Task: Find connections with filter location Sete Lagoas with filter topic #Investingwith filter profile language French with filter current company Digit Insurance with filter school K J Somaiya Institute of Management with filter industry Semiconductor Manufacturing with filter service category Commercial Real Estate with filter keywords title Proprietor
Action: Mouse moved to (646, 111)
Screenshot: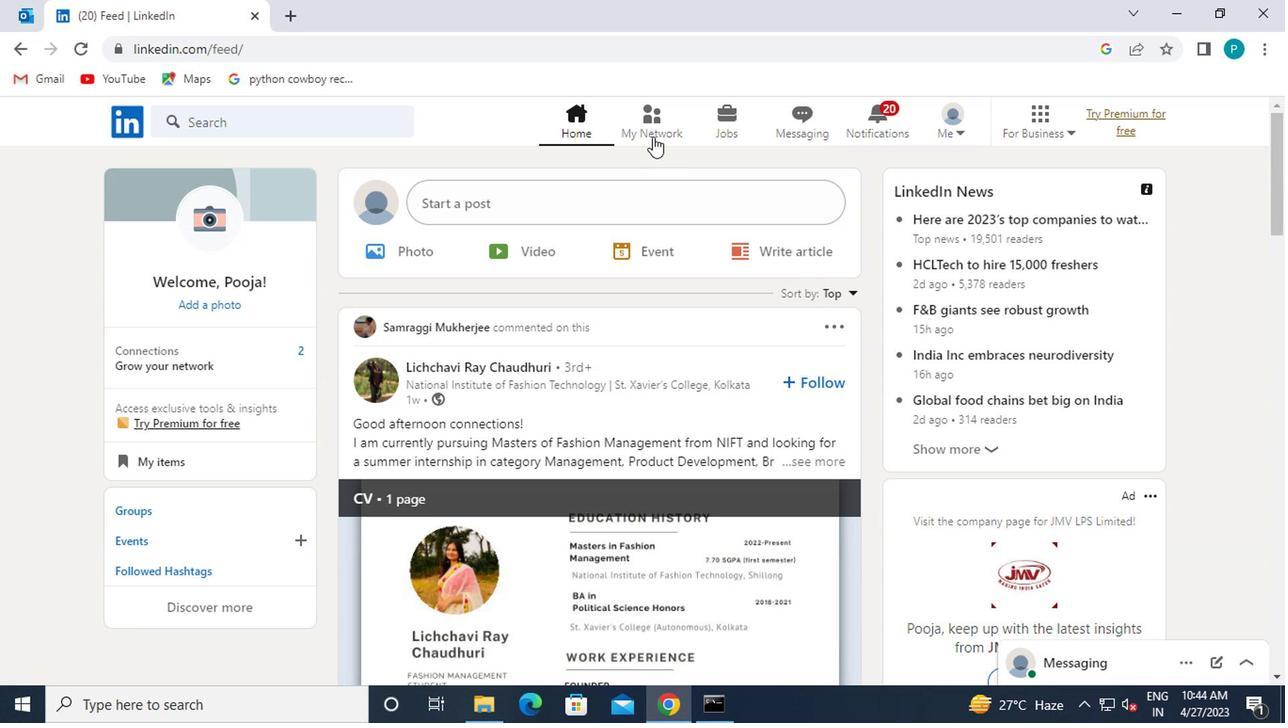 
Action: Mouse pressed left at (646, 111)
Screenshot: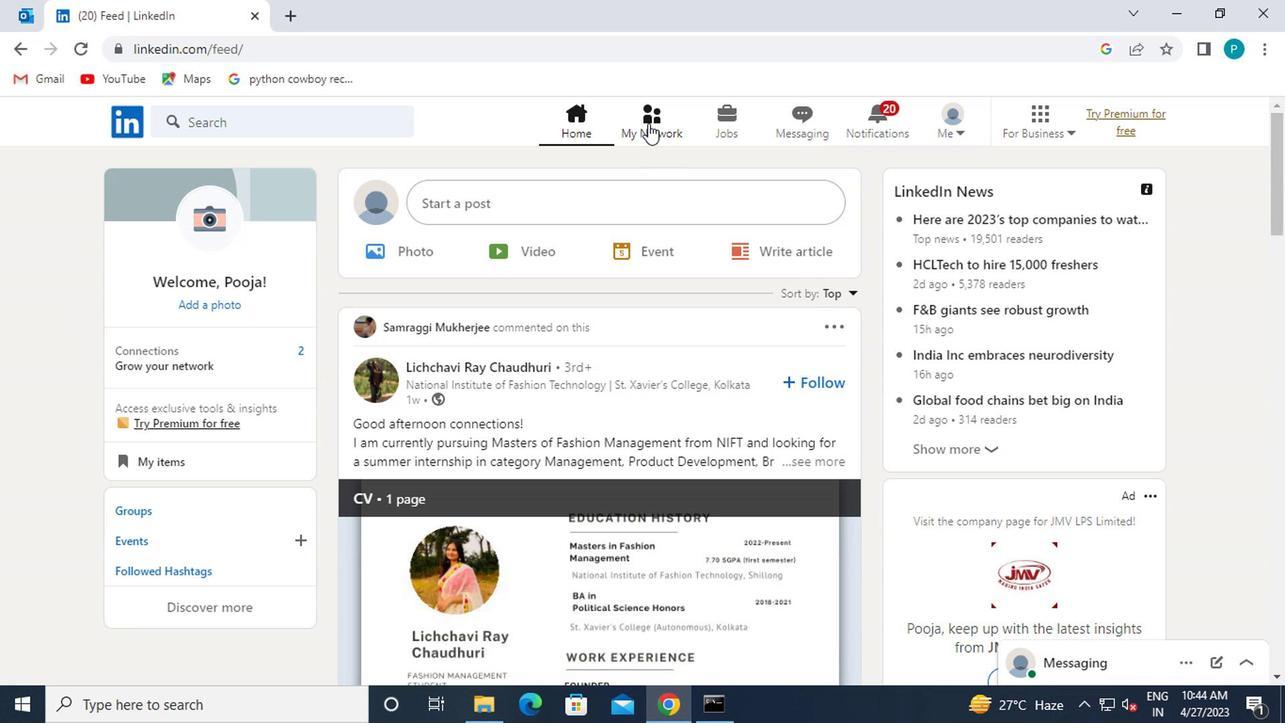 
Action: Mouse moved to (299, 213)
Screenshot: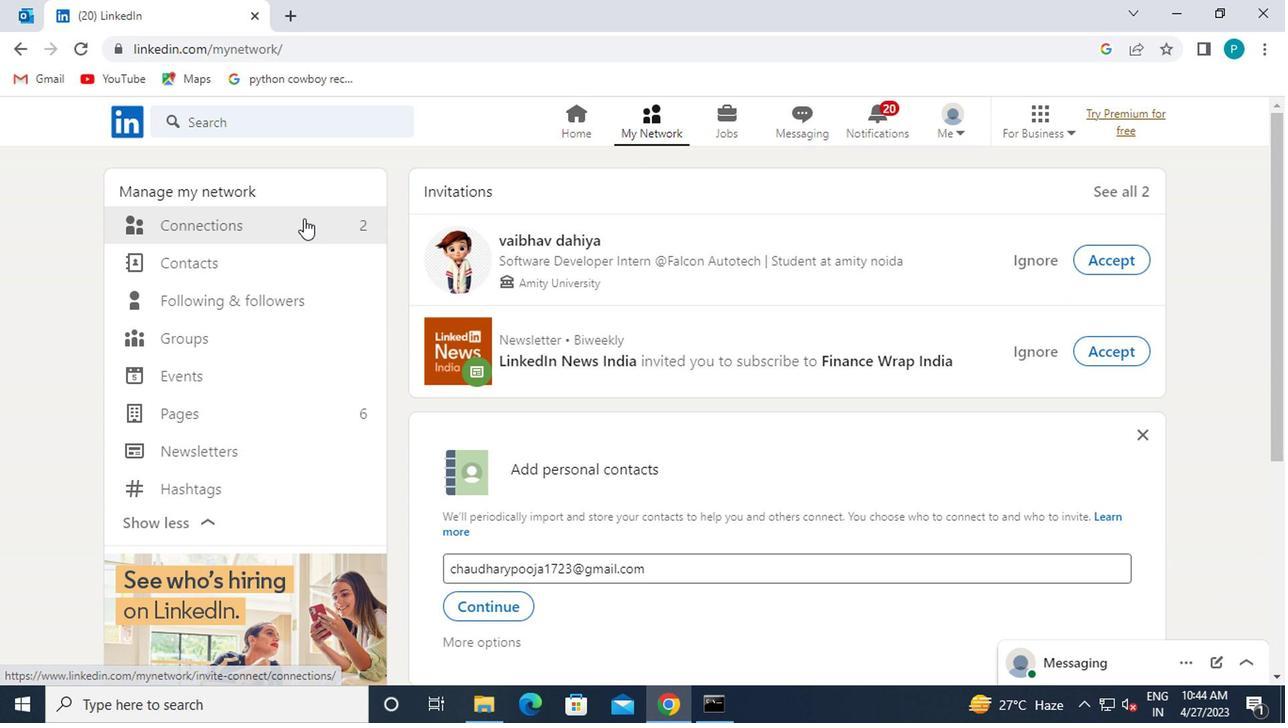 
Action: Mouse pressed left at (299, 213)
Screenshot: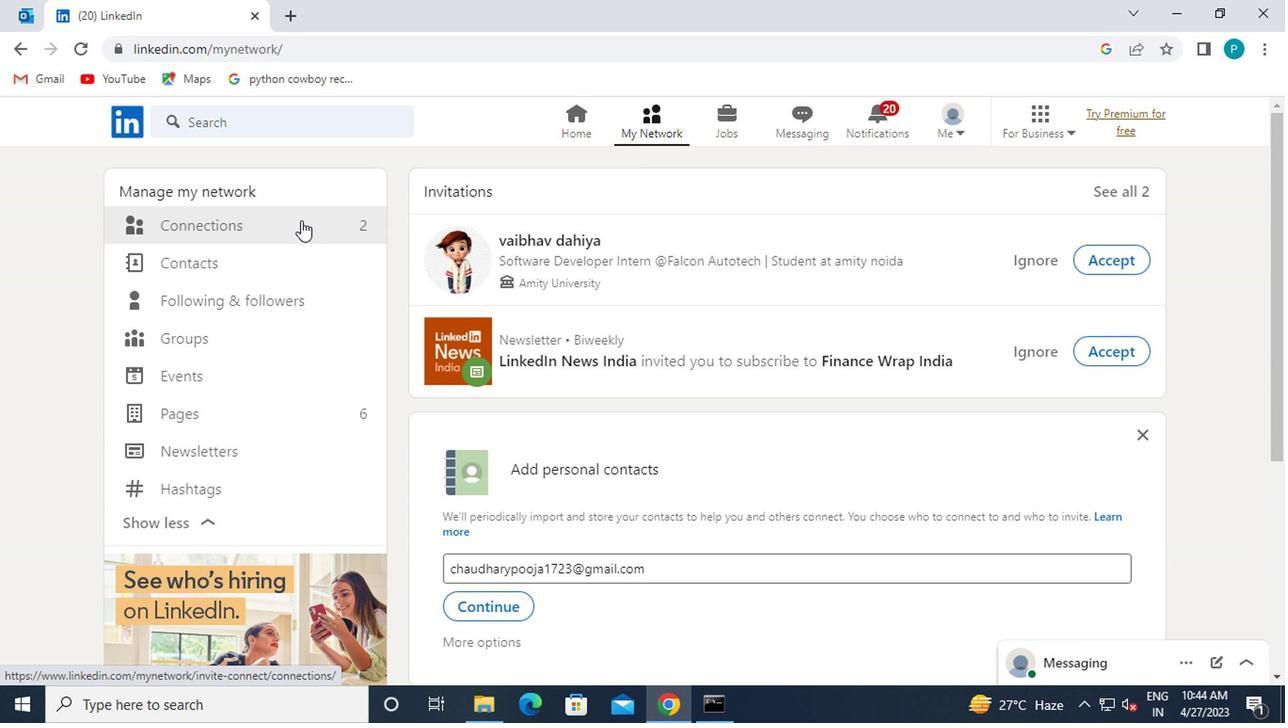 
Action: Mouse moved to (826, 220)
Screenshot: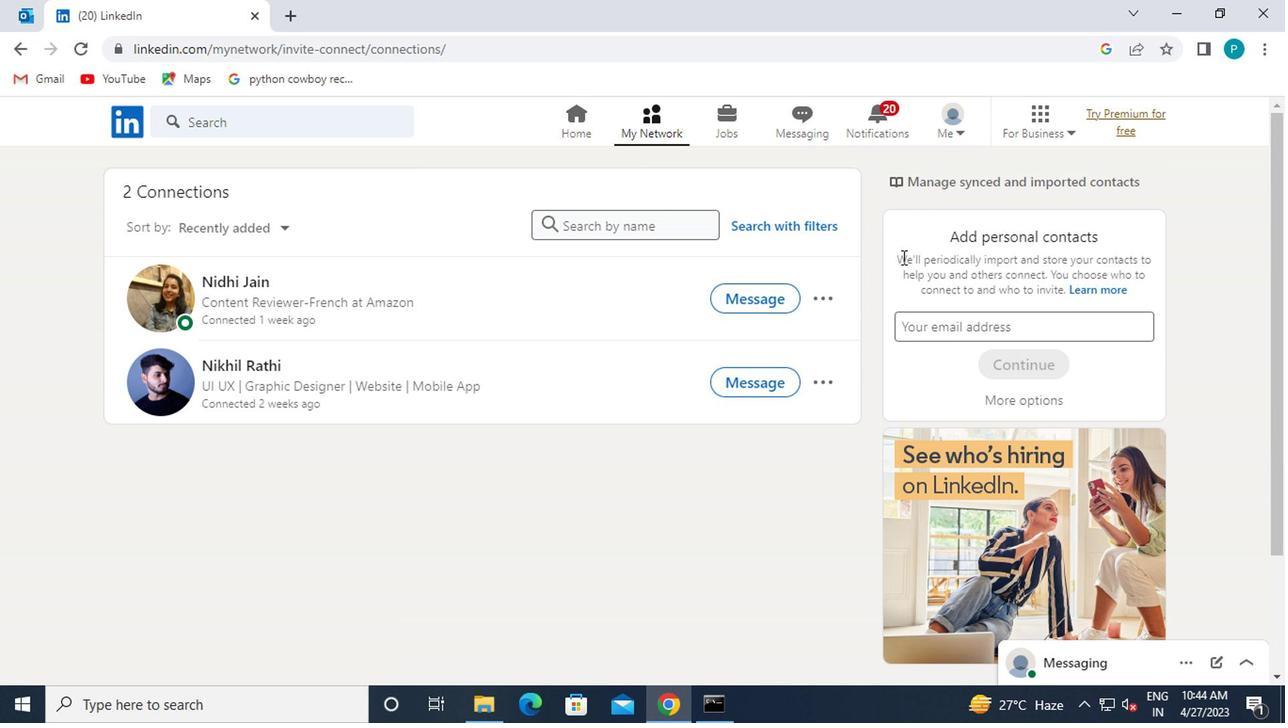 
Action: Mouse pressed left at (826, 220)
Screenshot: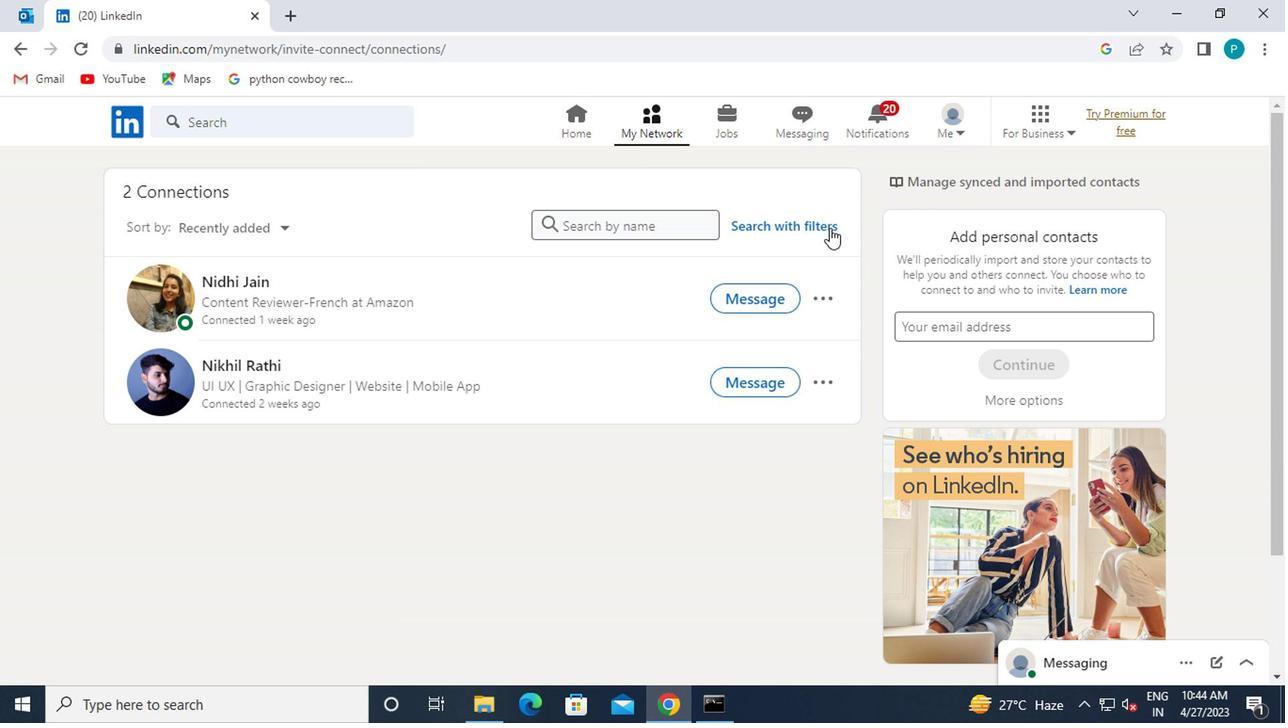 
Action: Mouse moved to (652, 169)
Screenshot: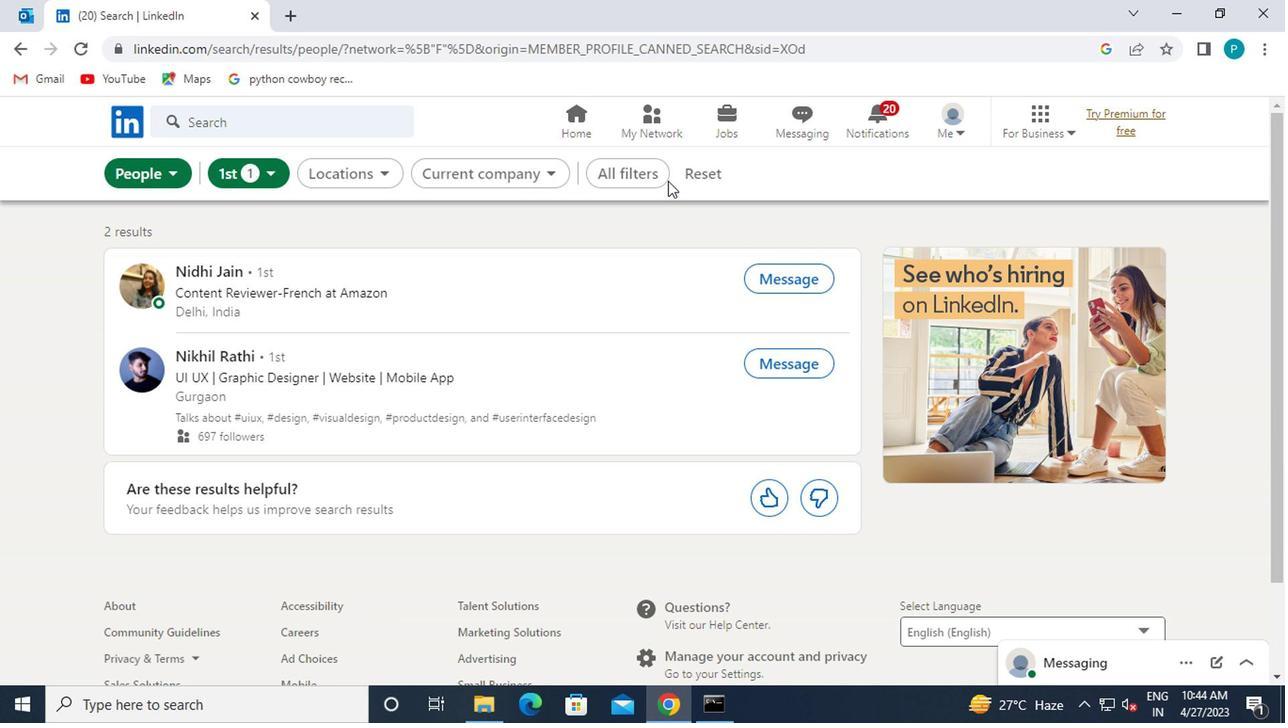 
Action: Mouse pressed left at (652, 169)
Screenshot: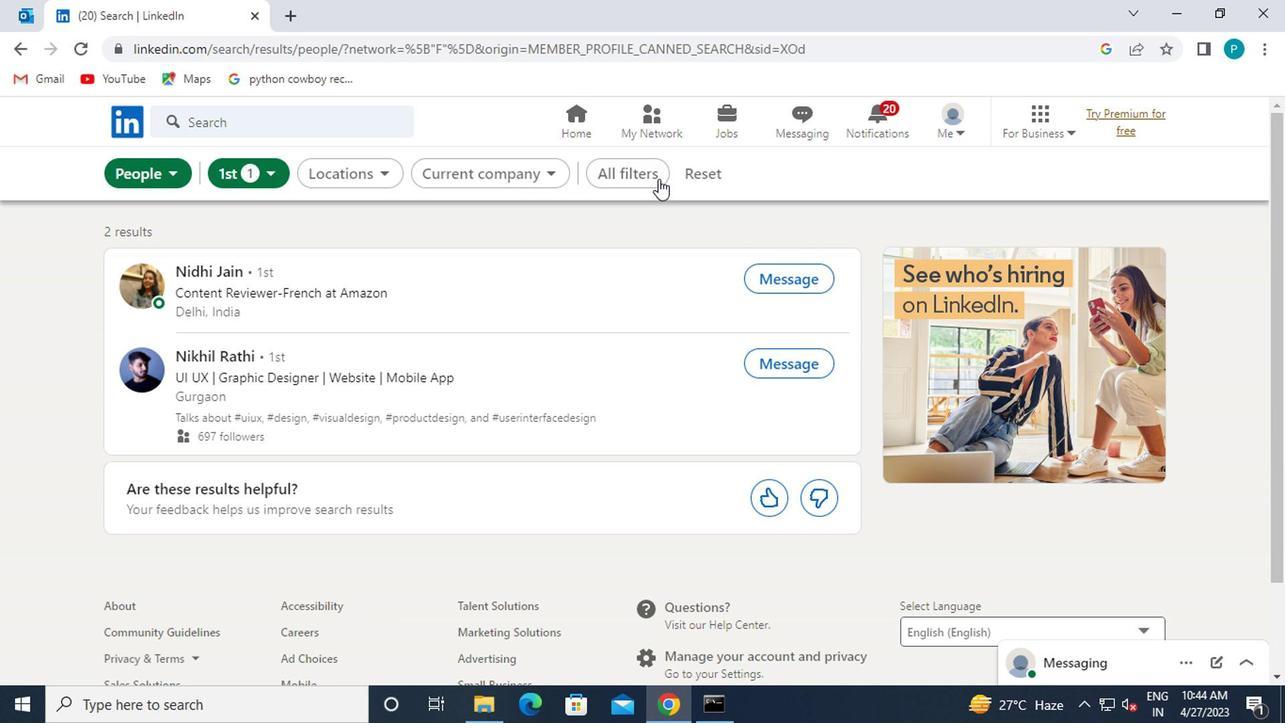 
Action: Mouse moved to (1001, 488)
Screenshot: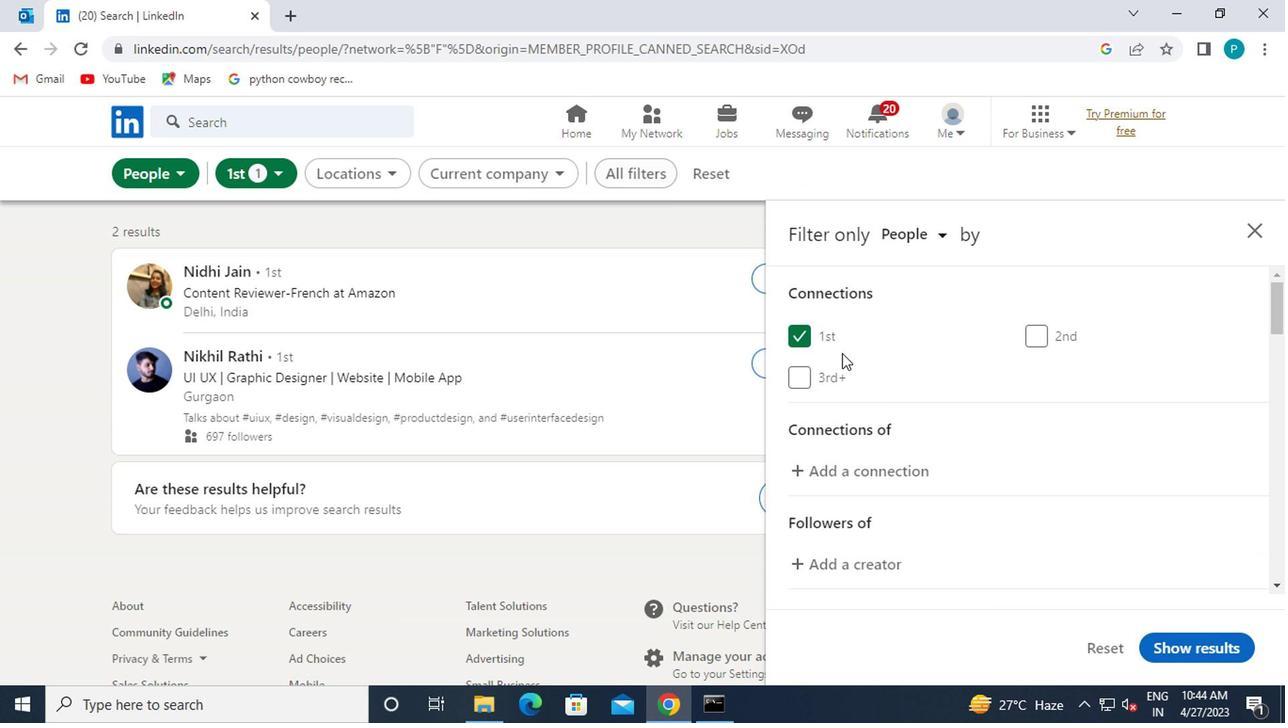 
Action: Mouse scrolled (1001, 487) with delta (0, -1)
Screenshot: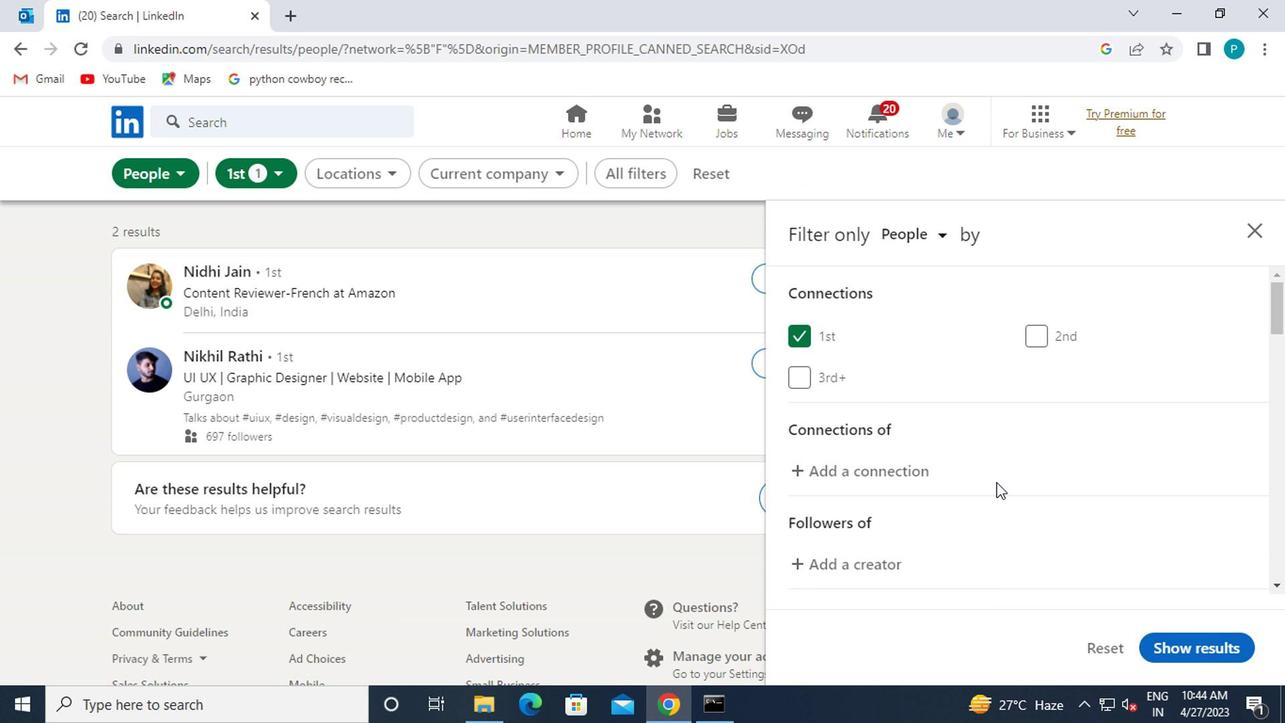 
Action: Mouse scrolled (1001, 487) with delta (0, -1)
Screenshot: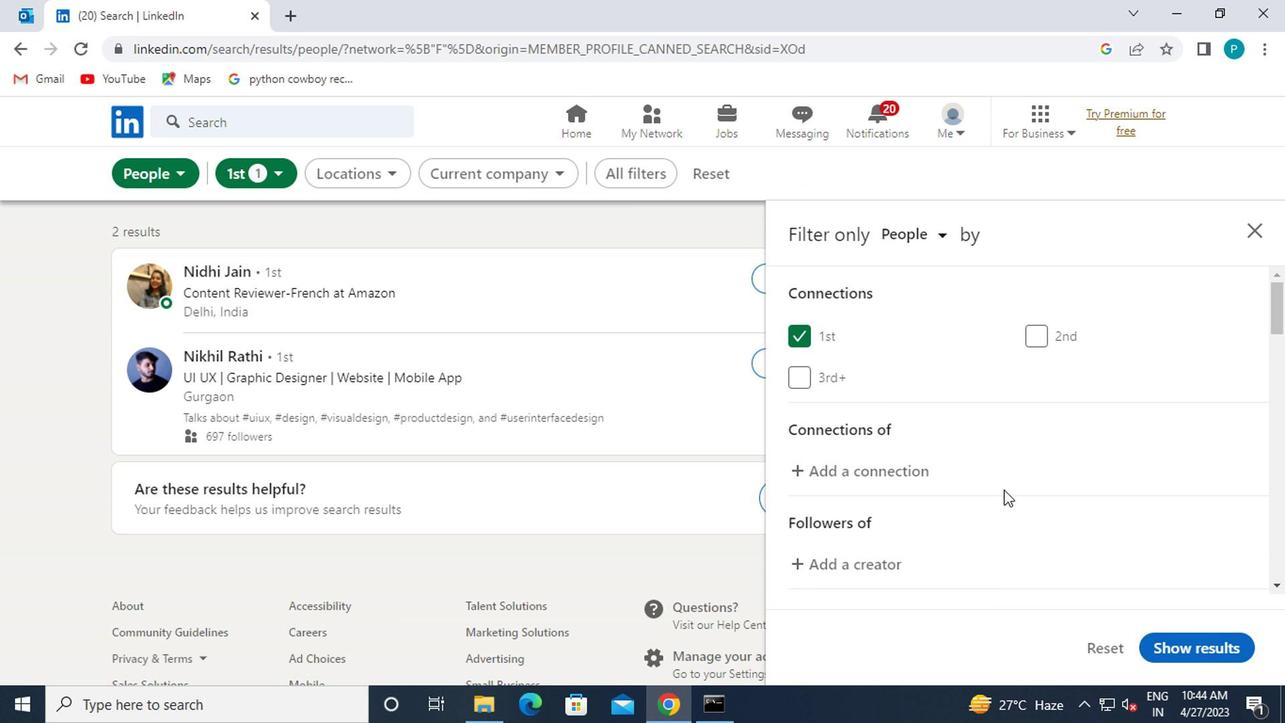 
Action: Mouse moved to (1001, 489)
Screenshot: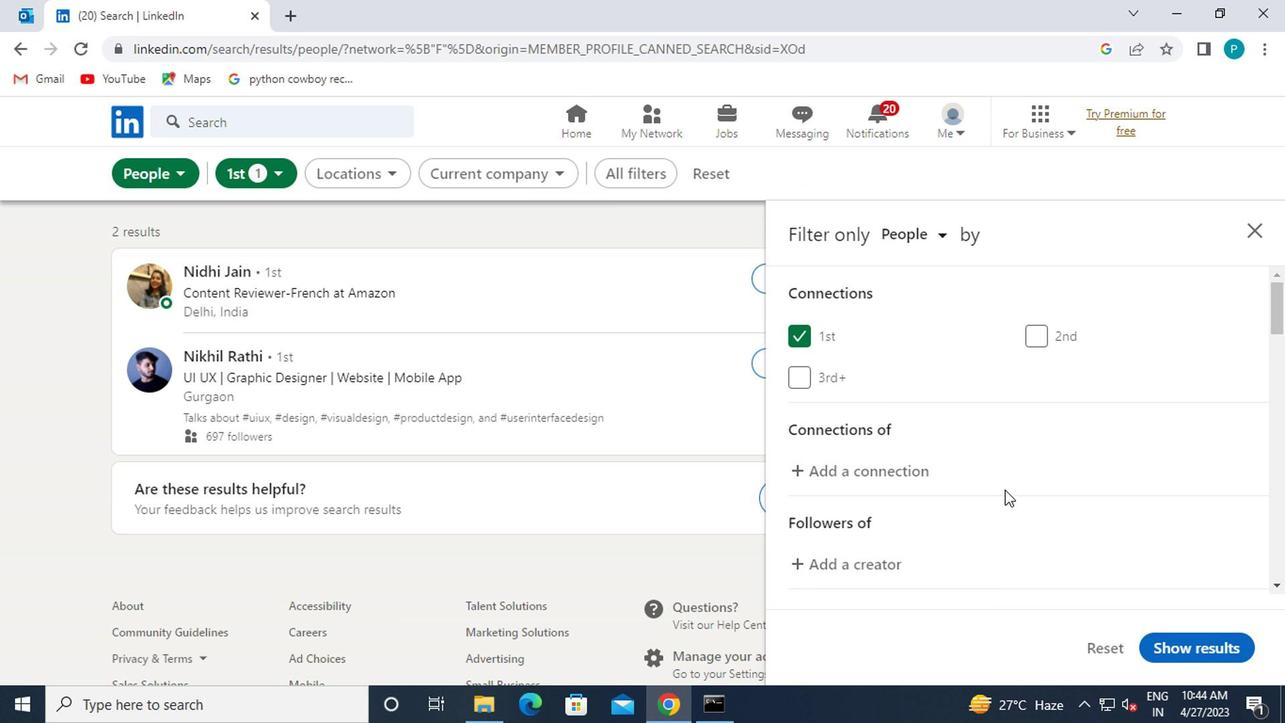 
Action: Mouse scrolled (1001, 488) with delta (0, 0)
Screenshot: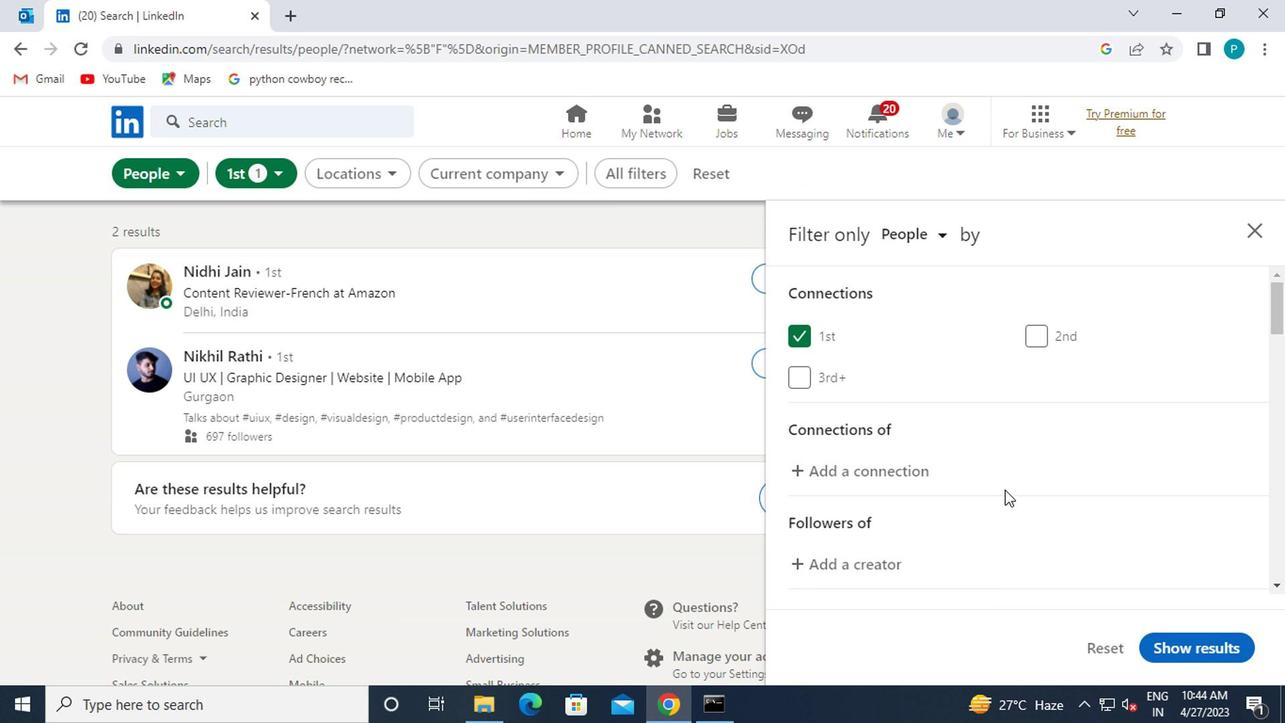 
Action: Mouse moved to (1060, 447)
Screenshot: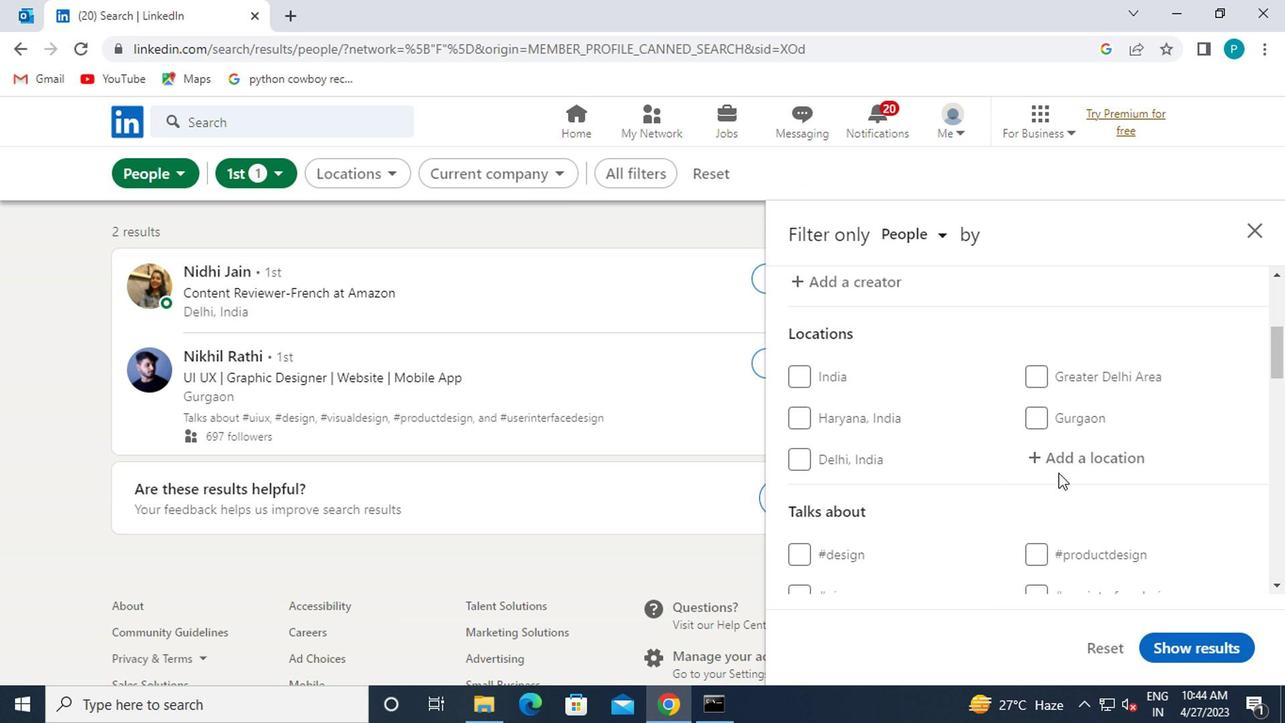 
Action: Mouse pressed left at (1060, 447)
Screenshot: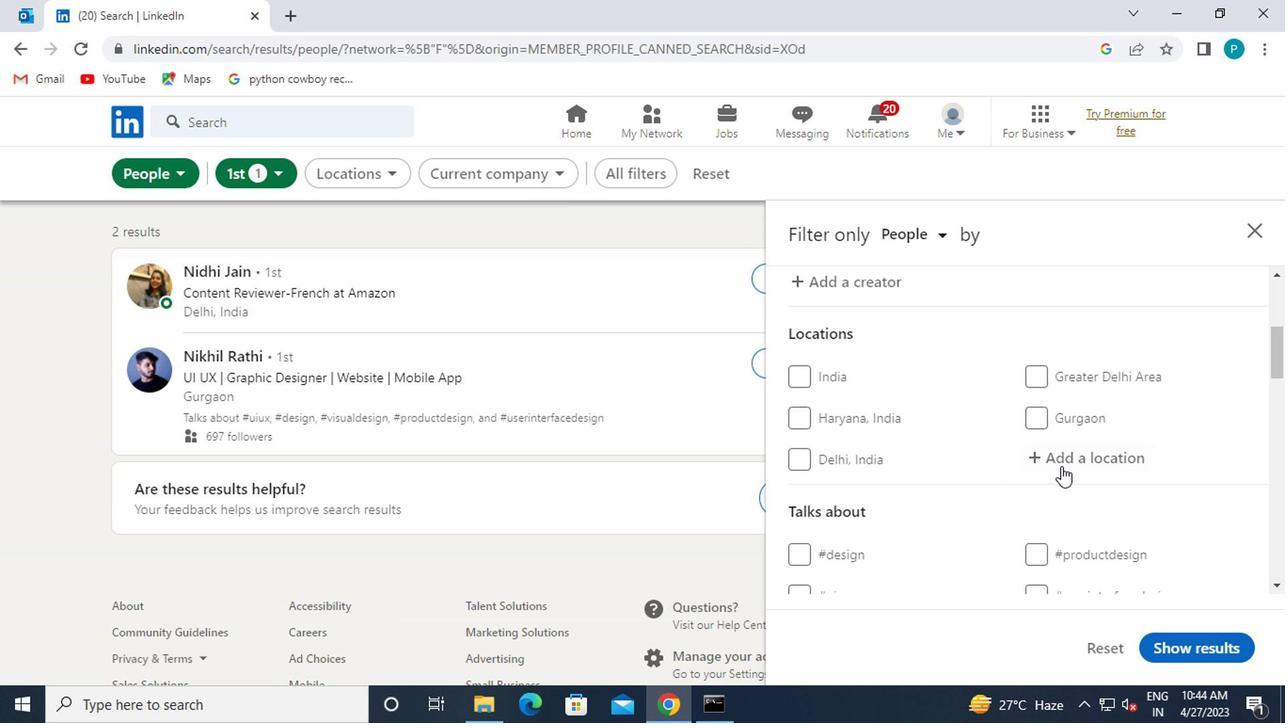 
Action: Mouse moved to (1061, 447)
Screenshot: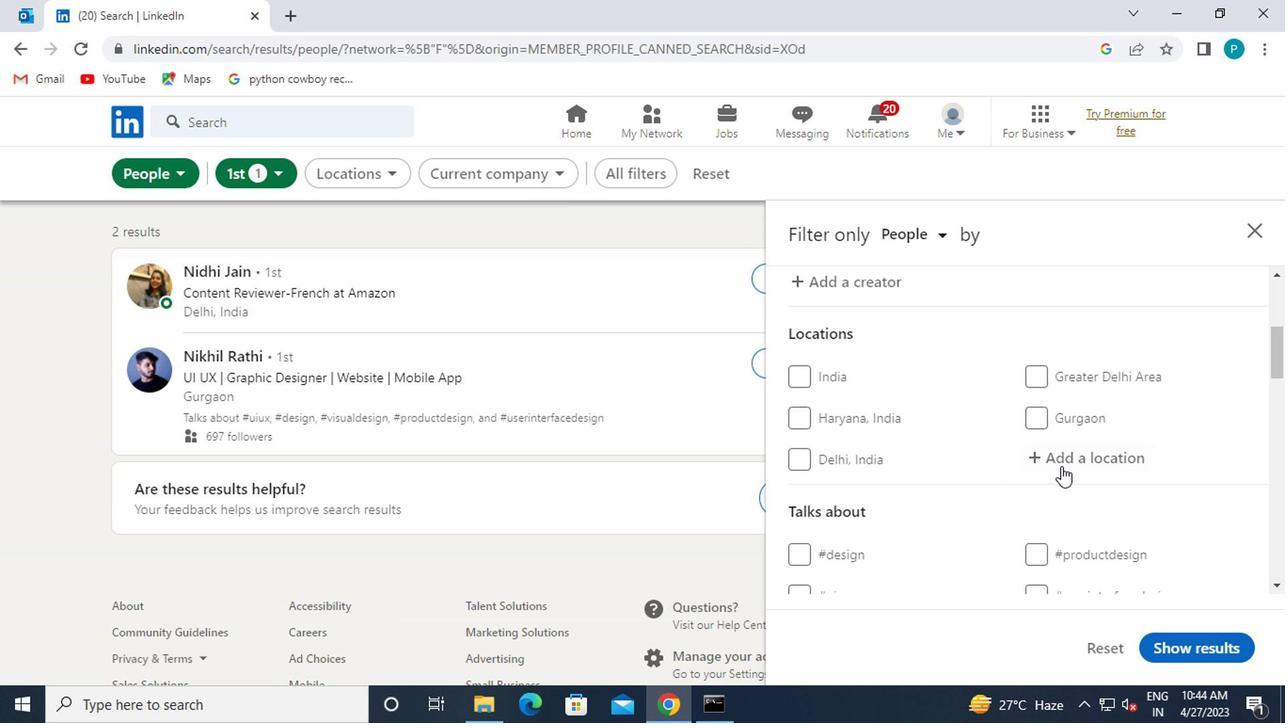 
Action: Key pressed <Key.caps_lock>s<Key.caps_lock>ete<Key.space><Key.caps_lock>l<Key.caps_lock>agoas
Screenshot: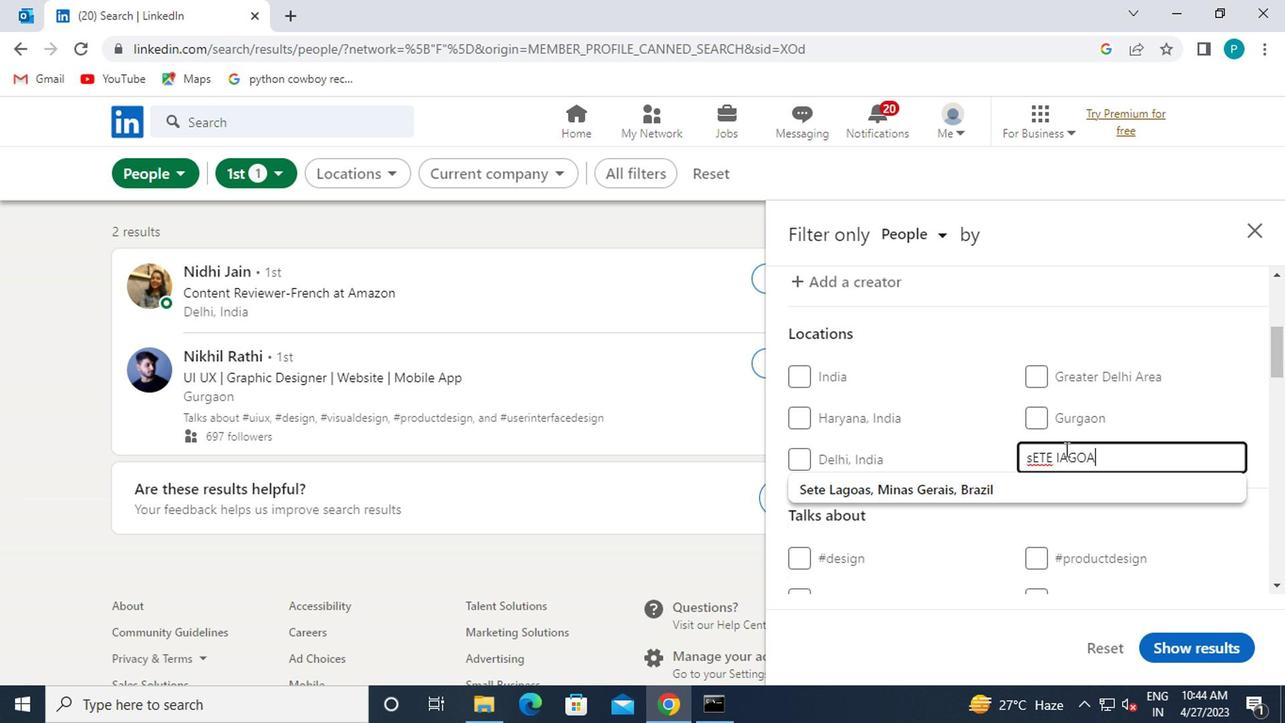 
Action: Mouse moved to (1045, 484)
Screenshot: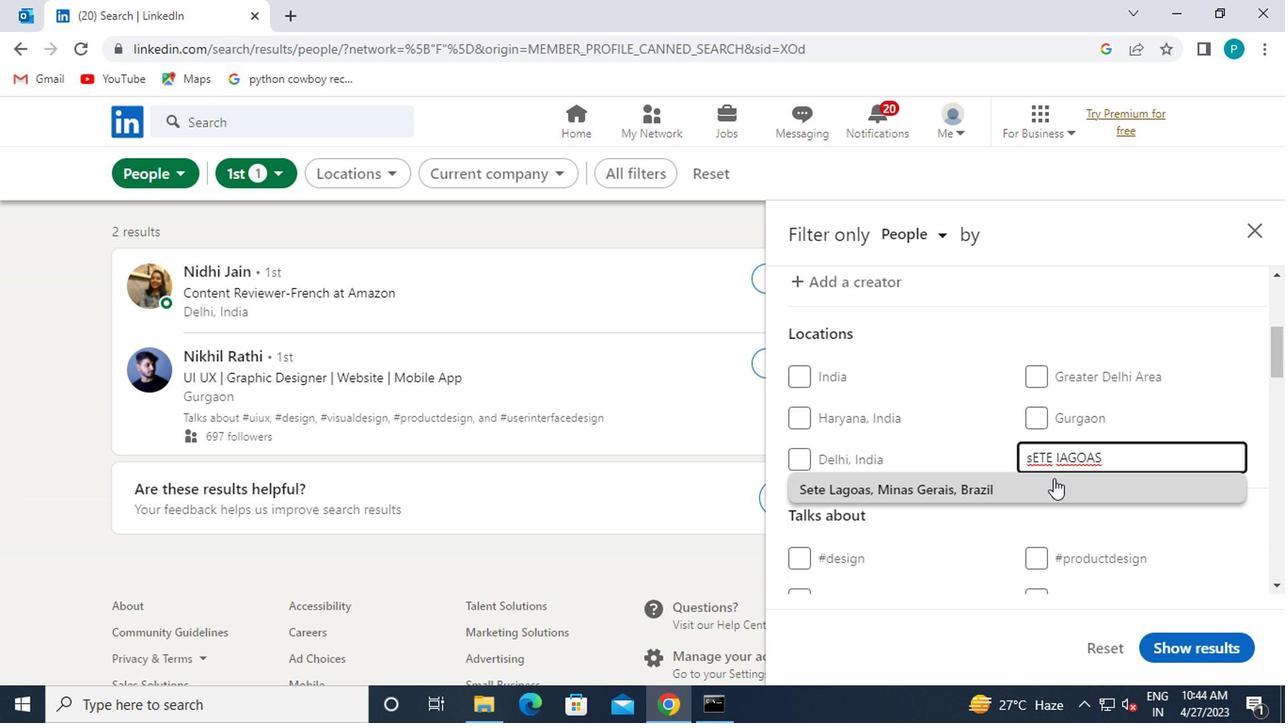 
Action: Mouse pressed left at (1045, 484)
Screenshot: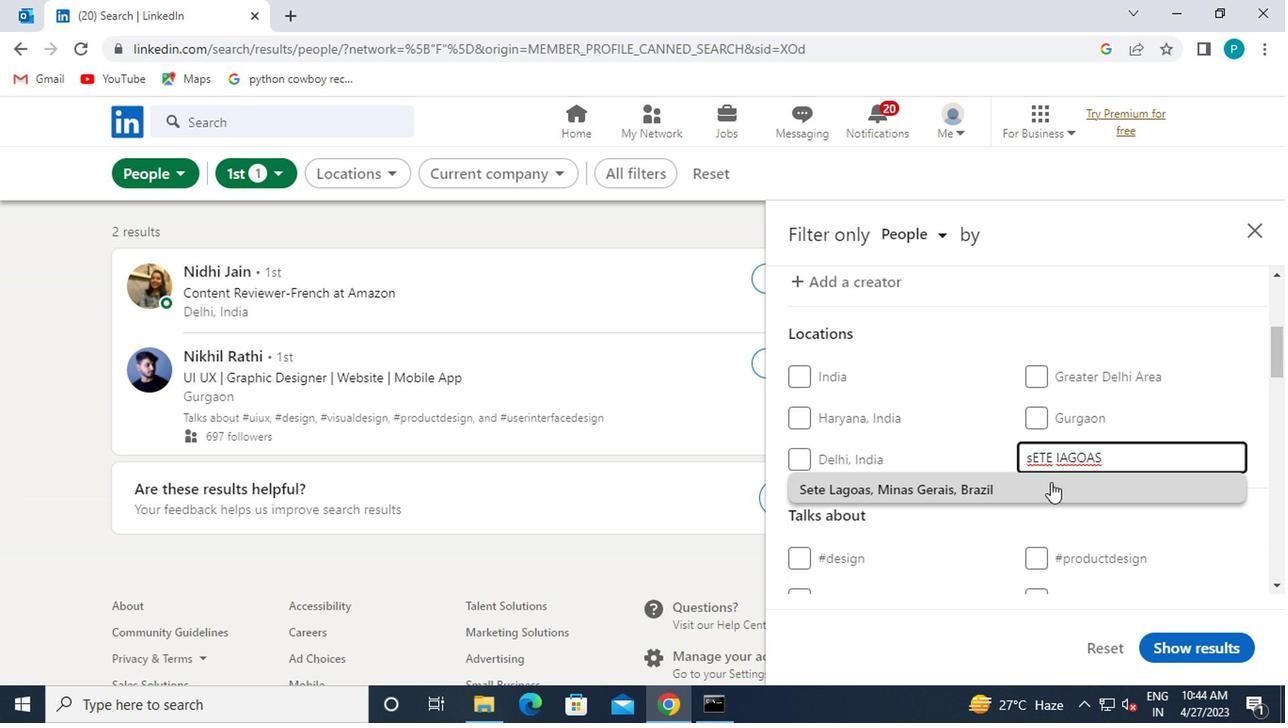 
Action: Mouse scrolled (1045, 482) with delta (0, -1)
Screenshot: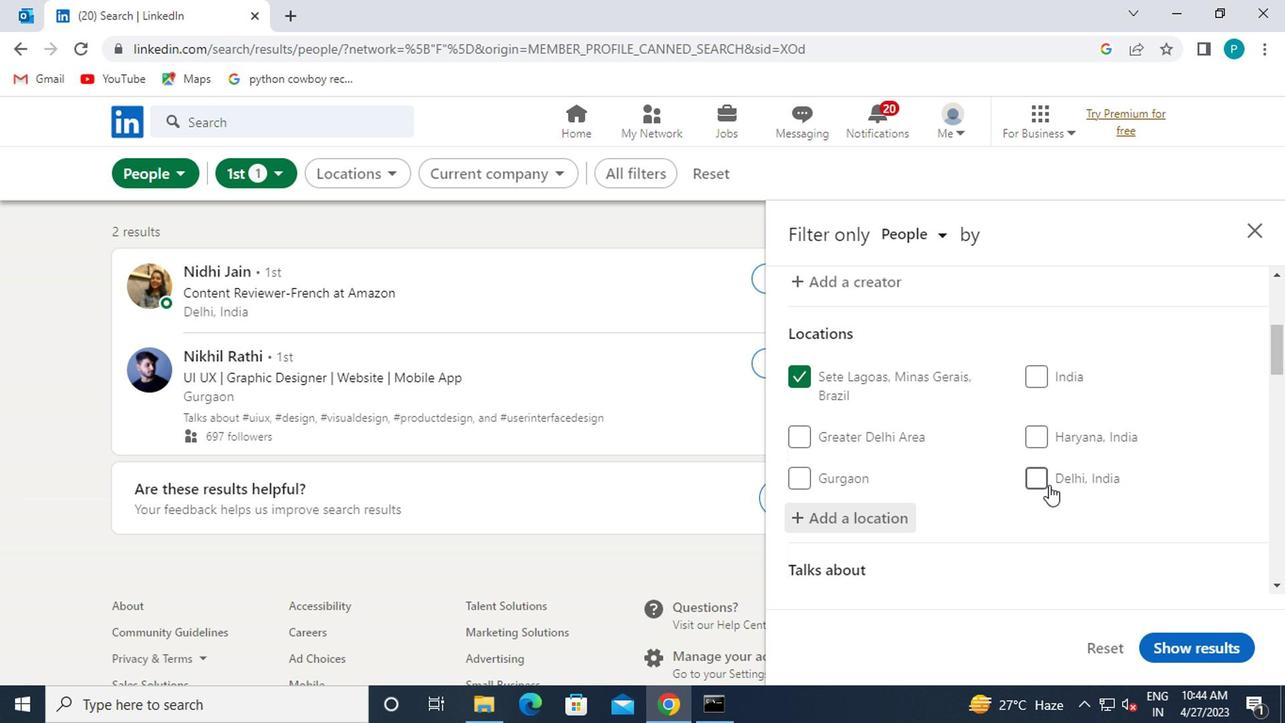 
Action: Mouse scrolled (1045, 482) with delta (0, -1)
Screenshot: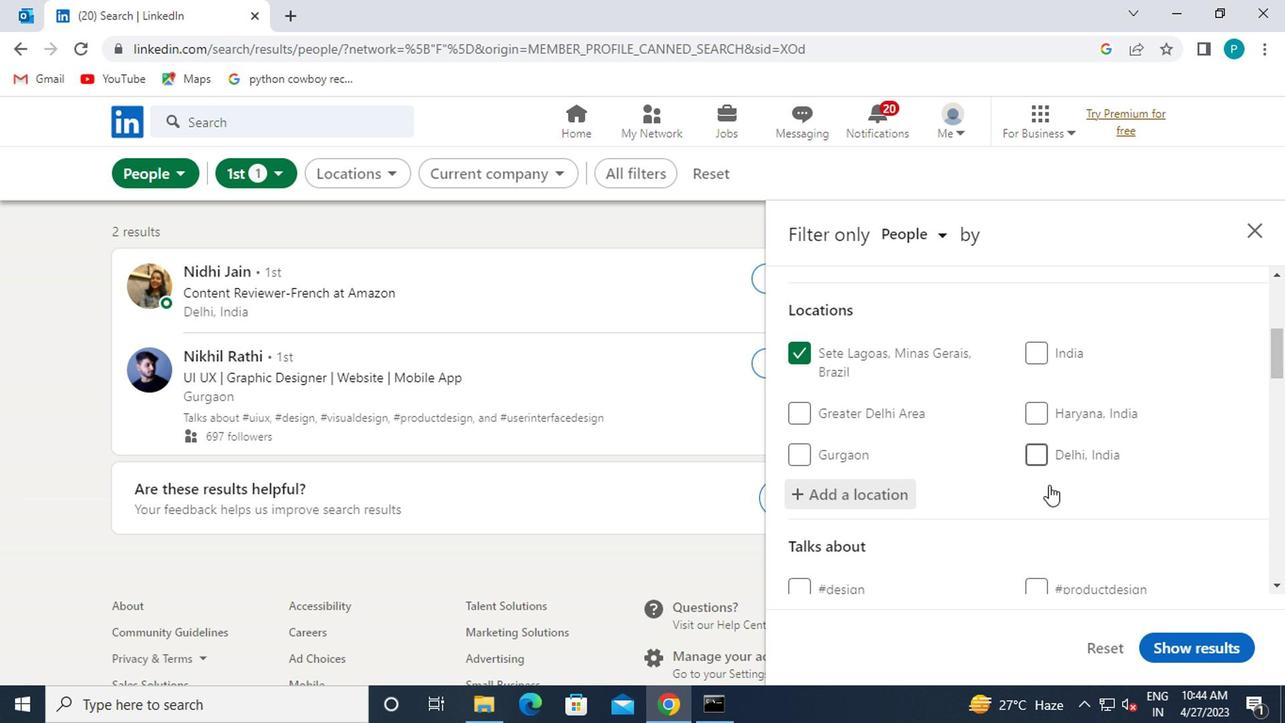 
Action: Mouse moved to (1043, 504)
Screenshot: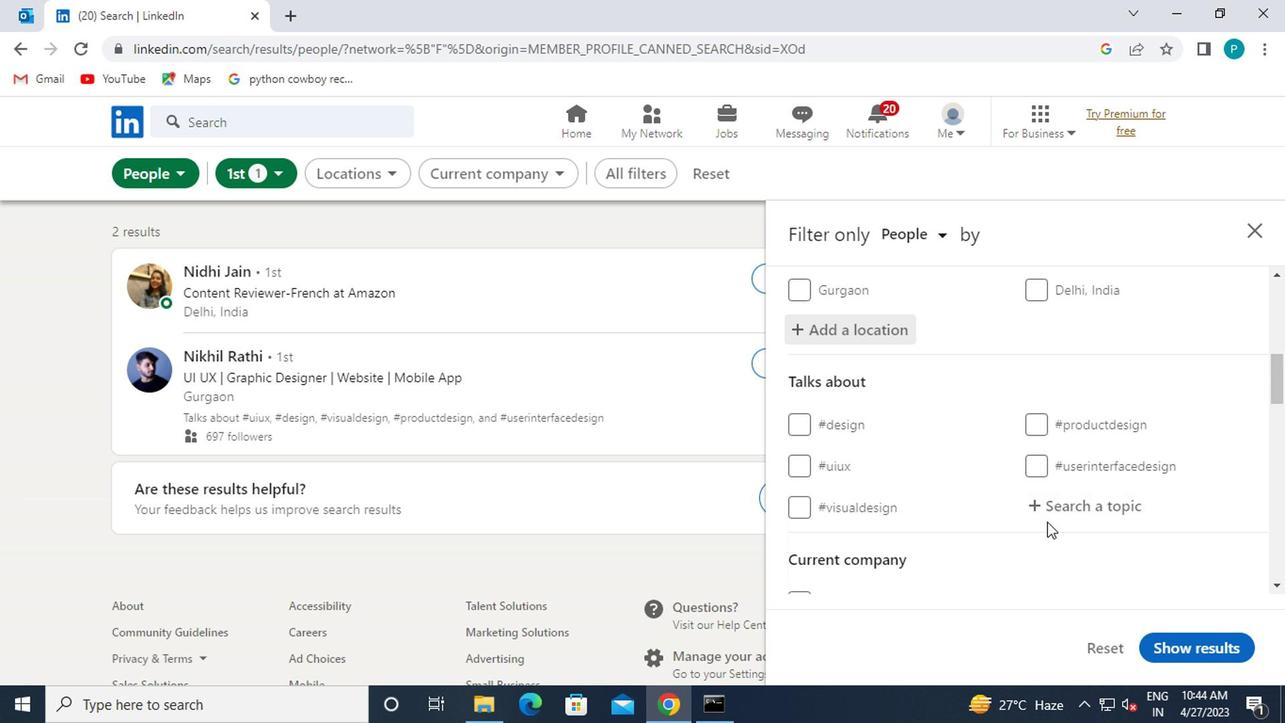 
Action: Mouse pressed left at (1043, 504)
Screenshot: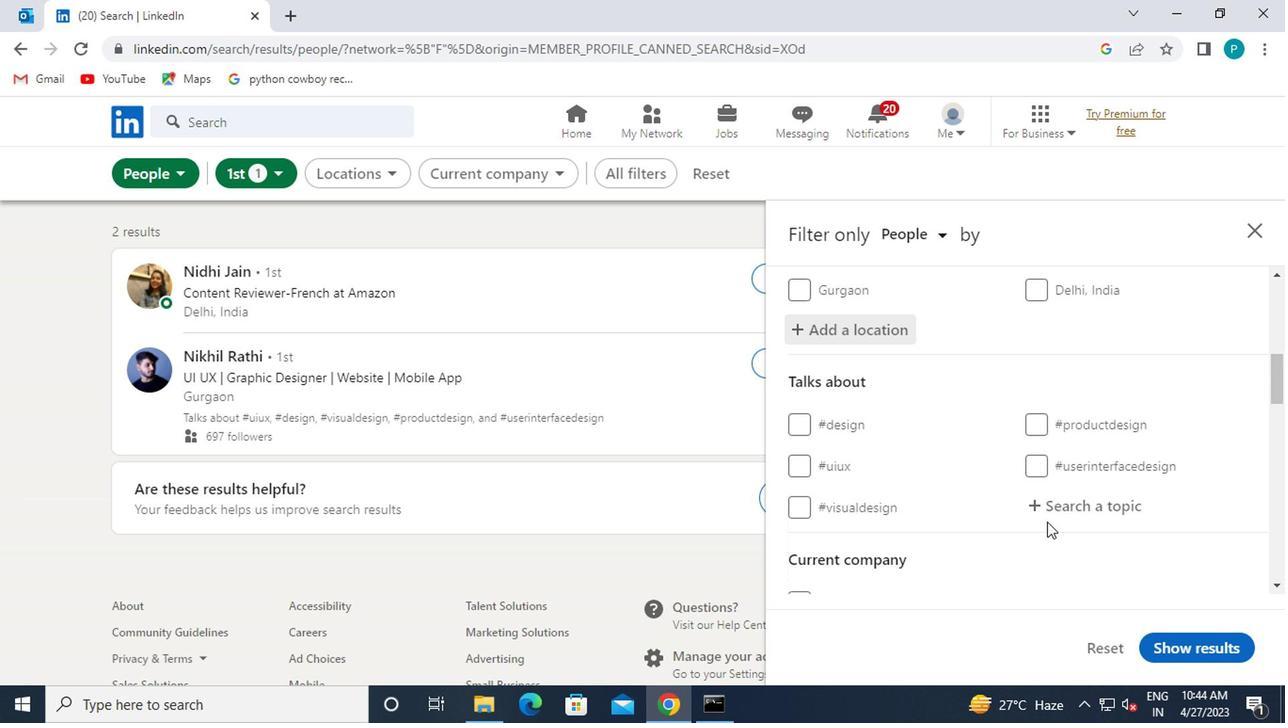 
Action: Mouse moved to (1049, 498)
Screenshot: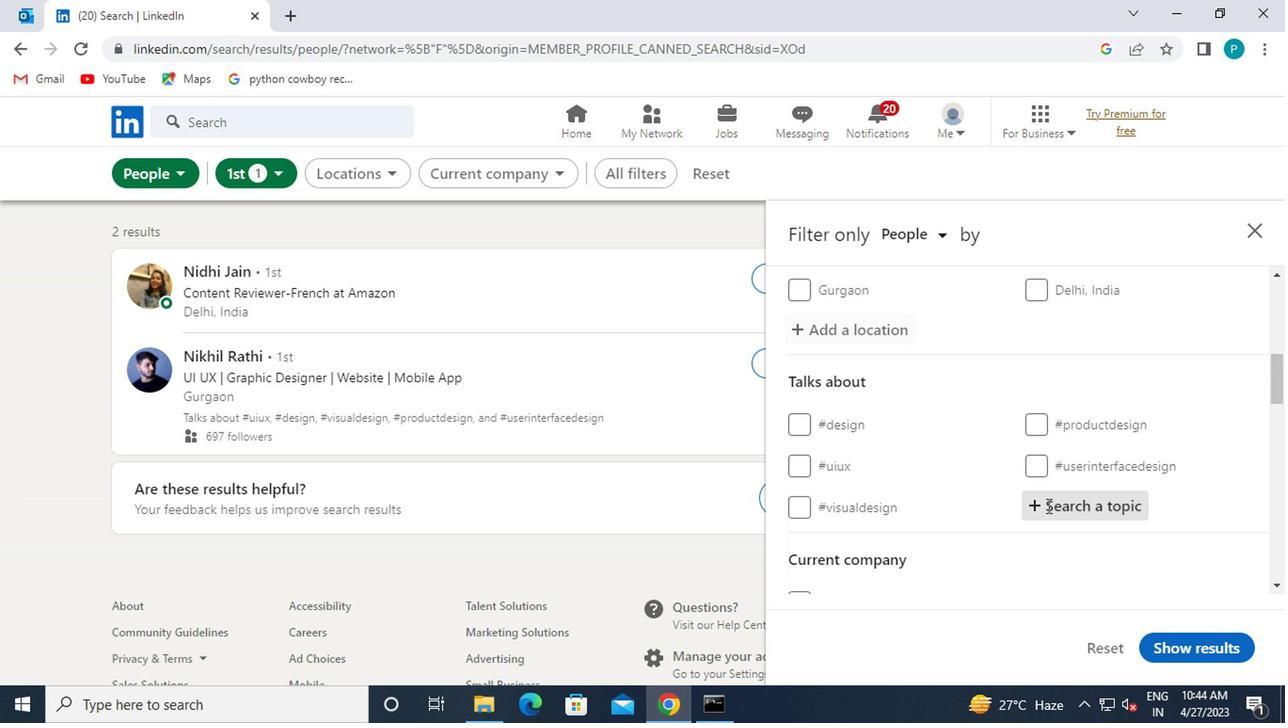 
Action: Key pressed <Key.caps_lock><Key.caps_lock><Key.caps_lock><Key.shift>#I<Key.caps_lock>NVESTI<Key.backspace><Key.backspace><Key.backspace><Key.backspace><Key.backspace><Key.backspace><Key.backspace>I<Key.caps_lock>NVESTING
Screenshot: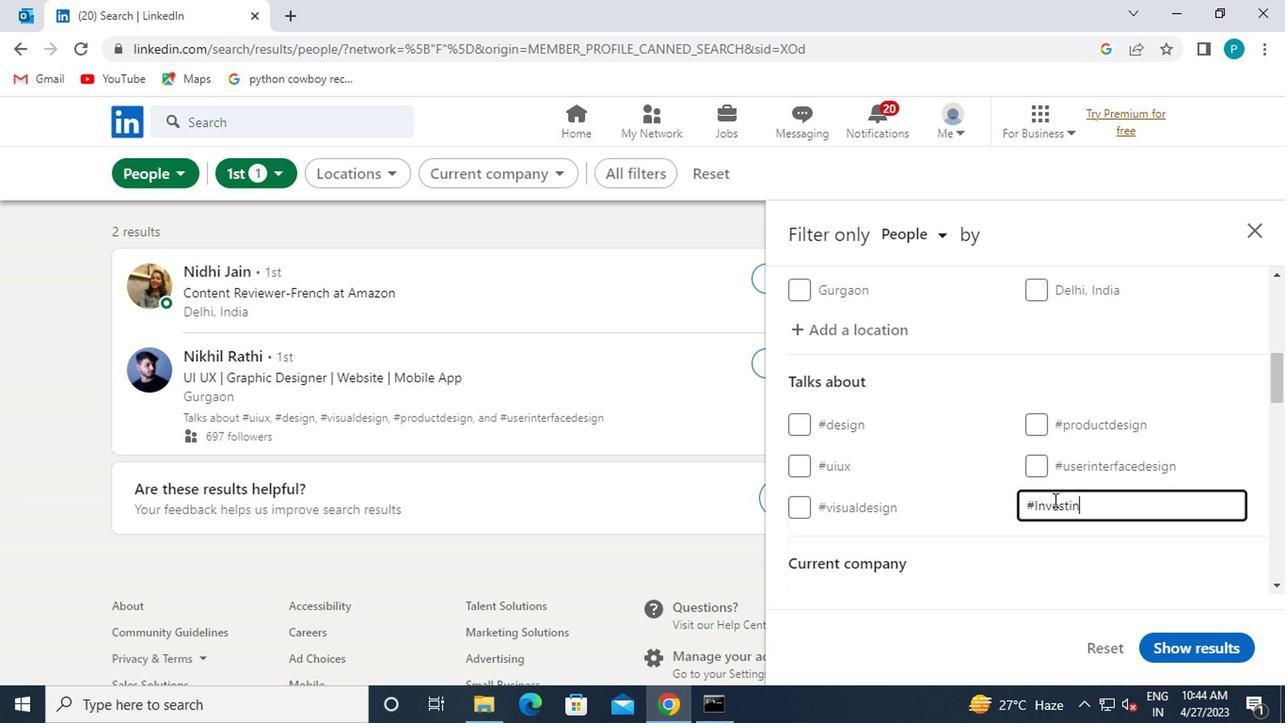 
Action: Mouse moved to (1030, 507)
Screenshot: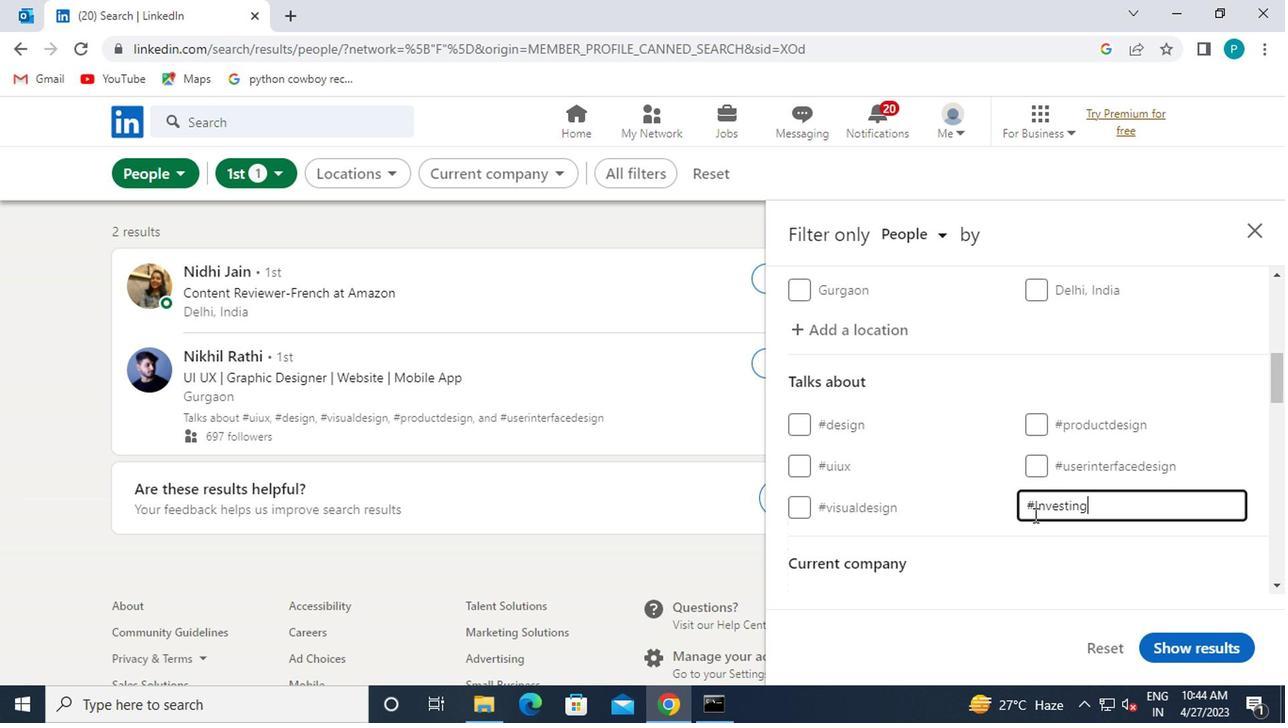 
Action: Mouse scrolled (1030, 506) with delta (0, 0)
Screenshot: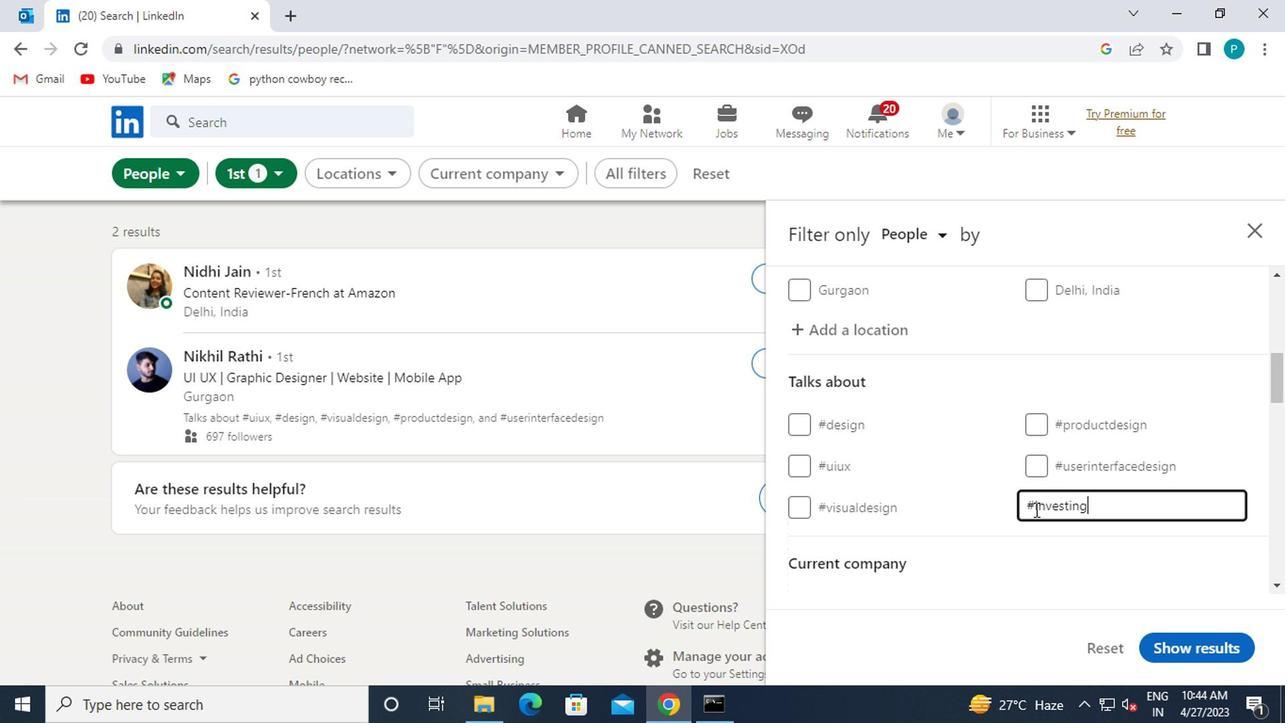 
Action: Mouse scrolled (1030, 506) with delta (0, 0)
Screenshot: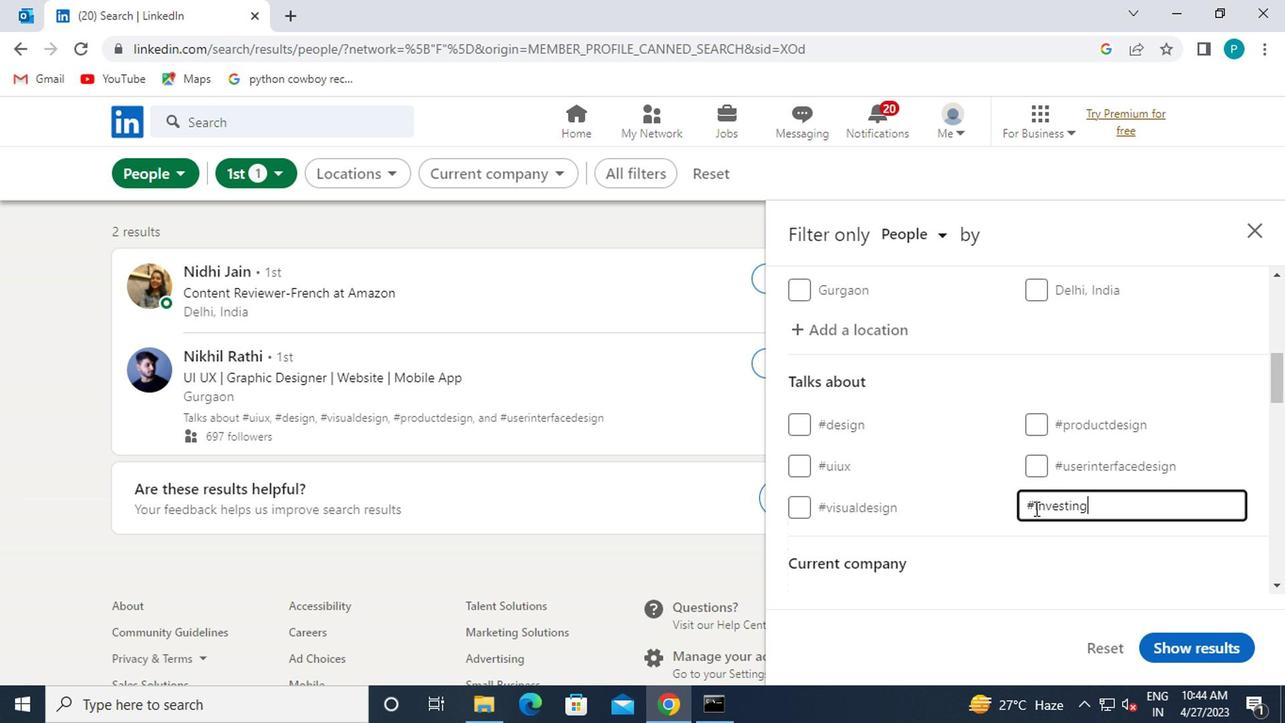 
Action: Mouse moved to (1039, 423)
Screenshot: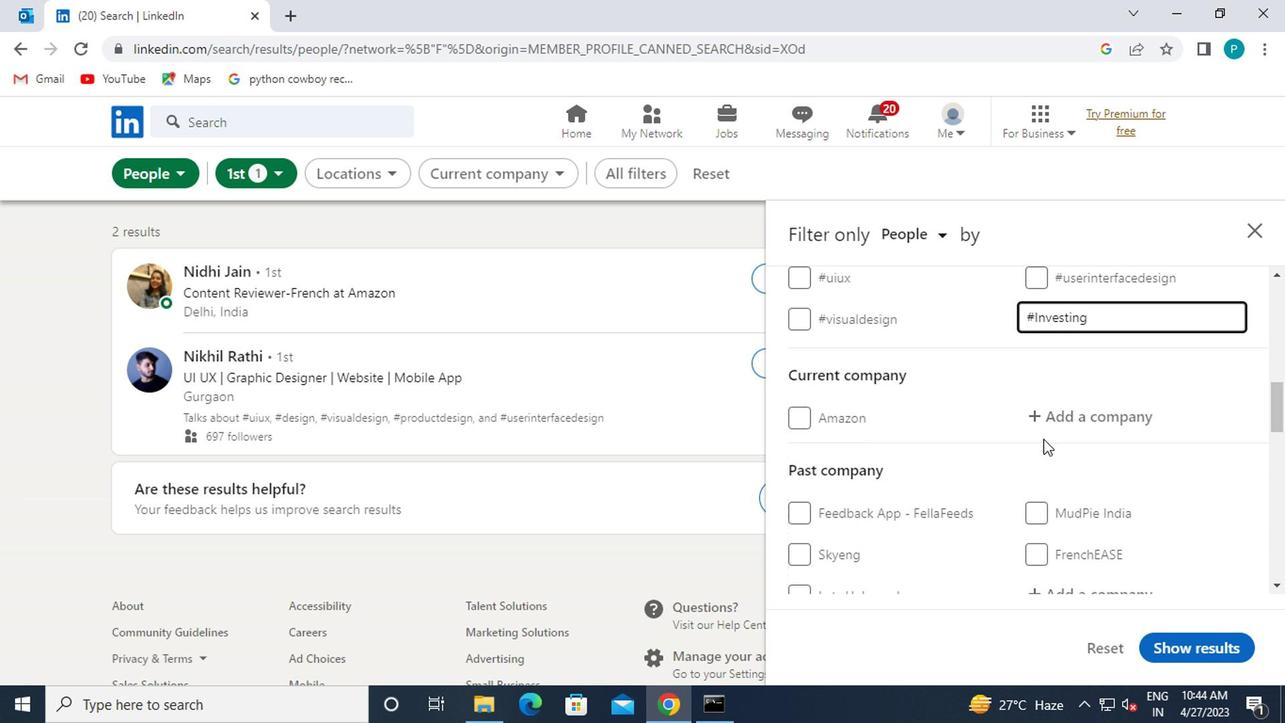 
Action: Mouse pressed left at (1039, 423)
Screenshot: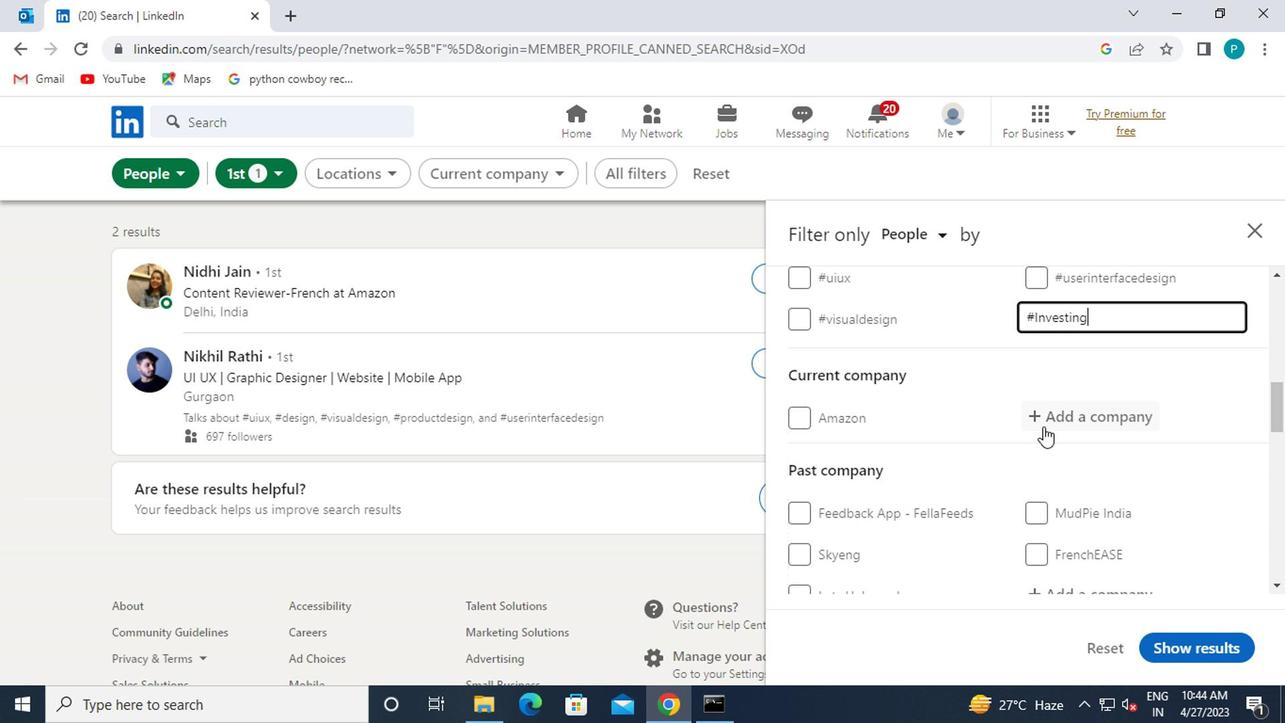 
Action: Key pressed DIGIT
Screenshot: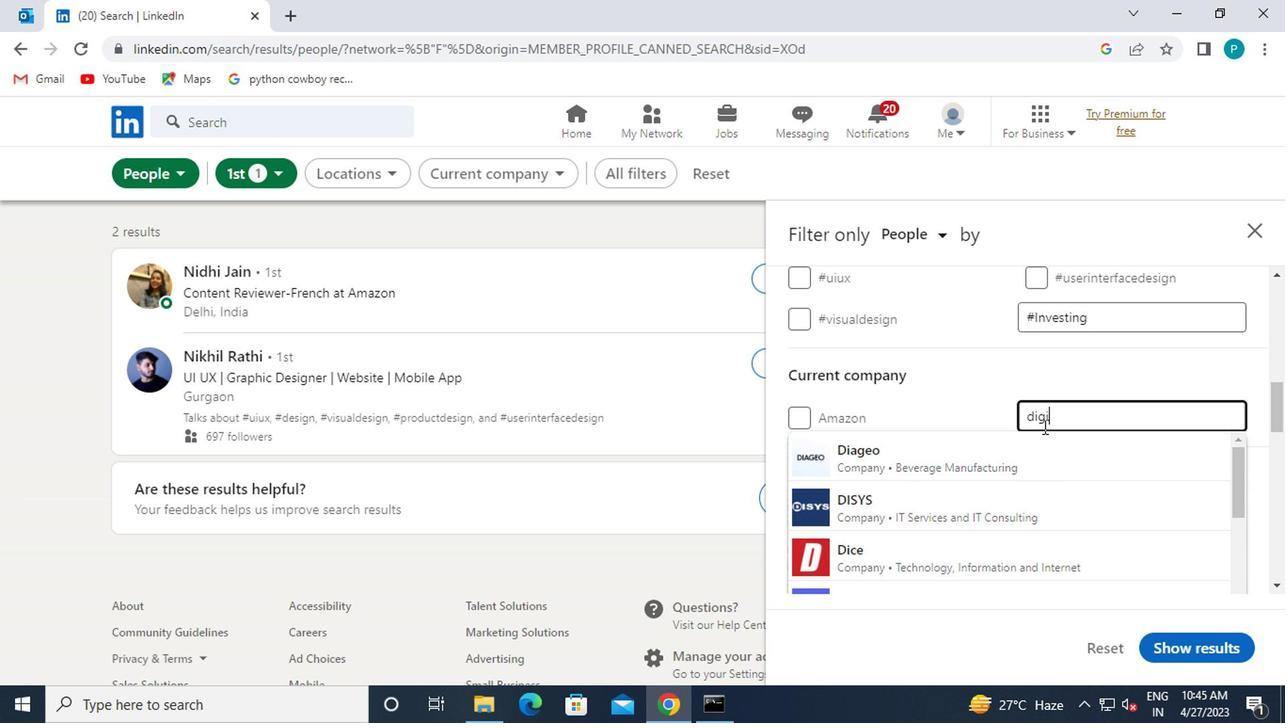 
Action: Mouse moved to (1035, 451)
Screenshot: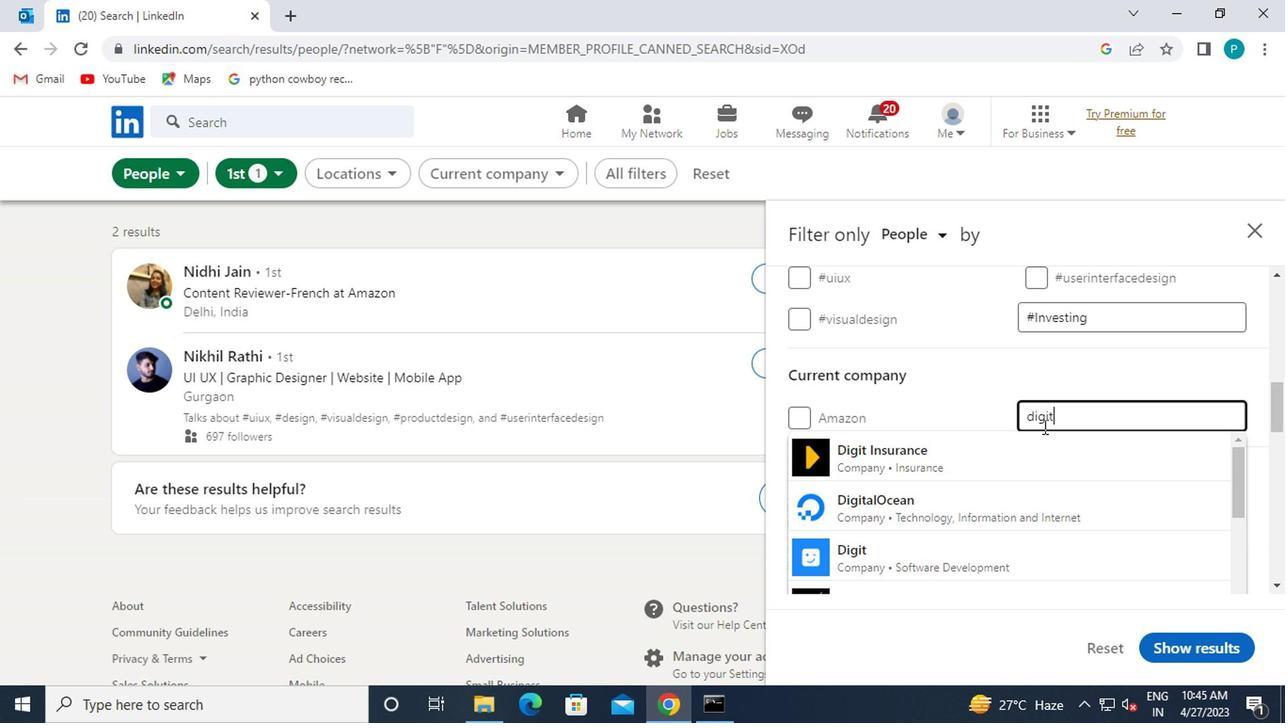 
Action: Mouse pressed left at (1035, 451)
Screenshot: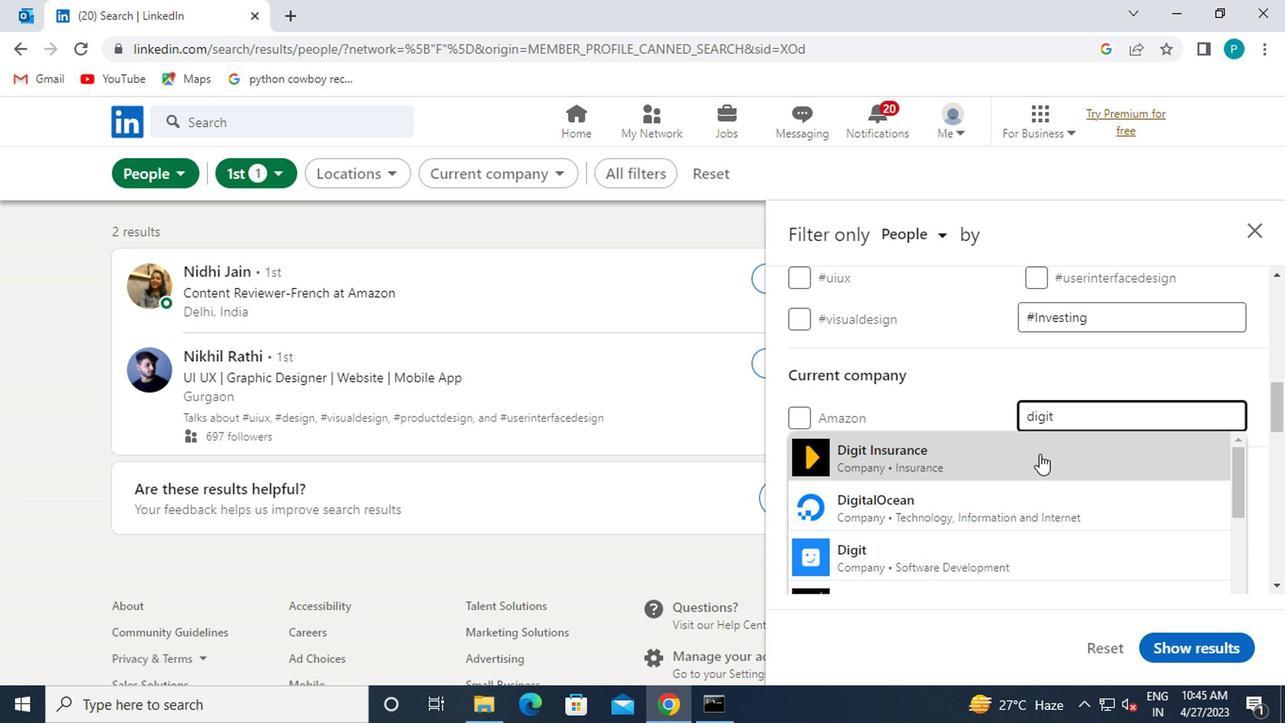 
Action: Mouse moved to (1006, 473)
Screenshot: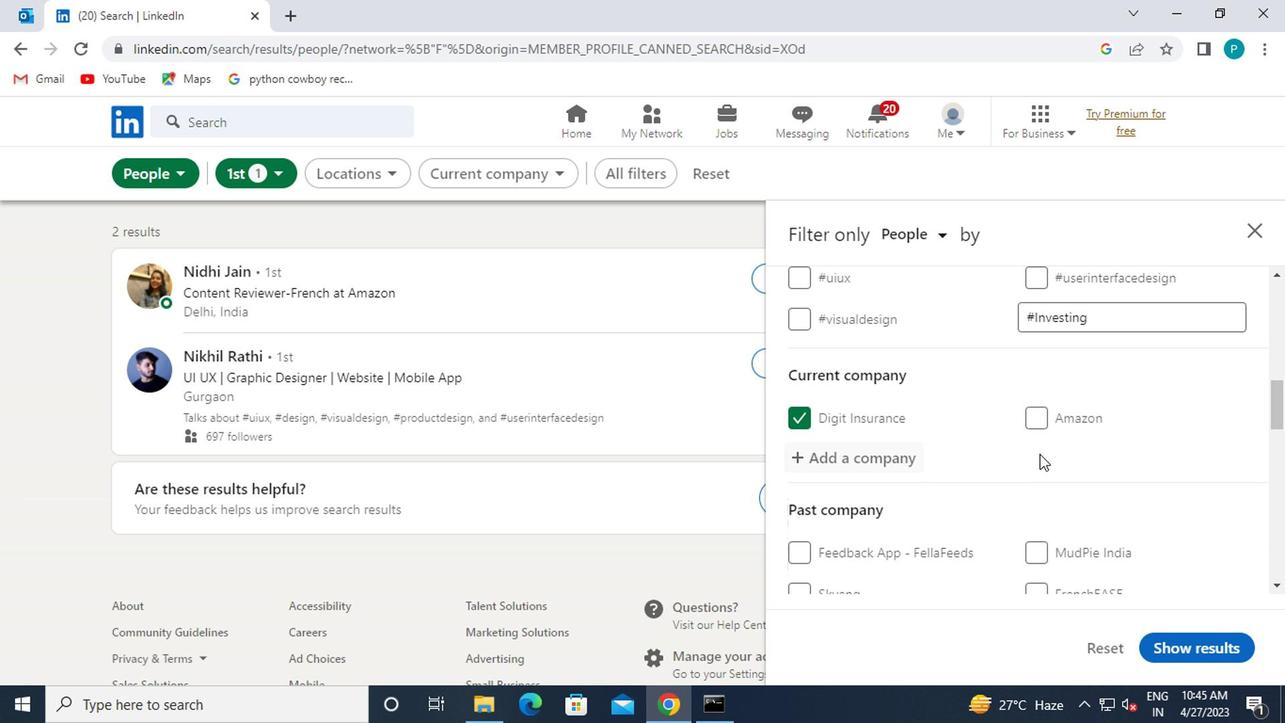 
Action: Mouse scrolled (1006, 471) with delta (0, -1)
Screenshot: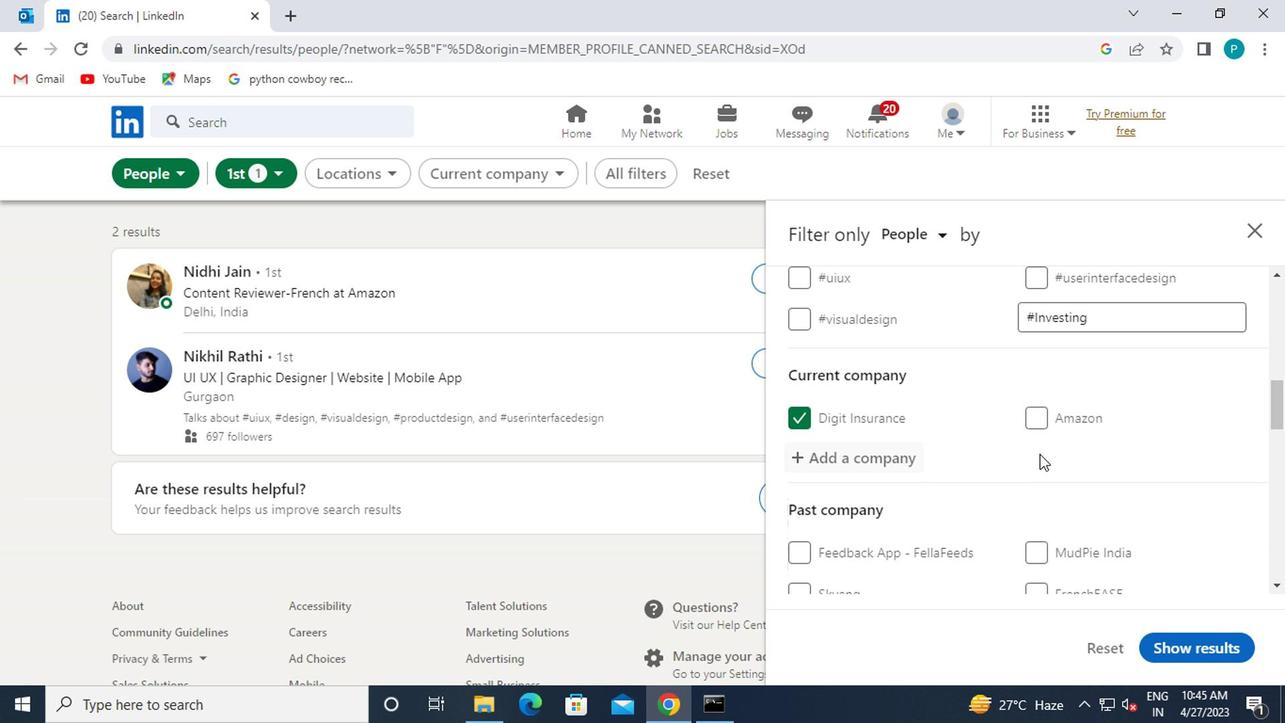 
Action: Mouse scrolled (1006, 471) with delta (0, -1)
Screenshot: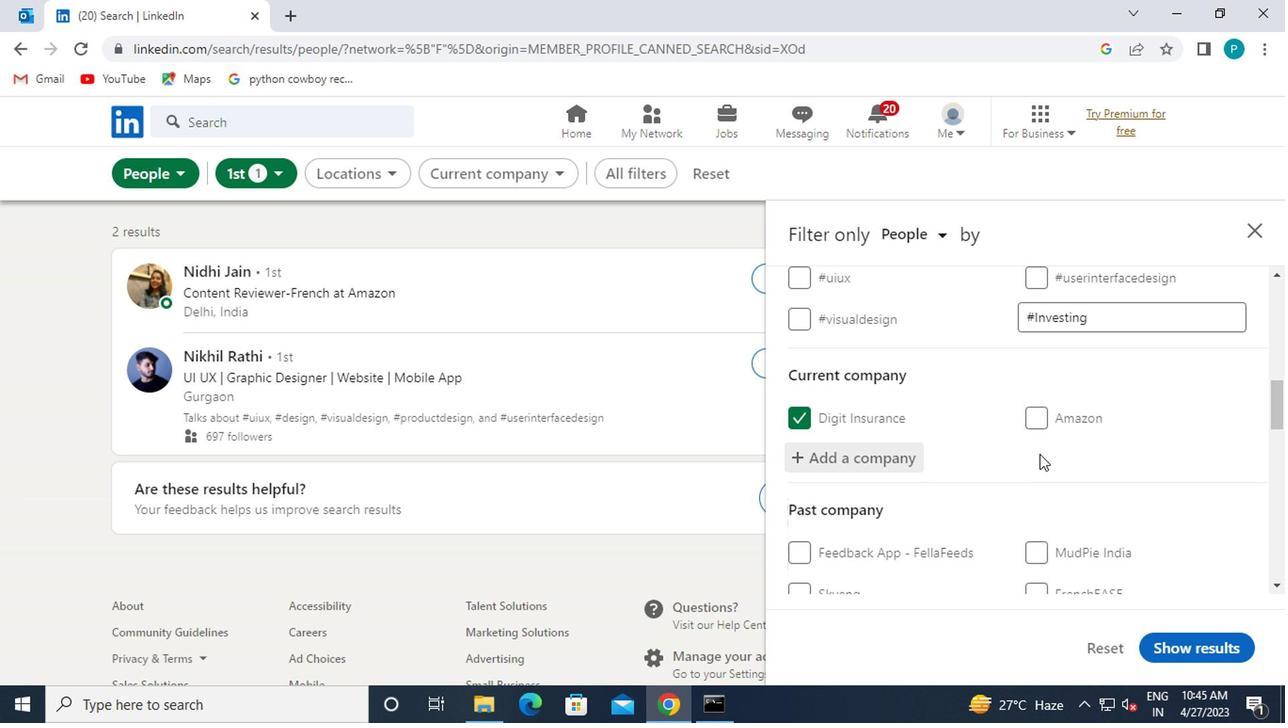 
Action: Mouse moved to (920, 466)
Screenshot: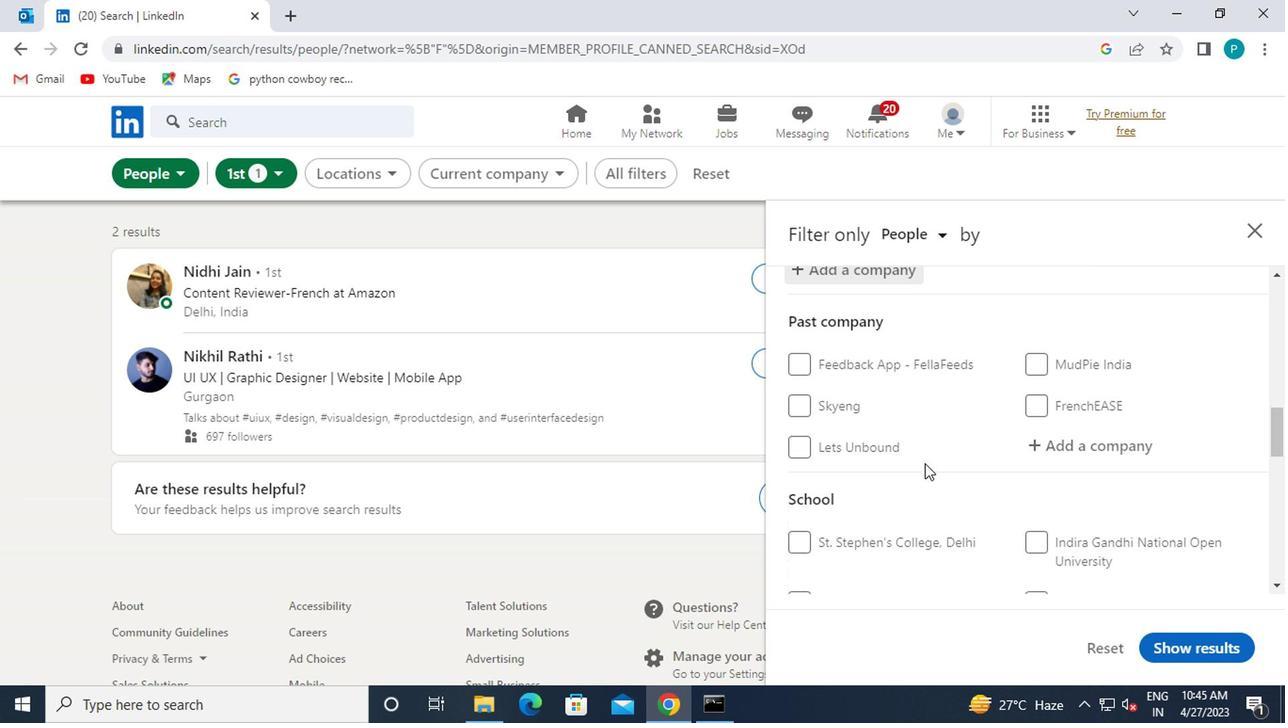 
Action: Mouse scrolled (920, 465) with delta (0, -1)
Screenshot: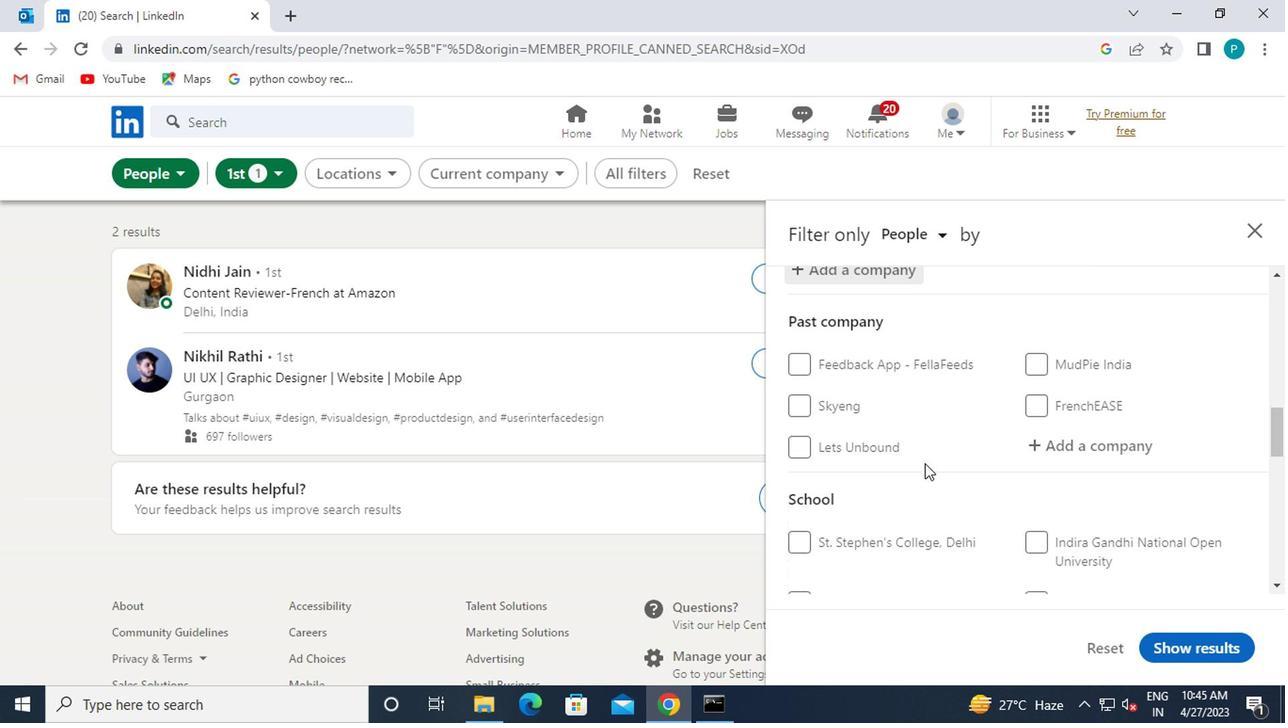
Action: Mouse moved to (929, 471)
Screenshot: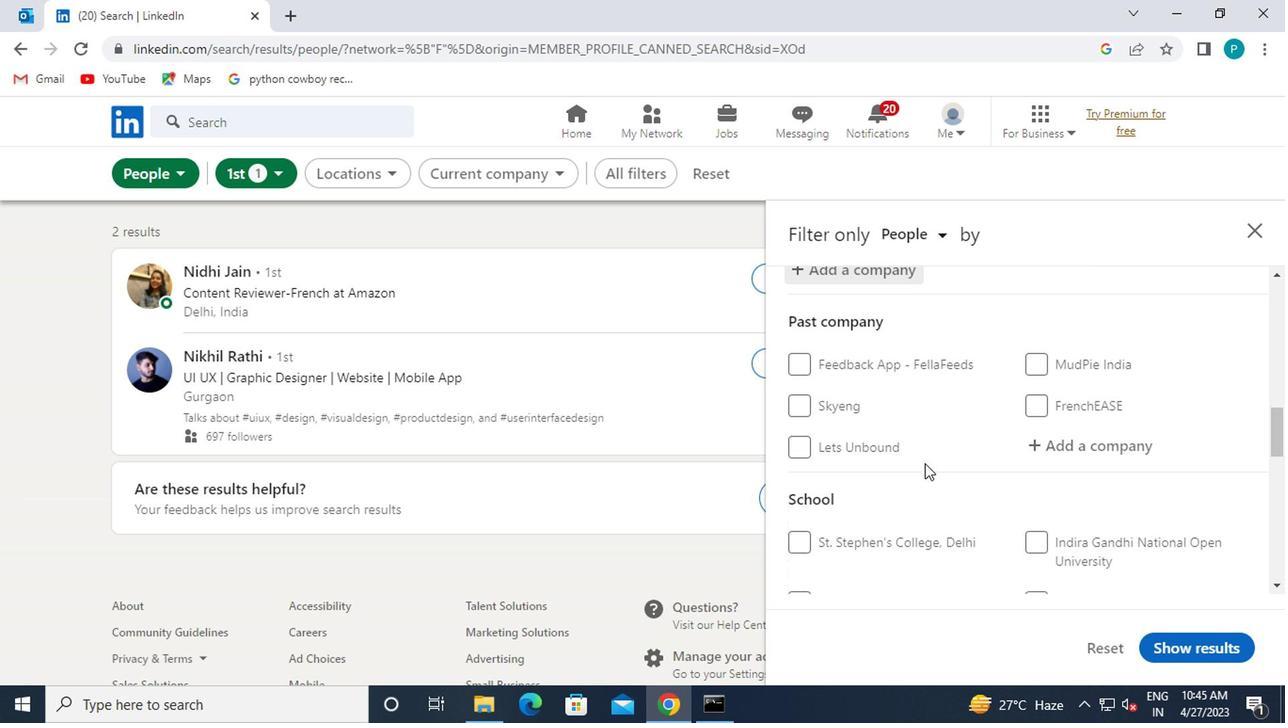 
Action: Mouse scrolled (929, 469) with delta (0, -1)
Screenshot: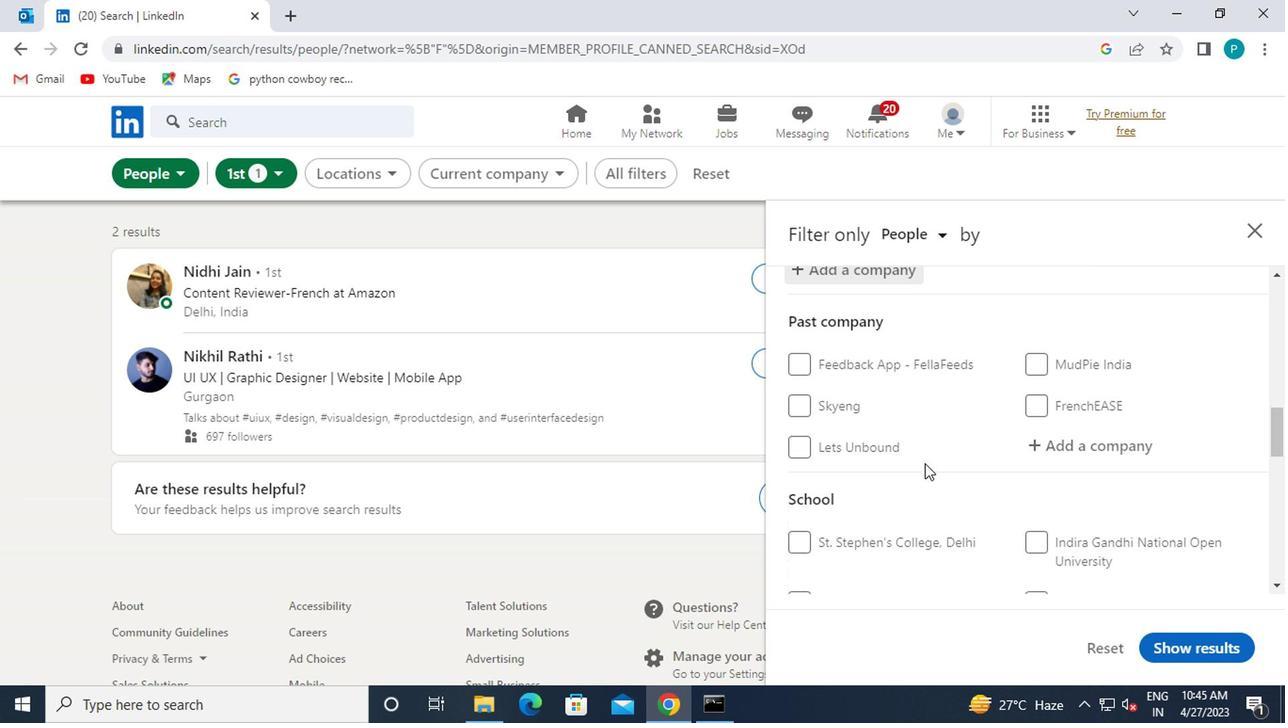 
Action: Mouse moved to (1099, 471)
Screenshot: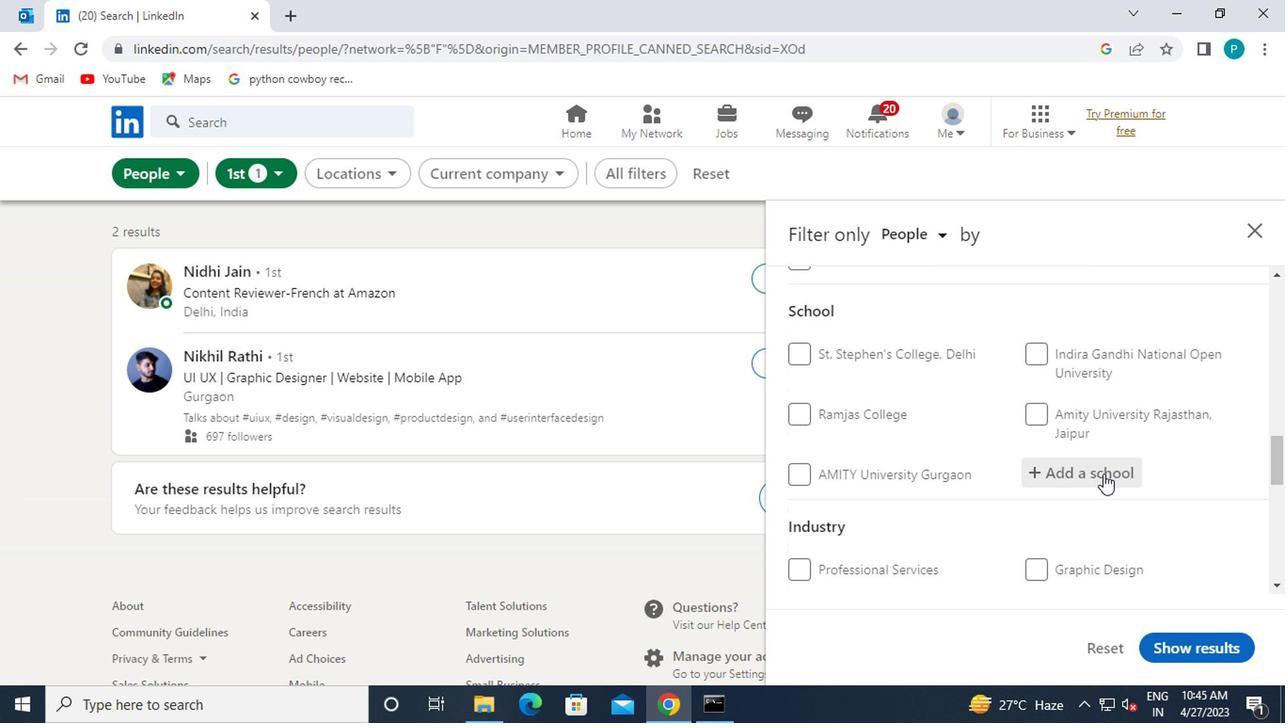 
Action: Mouse pressed left at (1099, 471)
Screenshot: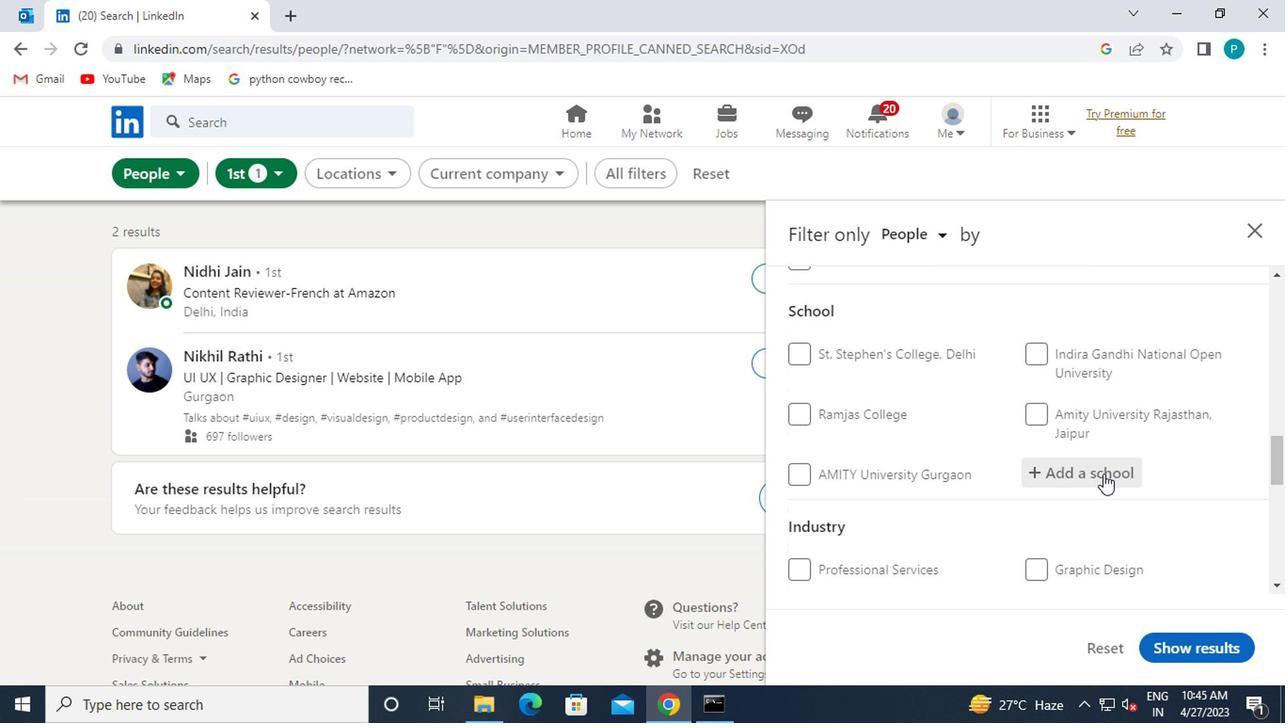 
Action: Mouse moved to (1135, 461)
Screenshot: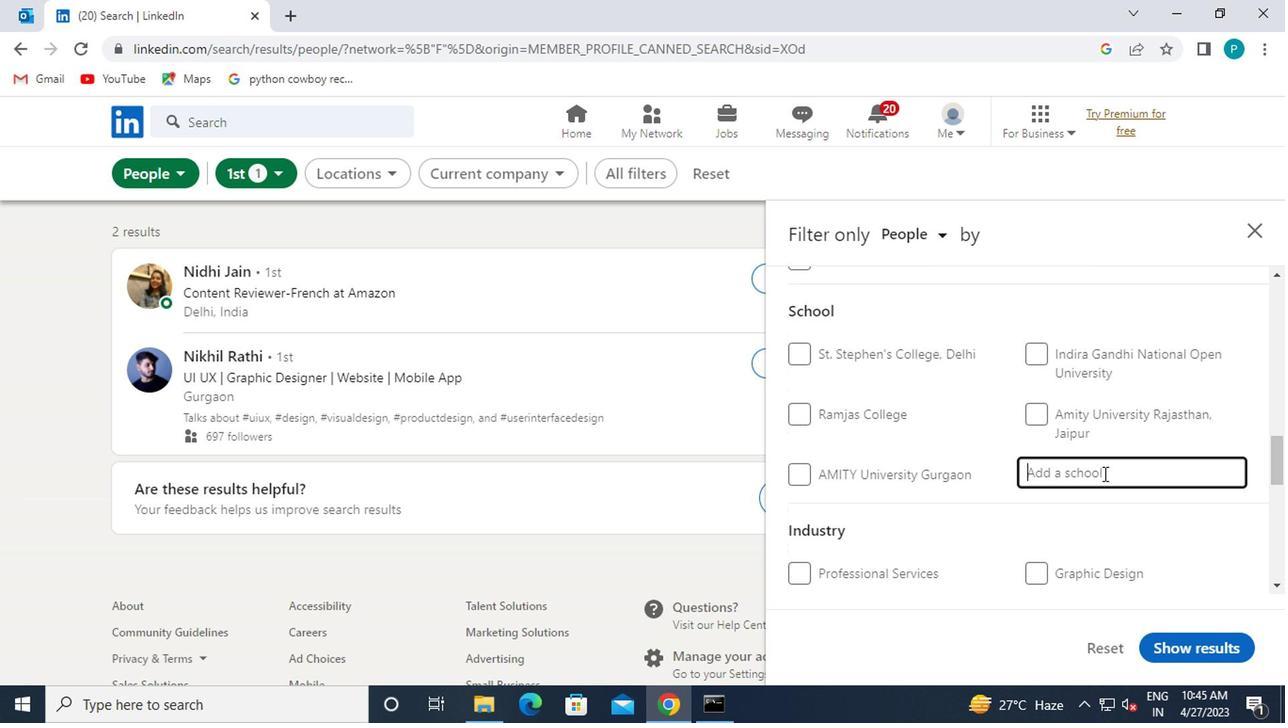 
Action: Key pressed <Key.caps_lock>KJ
Screenshot: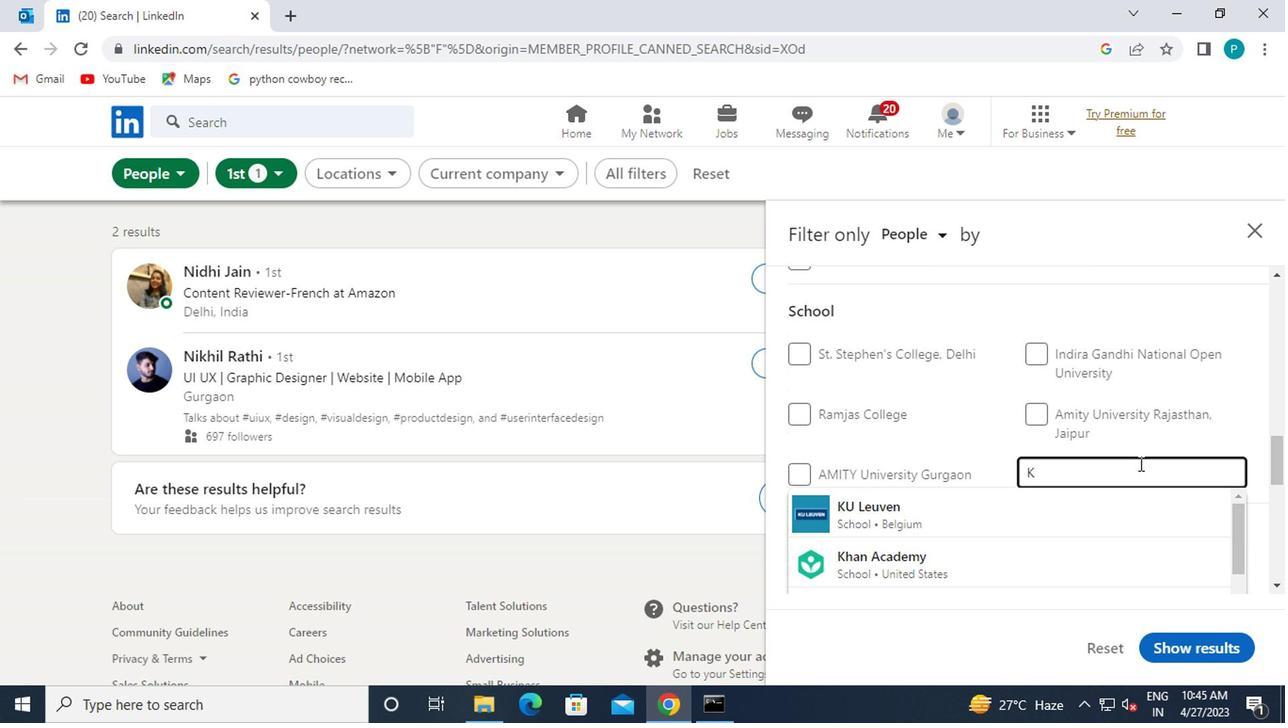 
Action: Mouse moved to (1135, 461)
Screenshot: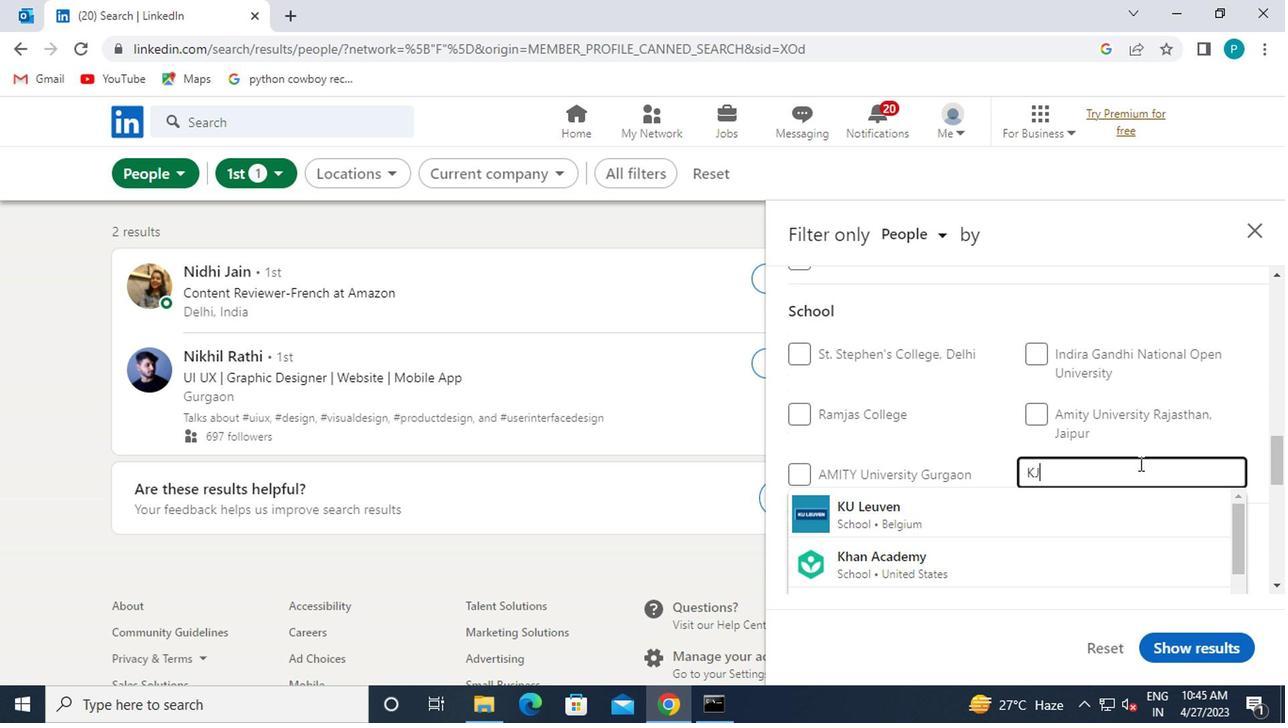 
Action: Key pressed <Key.space>
Screenshot: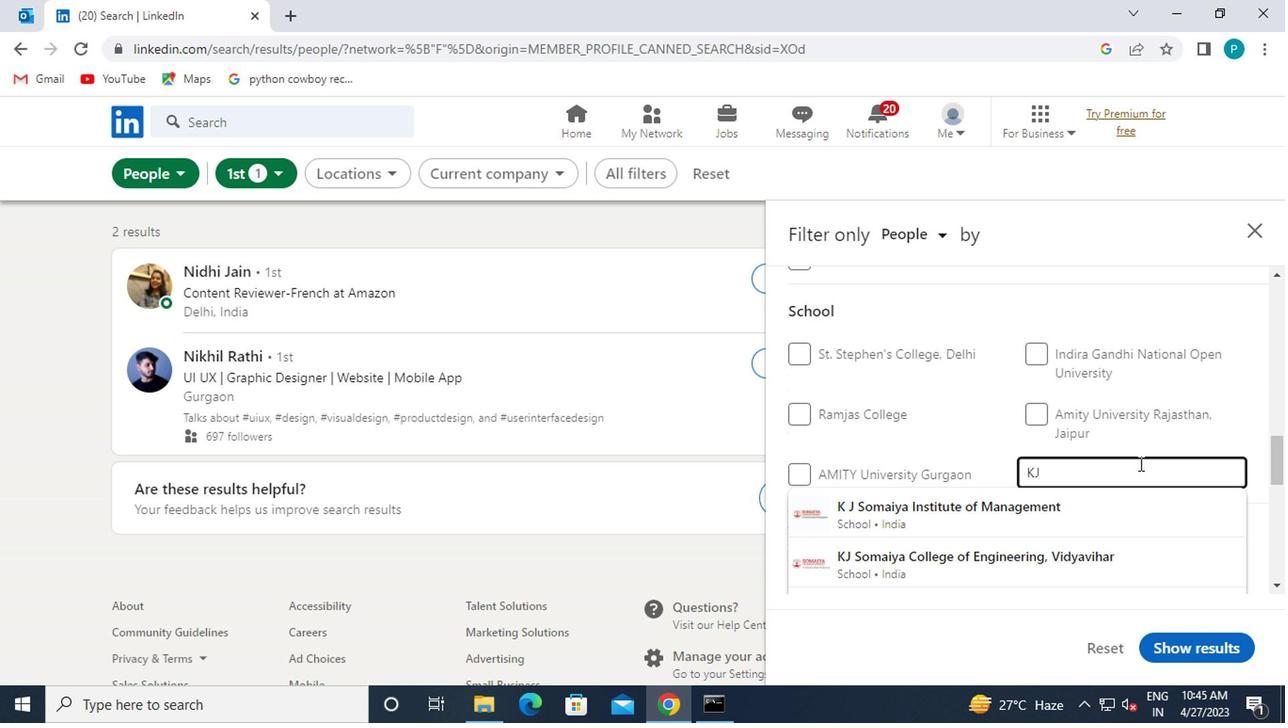 
Action: Mouse moved to (1159, 504)
Screenshot: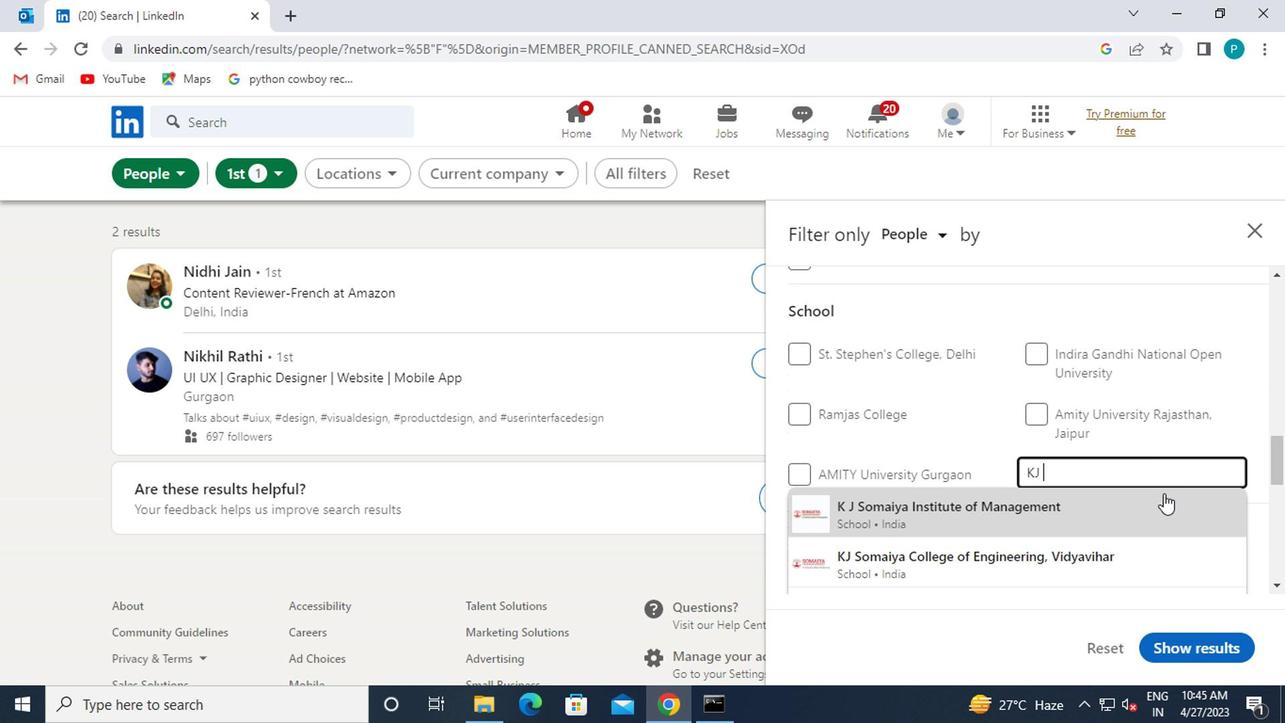 
Action: Mouse pressed left at (1159, 504)
Screenshot: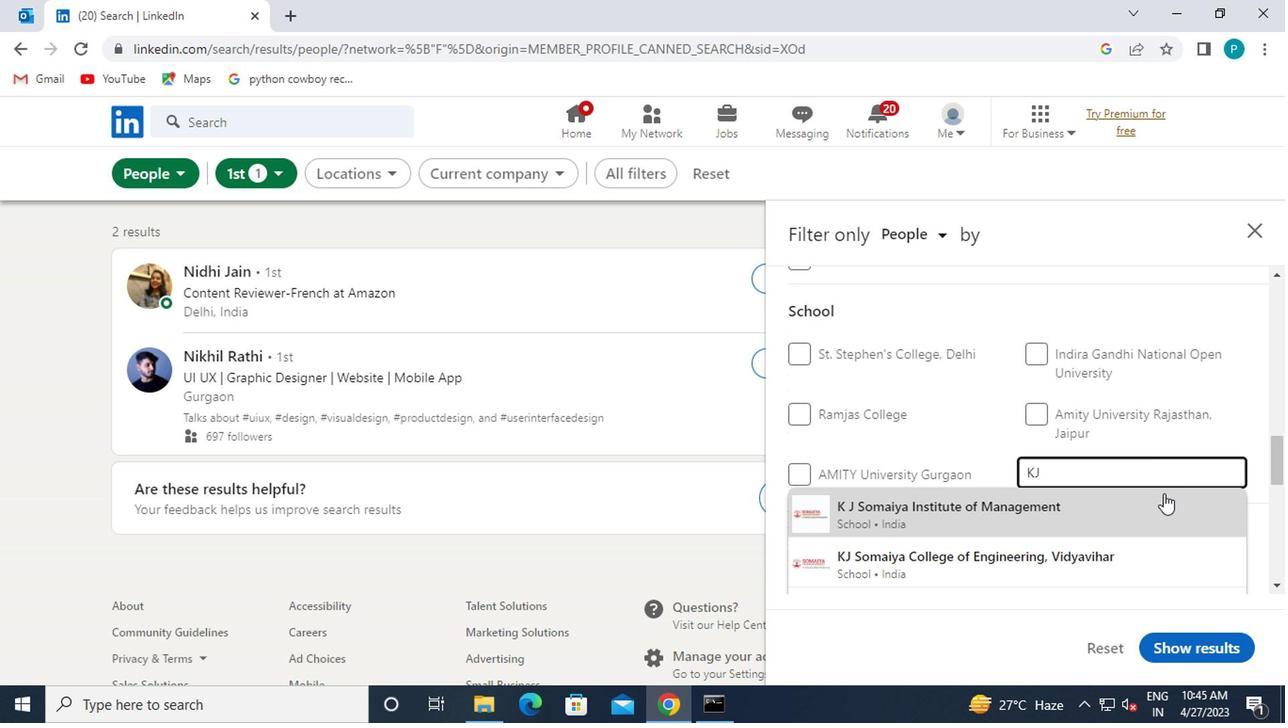 
Action: Mouse moved to (1074, 478)
Screenshot: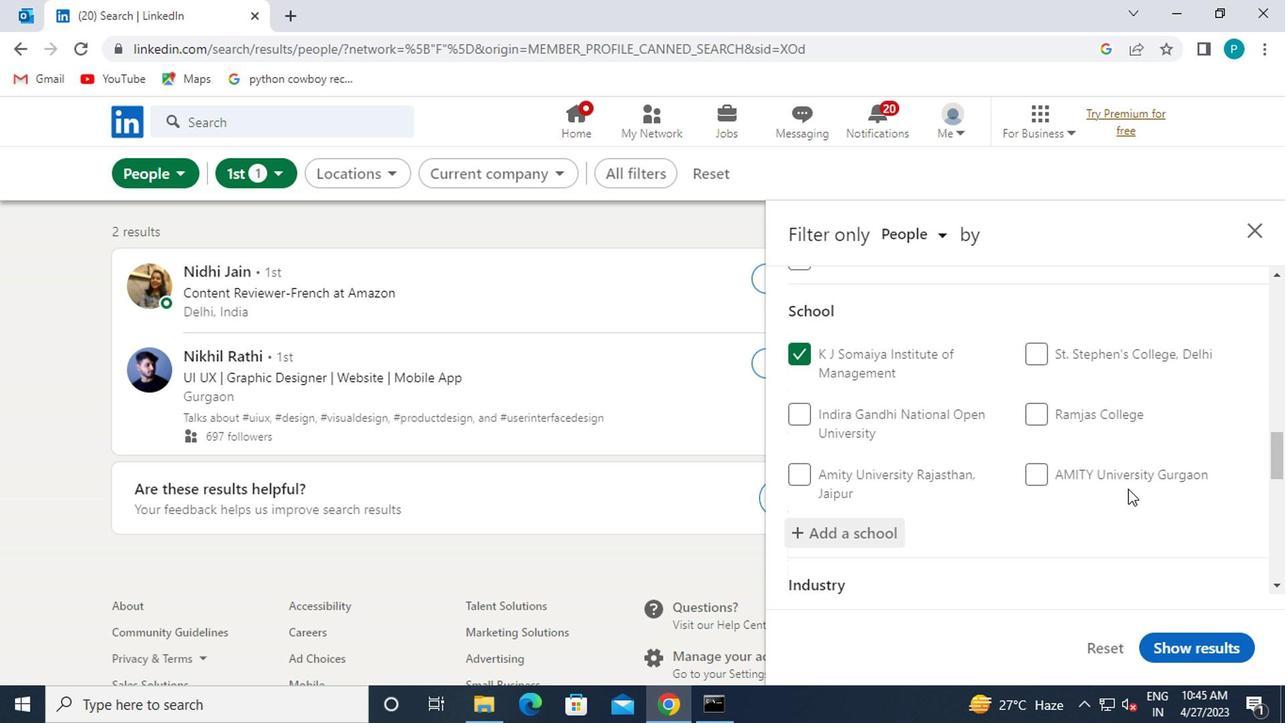 
Action: Mouse scrolled (1074, 478) with delta (0, 0)
Screenshot: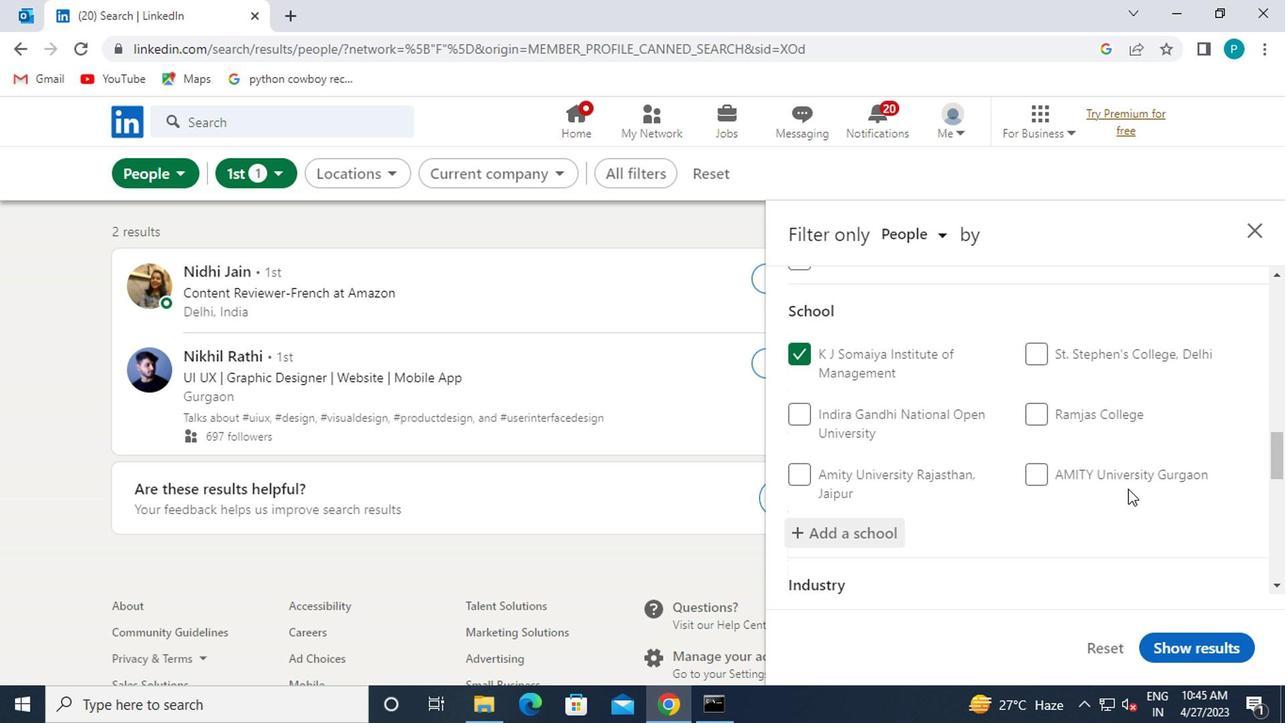 
Action: Mouse moved to (1055, 476)
Screenshot: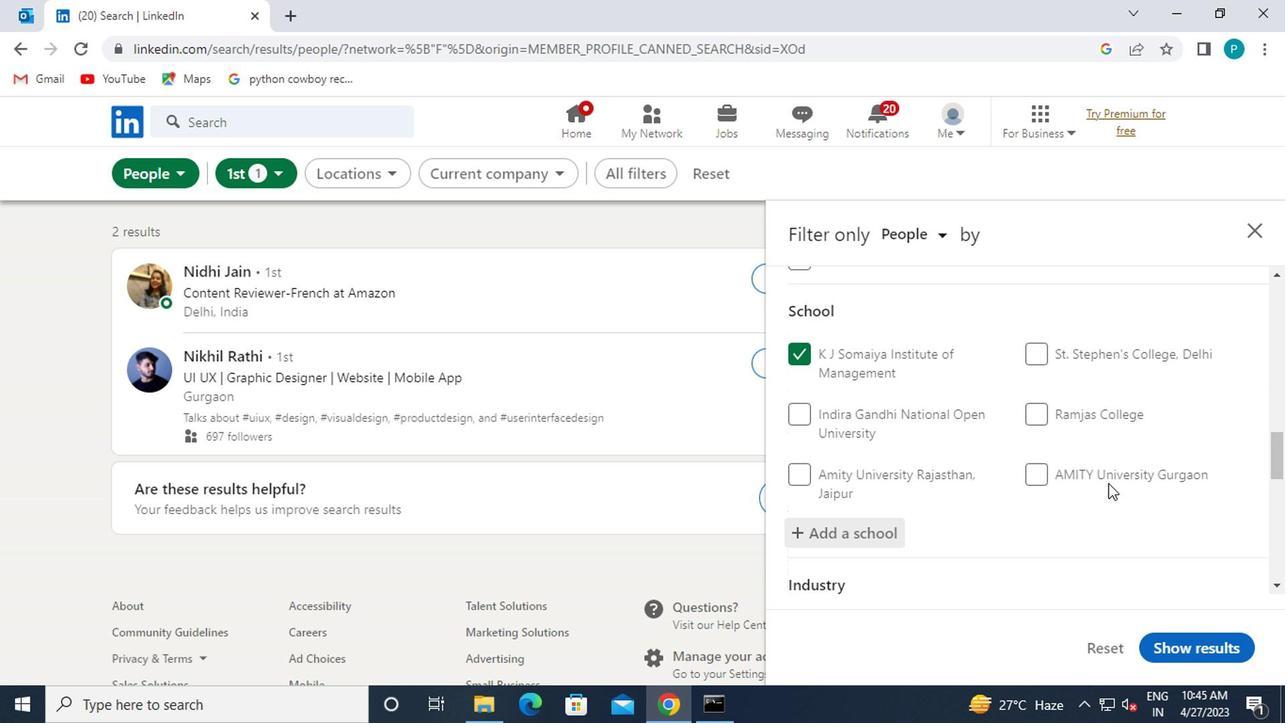 
Action: Mouse scrolled (1055, 475) with delta (0, 0)
Screenshot: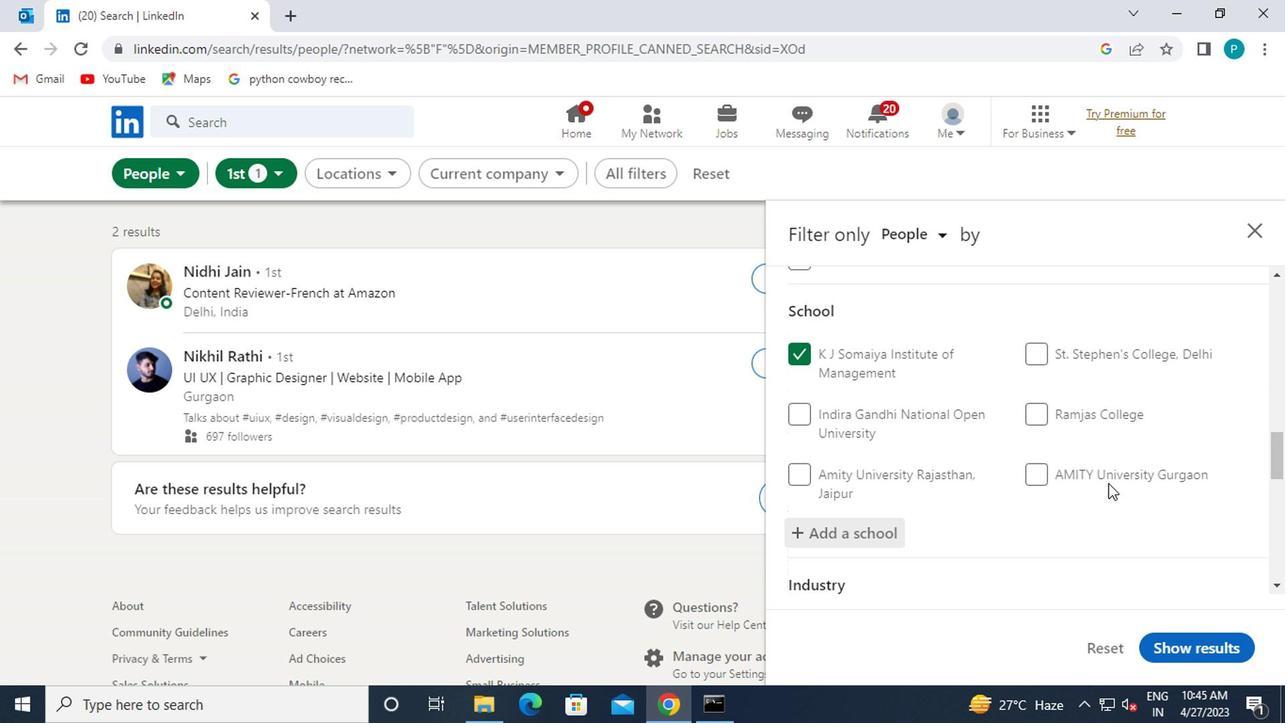 
Action: Mouse moved to (949, 486)
Screenshot: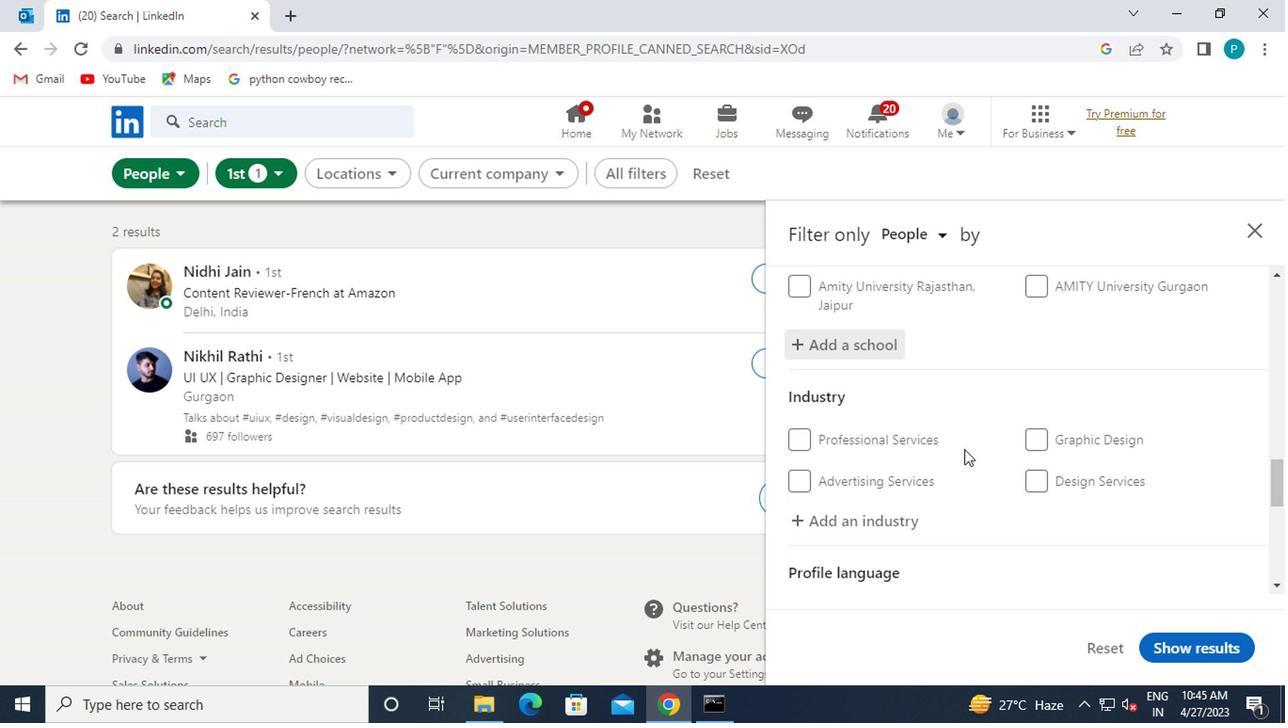 
Action: Mouse scrolled (949, 485) with delta (0, -1)
Screenshot: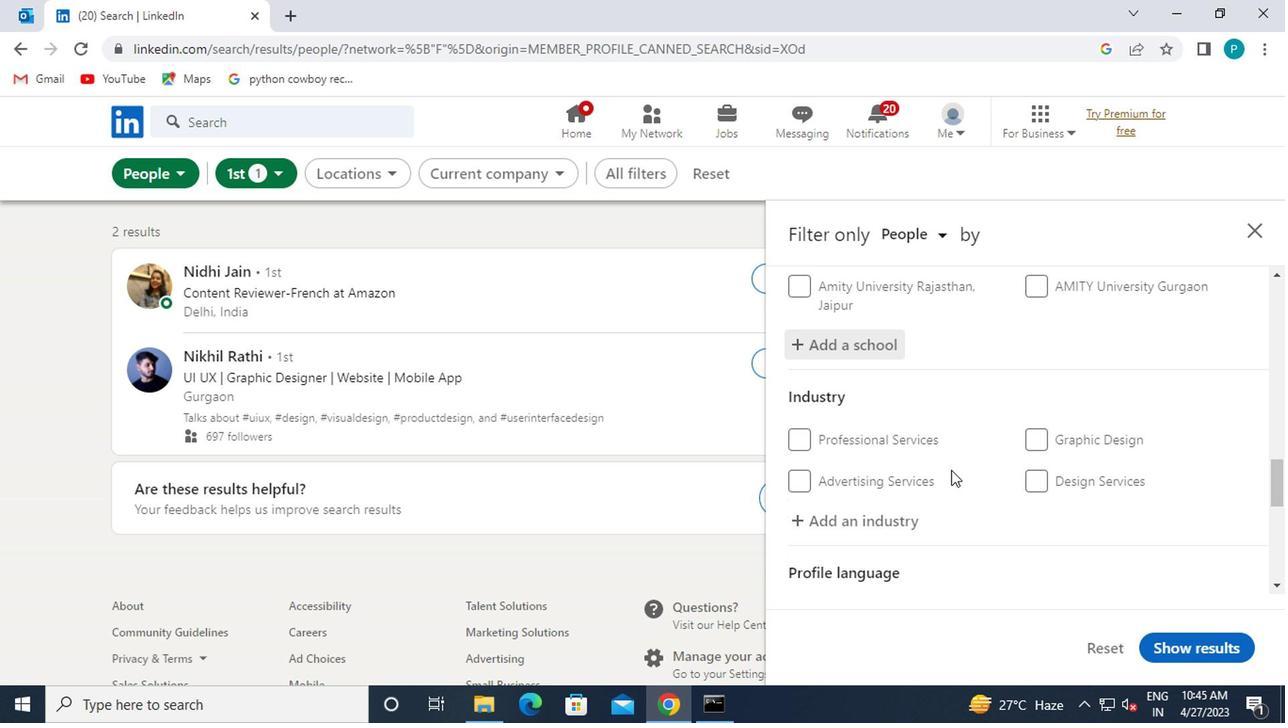 
Action: Mouse moved to (861, 436)
Screenshot: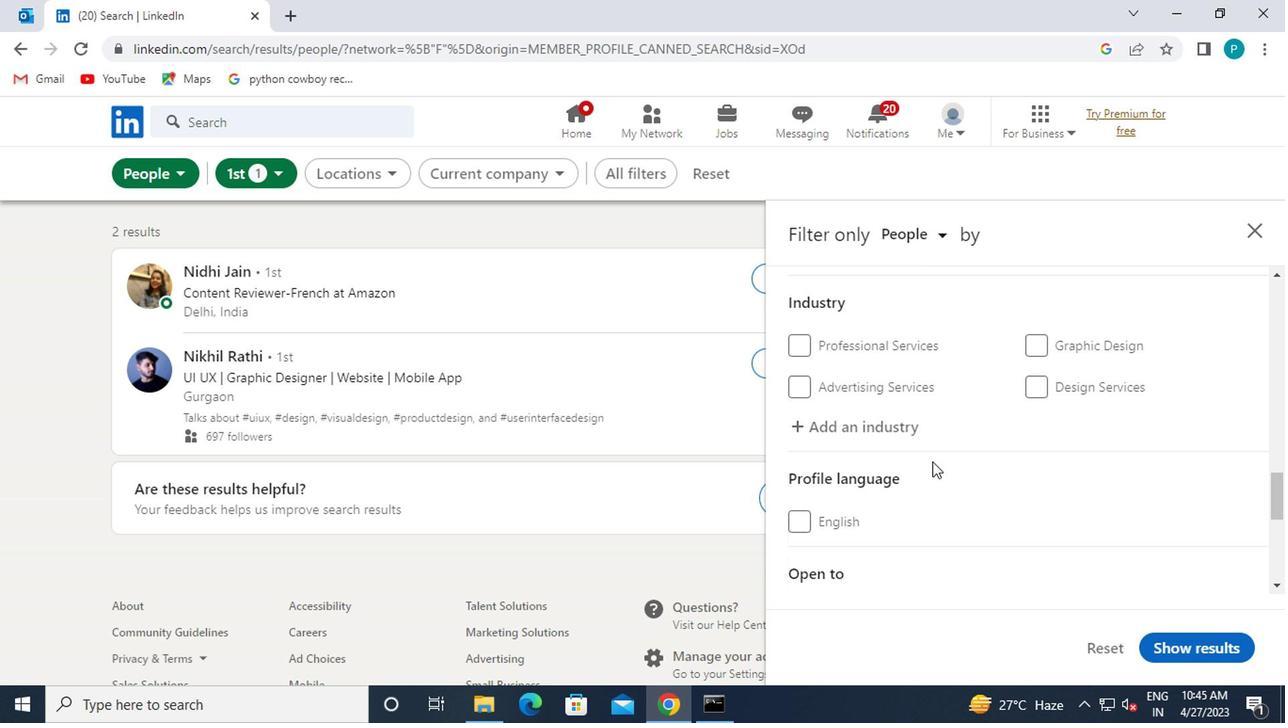 
Action: Mouse pressed left at (861, 436)
Screenshot: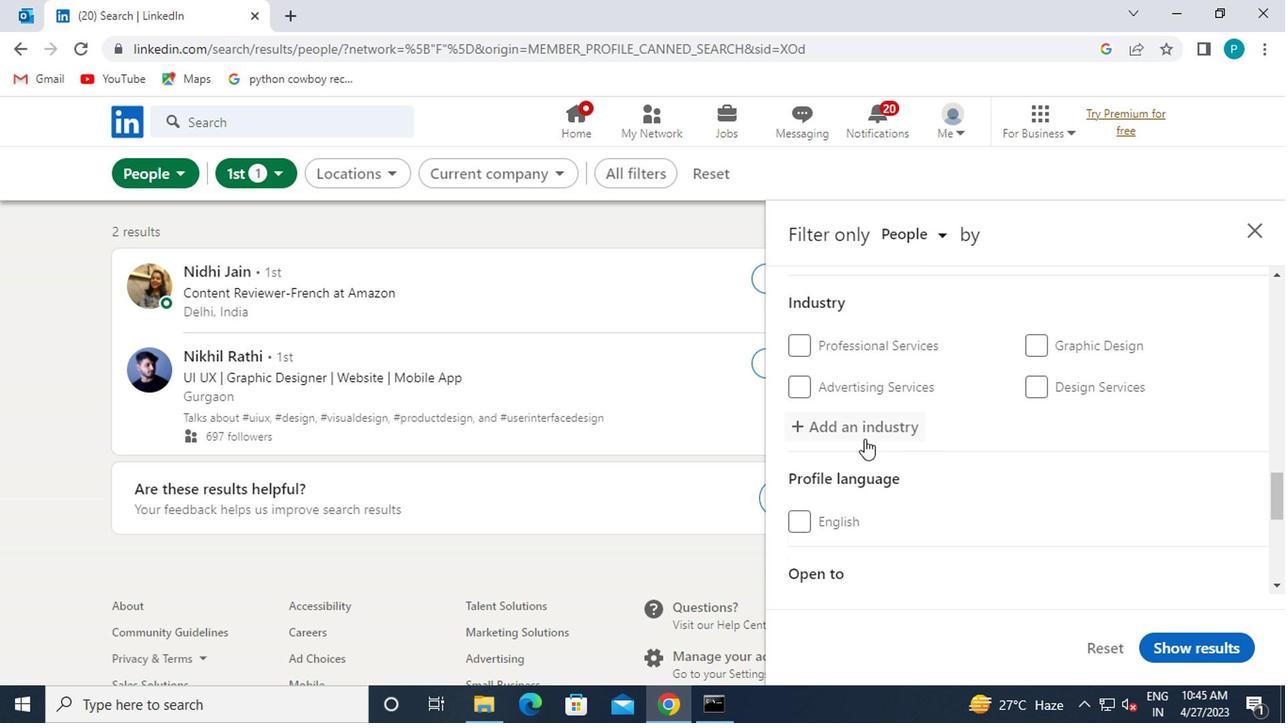 
Action: Mouse moved to (851, 444)
Screenshot: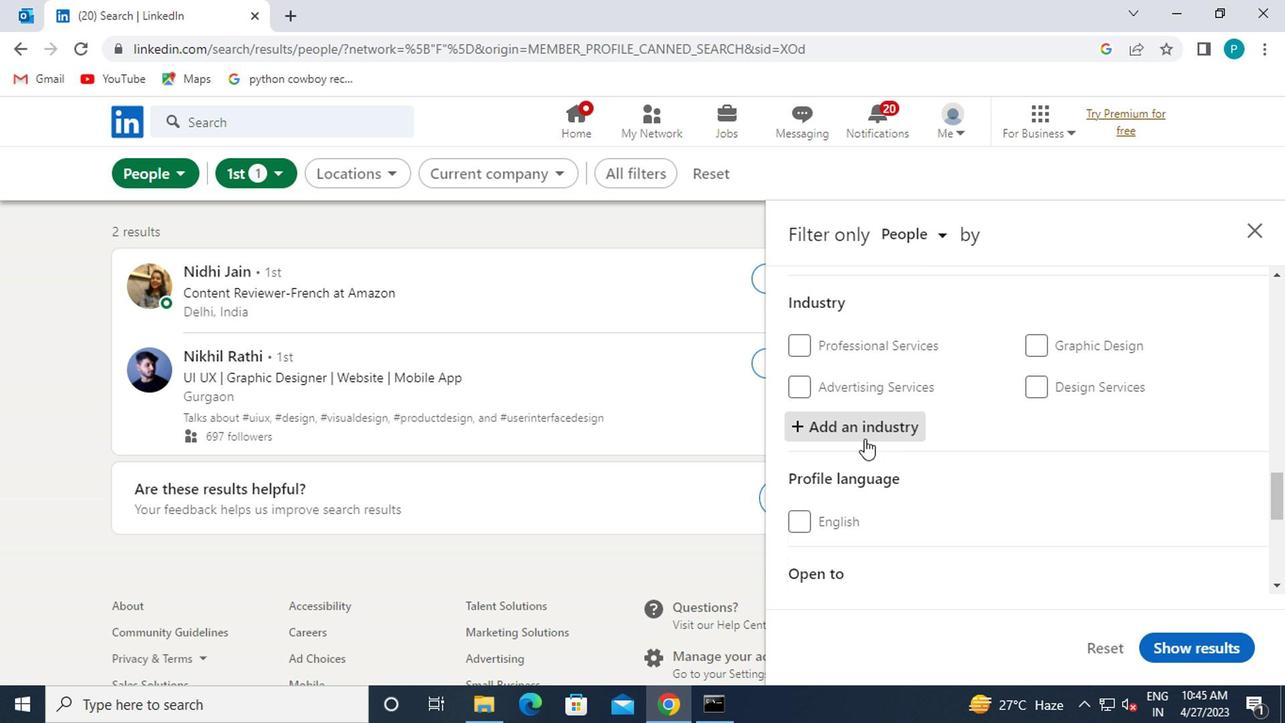 
Action: Key pressed <Key.caps_lock>S<Key.caps_lock>E<Key.backspace><Key.backspace>S<Key.caps_lock>EMICI<Key.backspace>O
Screenshot: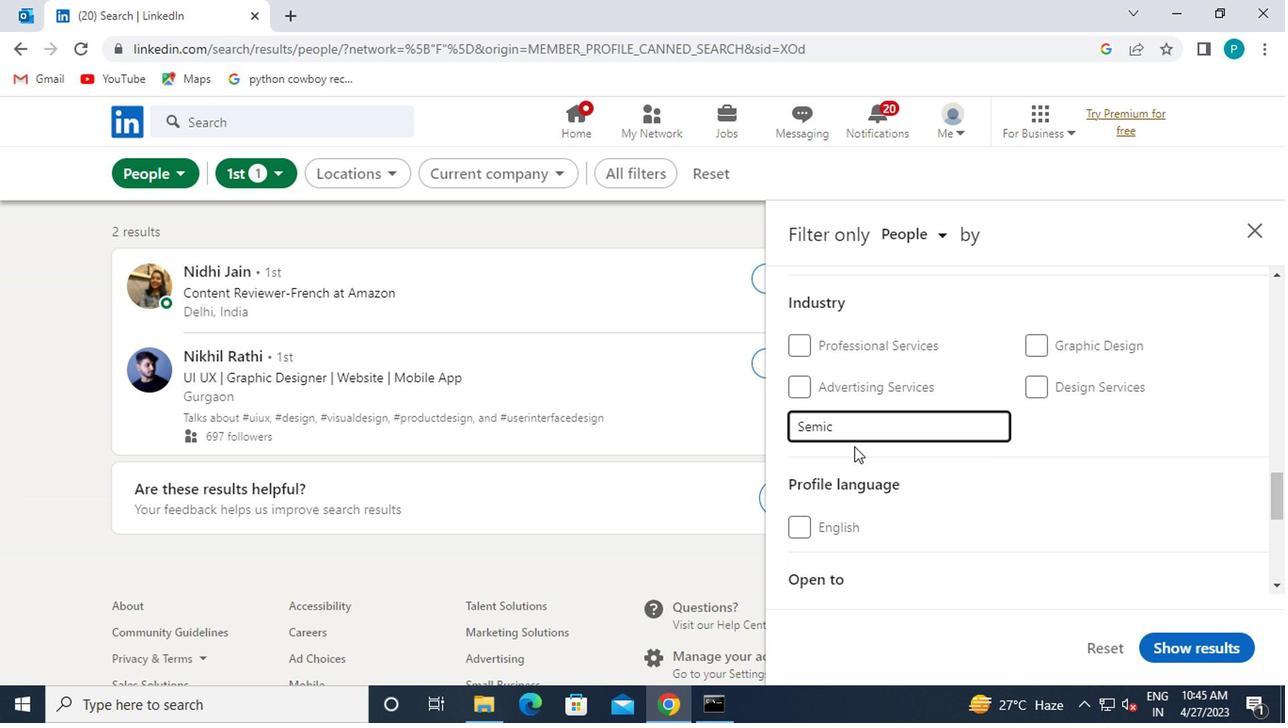 
Action: Mouse moved to (881, 495)
Screenshot: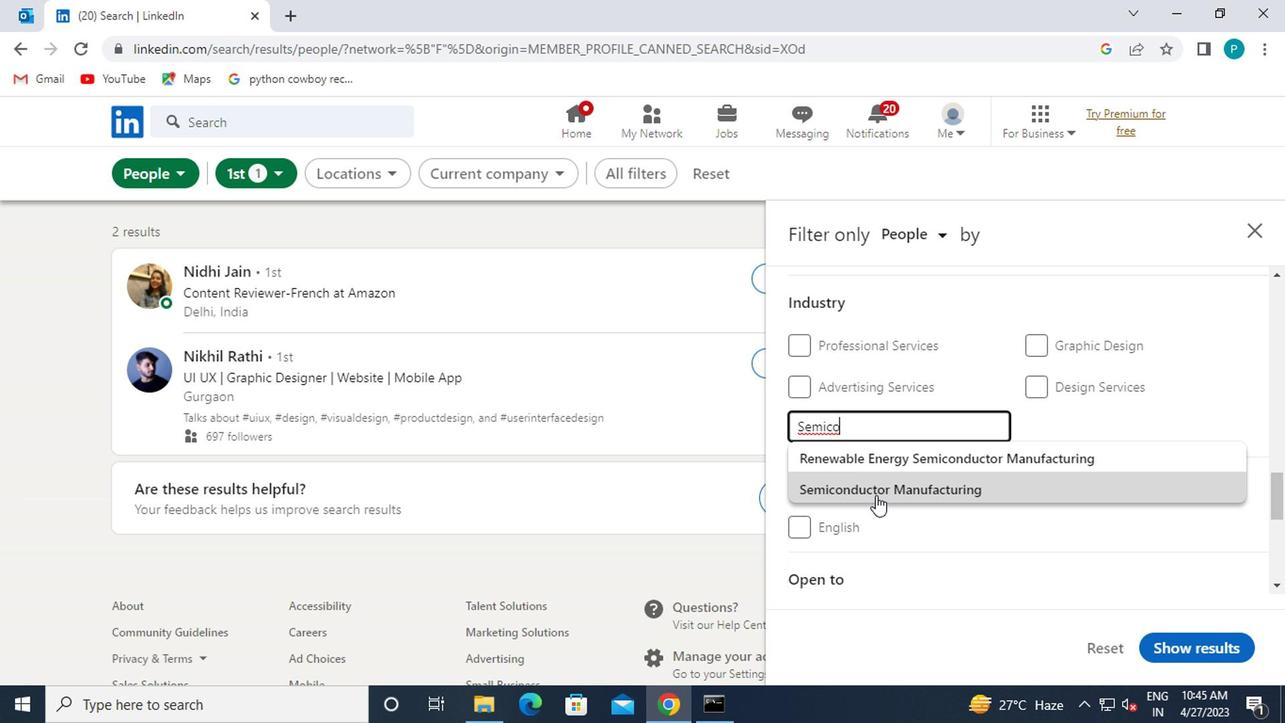
Action: Mouse pressed left at (881, 495)
Screenshot: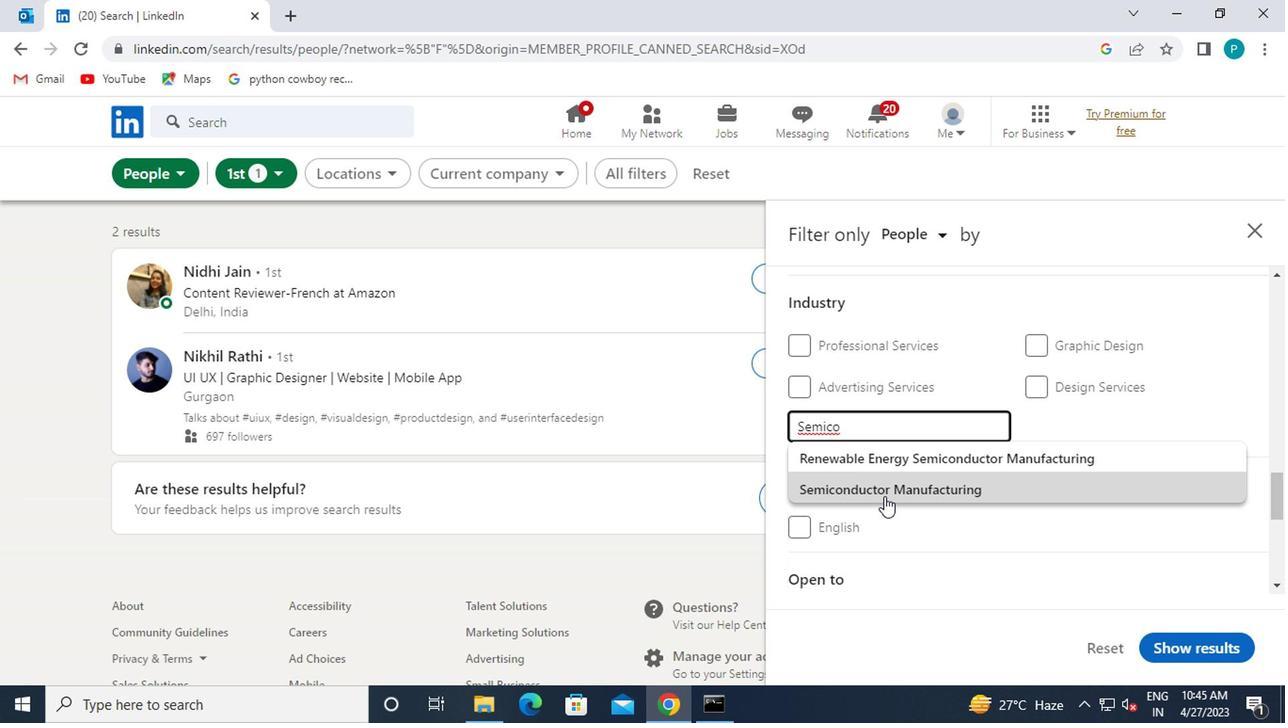 
Action: Mouse scrolled (881, 494) with delta (0, -1)
Screenshot: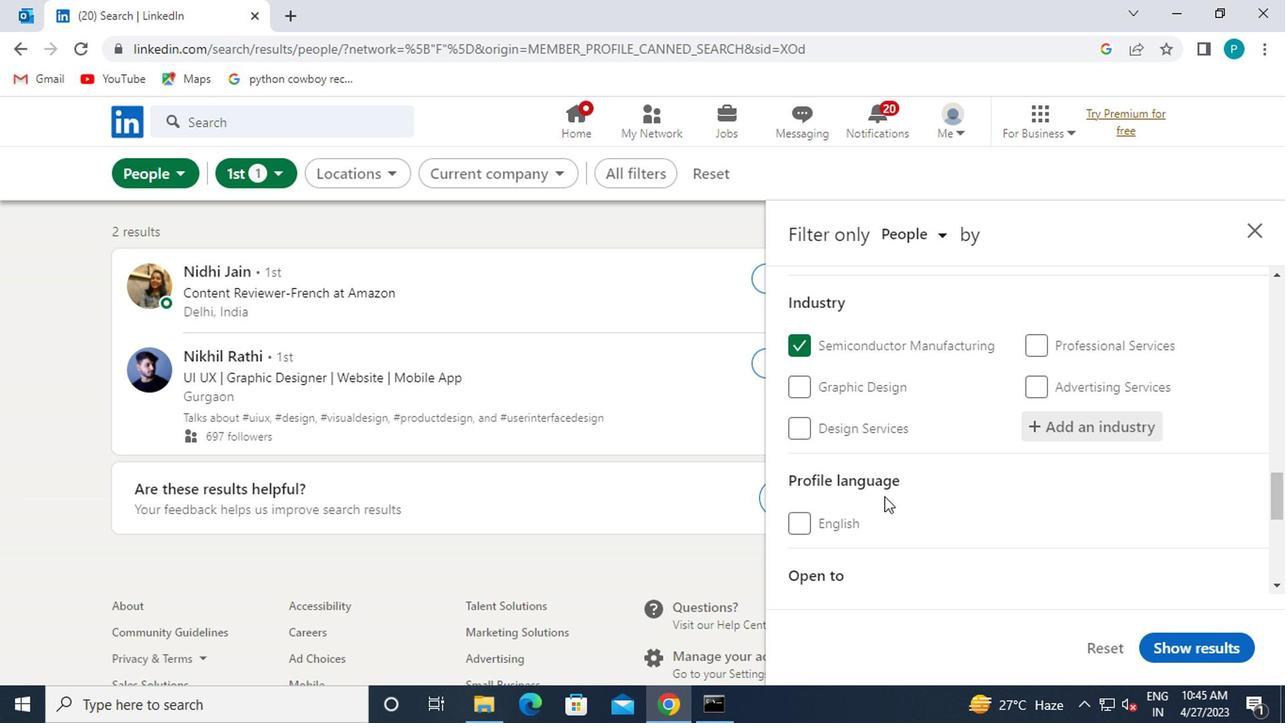 
Action: Mouse scrolled (881, 494) with delta (0, -1)
Screenshot: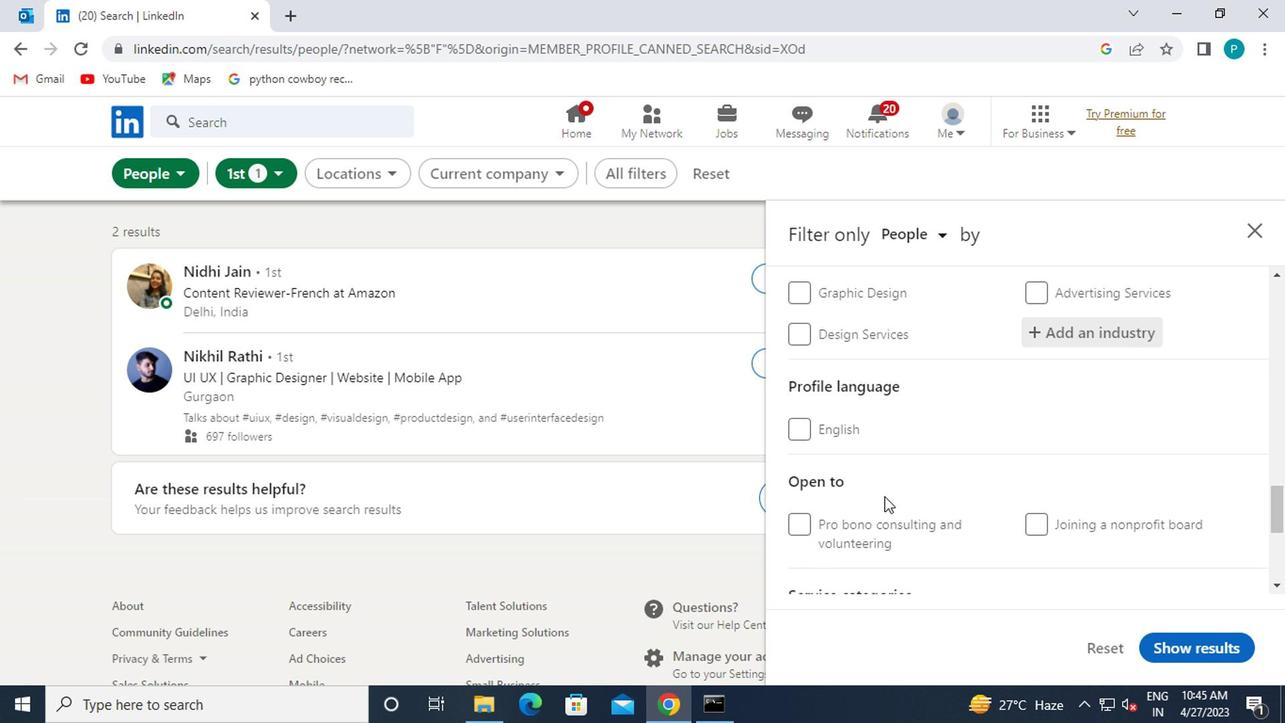 
Action: Mouse moved to (860, 543)
Screenshot: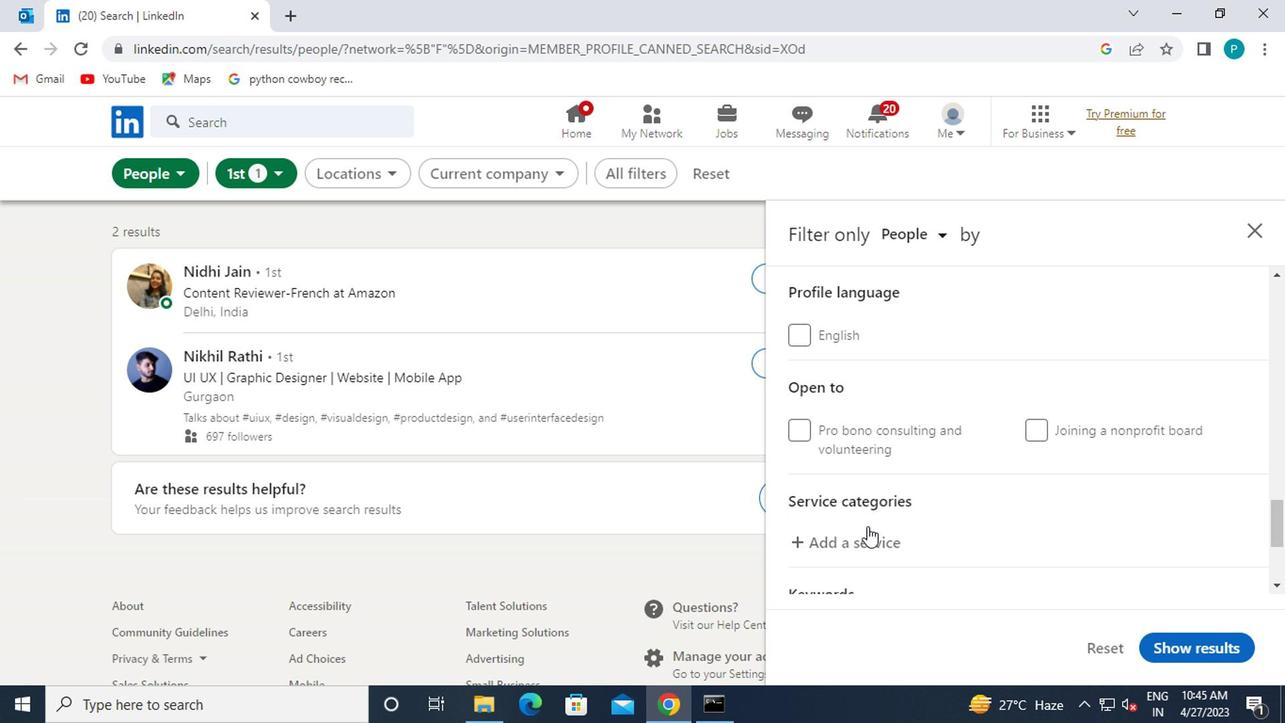 
Action: Mouse pressed left at (860, 543)
Screenshot: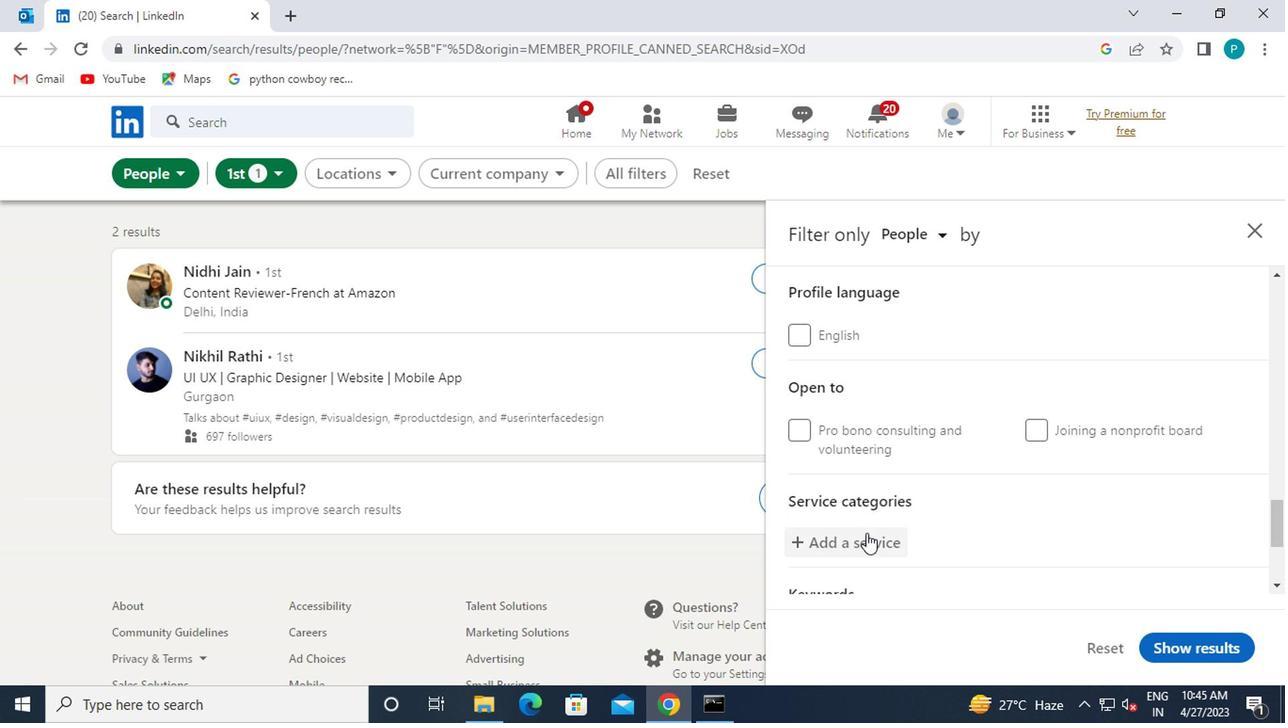 
Action: Mouse moved to (872, 539)
Screenshot: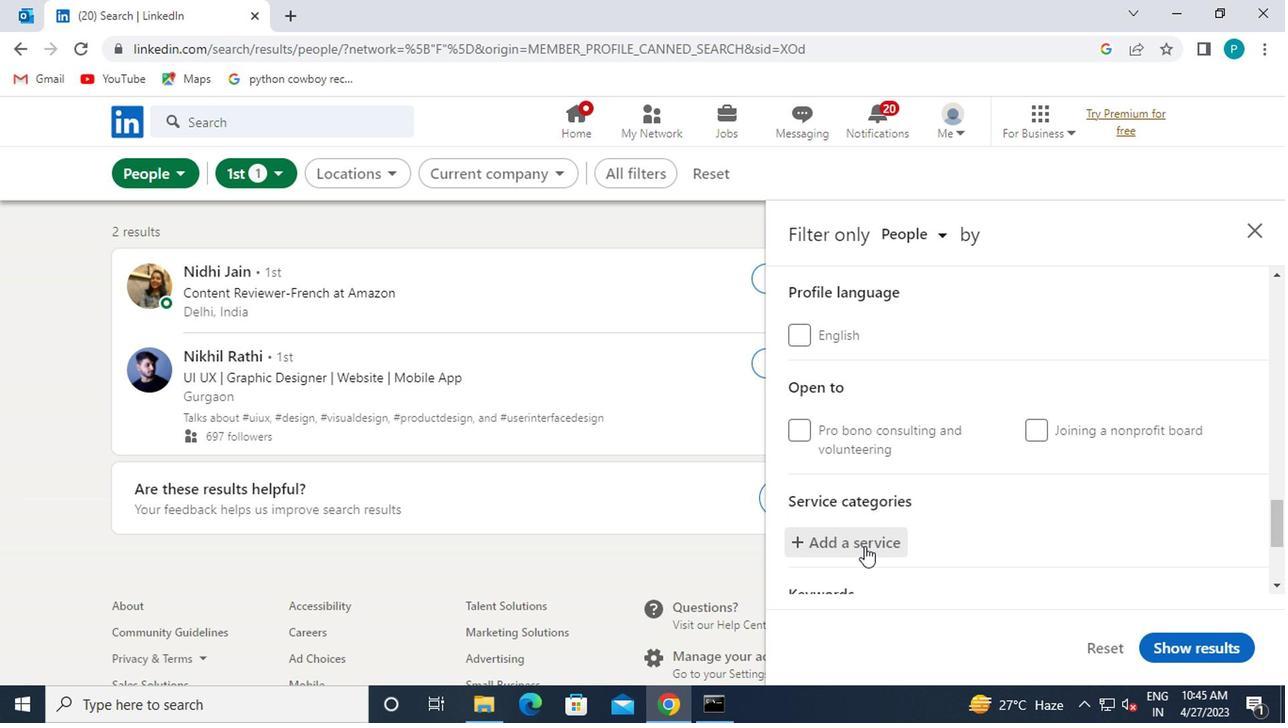 
Action: Key pressed <Key.caps_lock>C<Key.caps_lock>OMMERCIAL
Screenshot: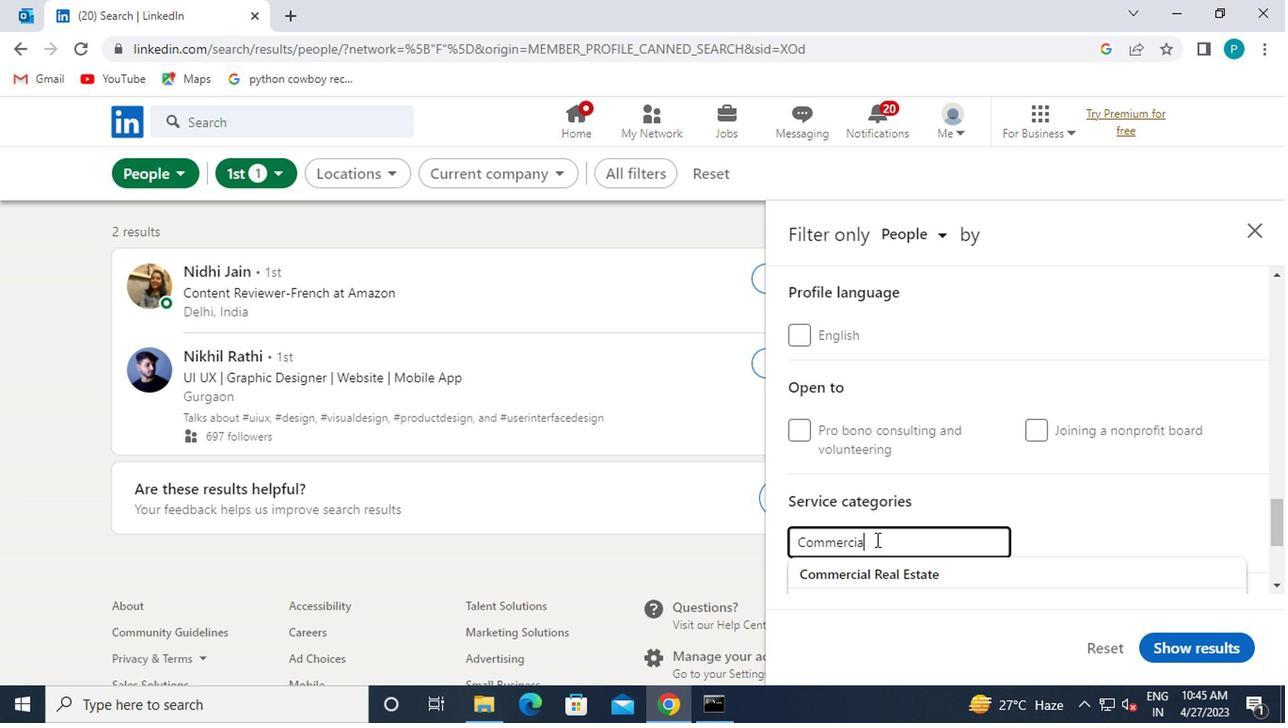 
Action: Mouse moved to (872, 568)
Screenshot: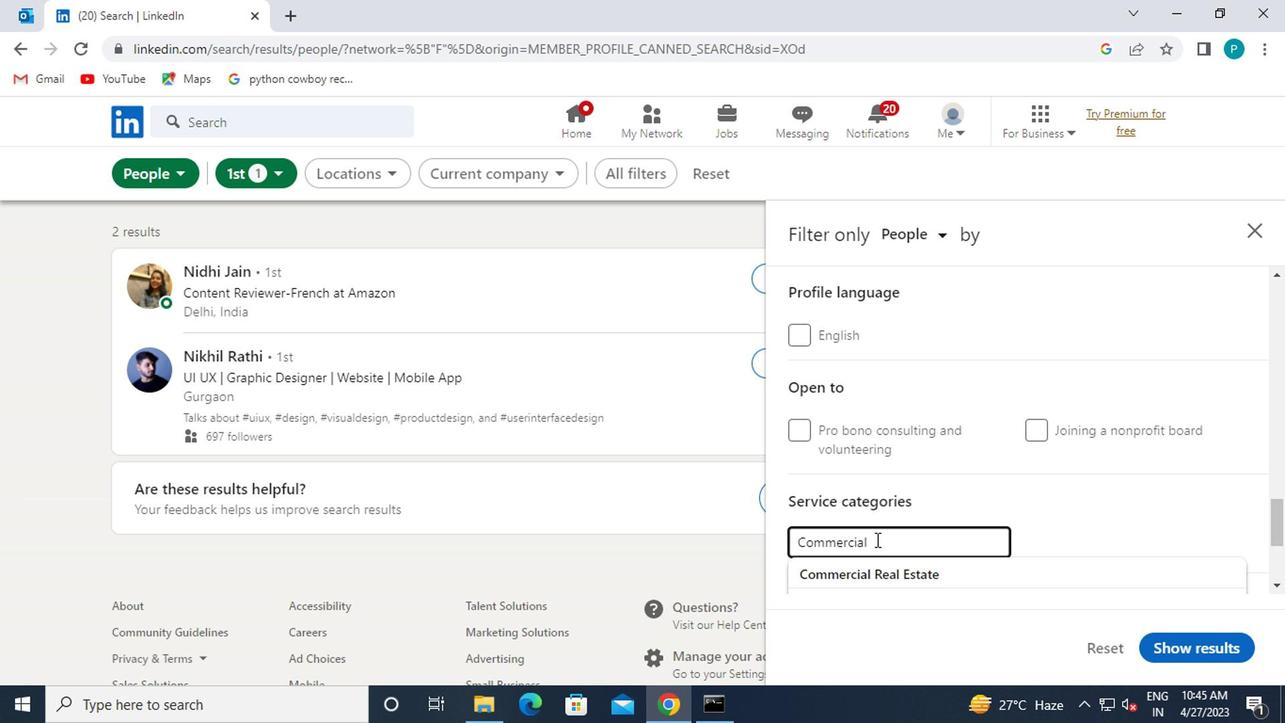 
Action: Mouse pressed left at (872, 568)
Screenshot: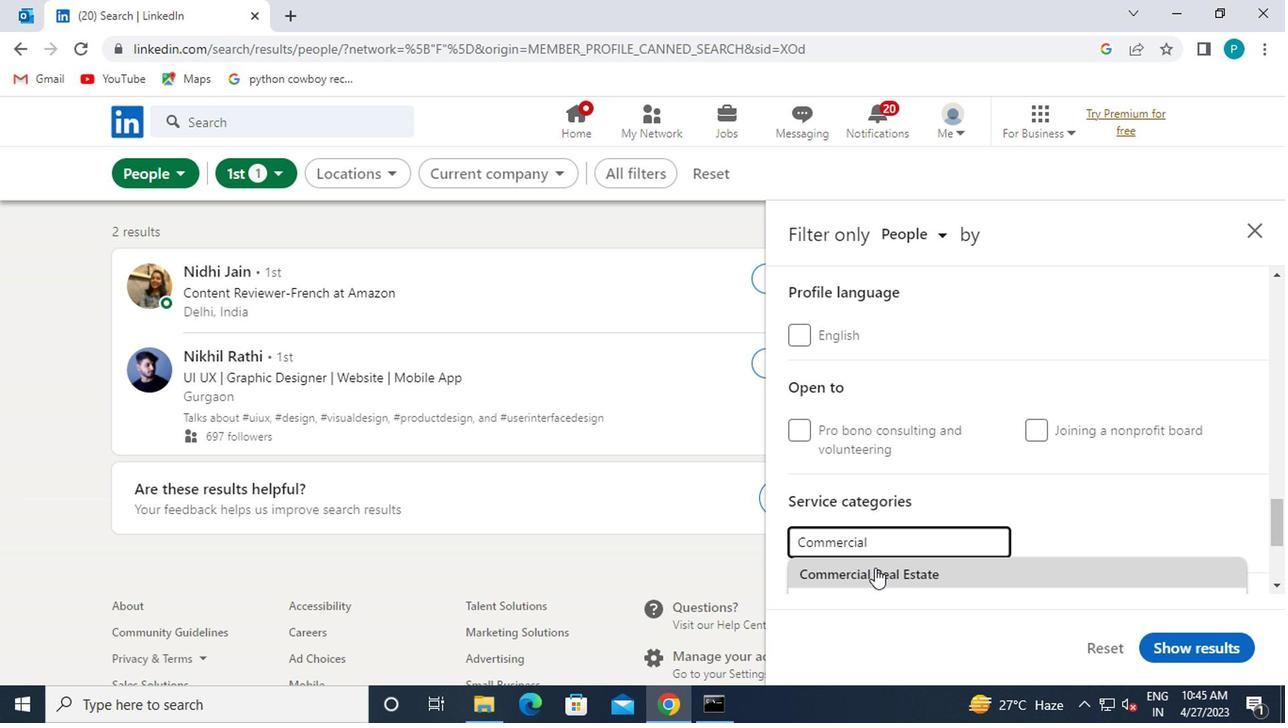 
Action: Mouse moved to (894, 449)
Screenshot: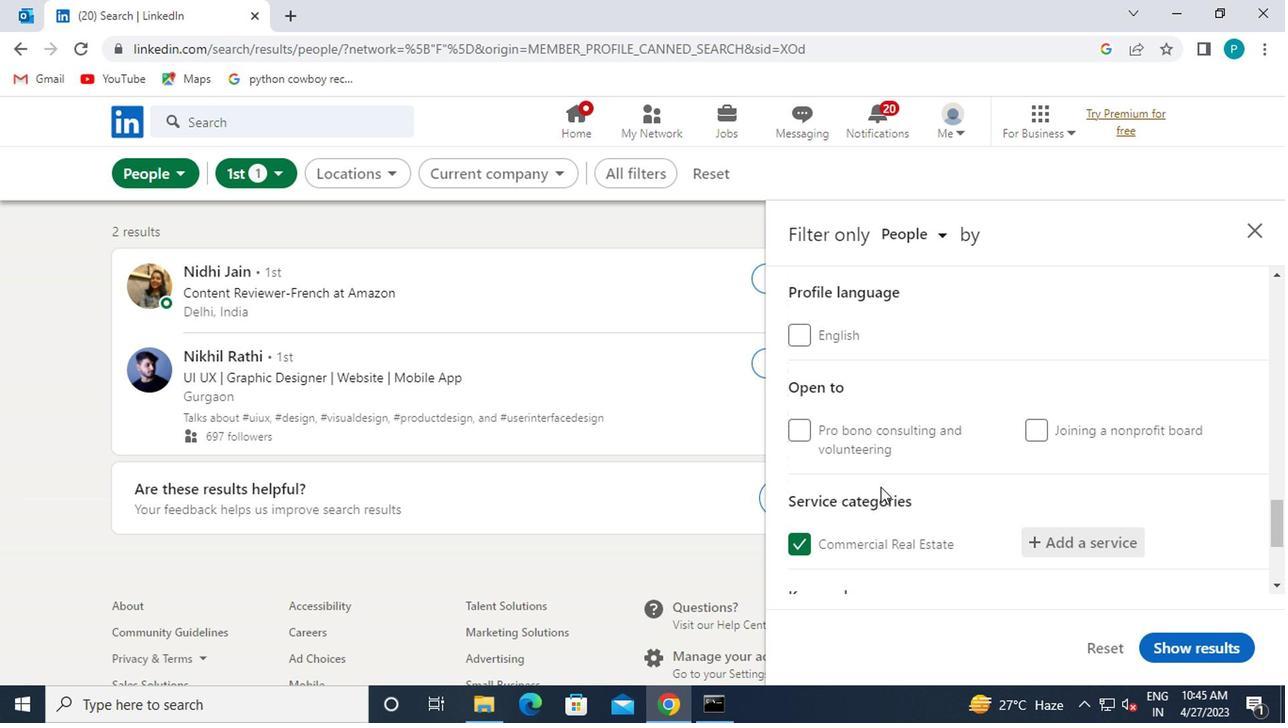 
Action: Mouse scrolled (894, 449) with delta (0, 0)
Screenshot: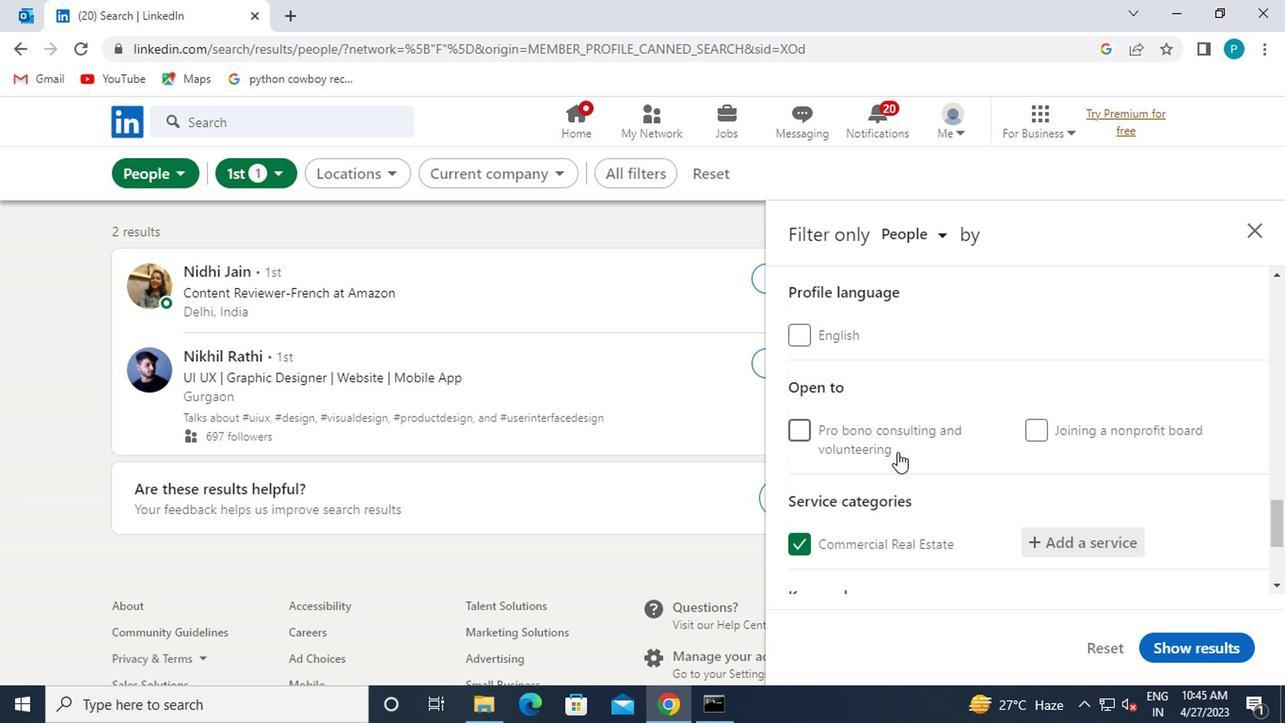 
Action: Mouse scrolled (894, 449) with delta (0, 0)
Screenshot: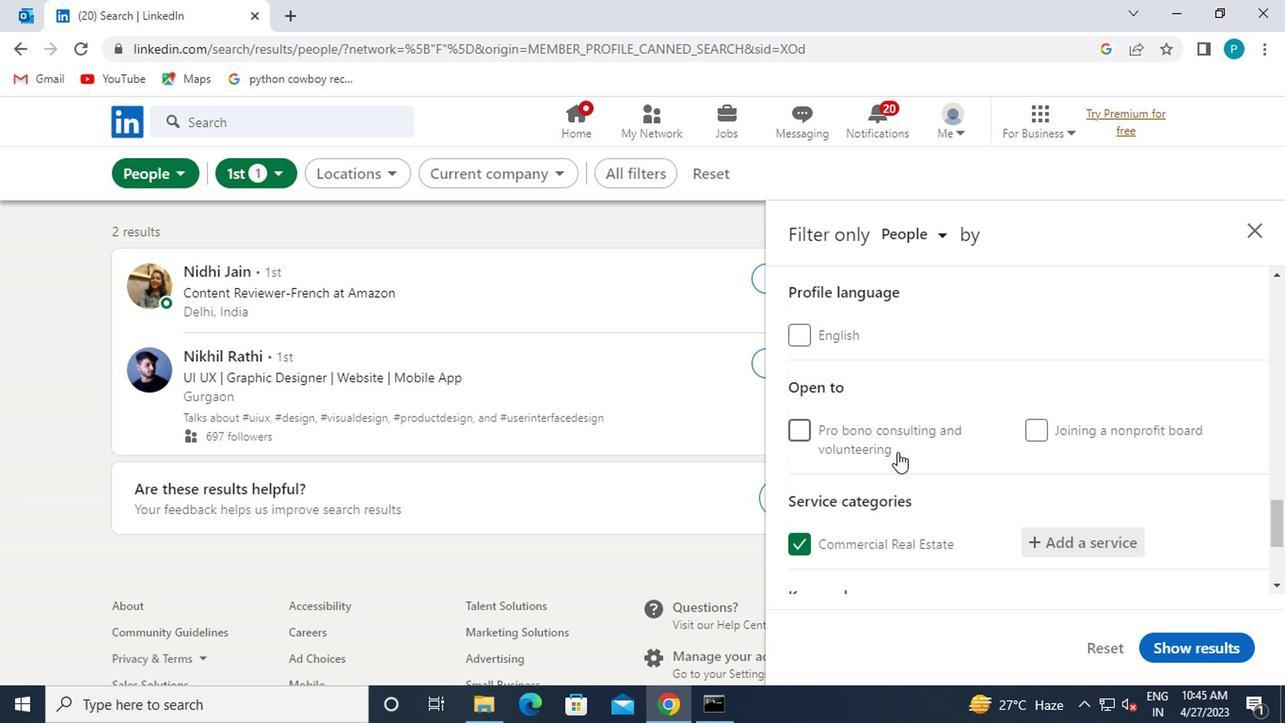 
Action: Mouse scrolled (894, 449) with delta (0, 0)
Screenshot: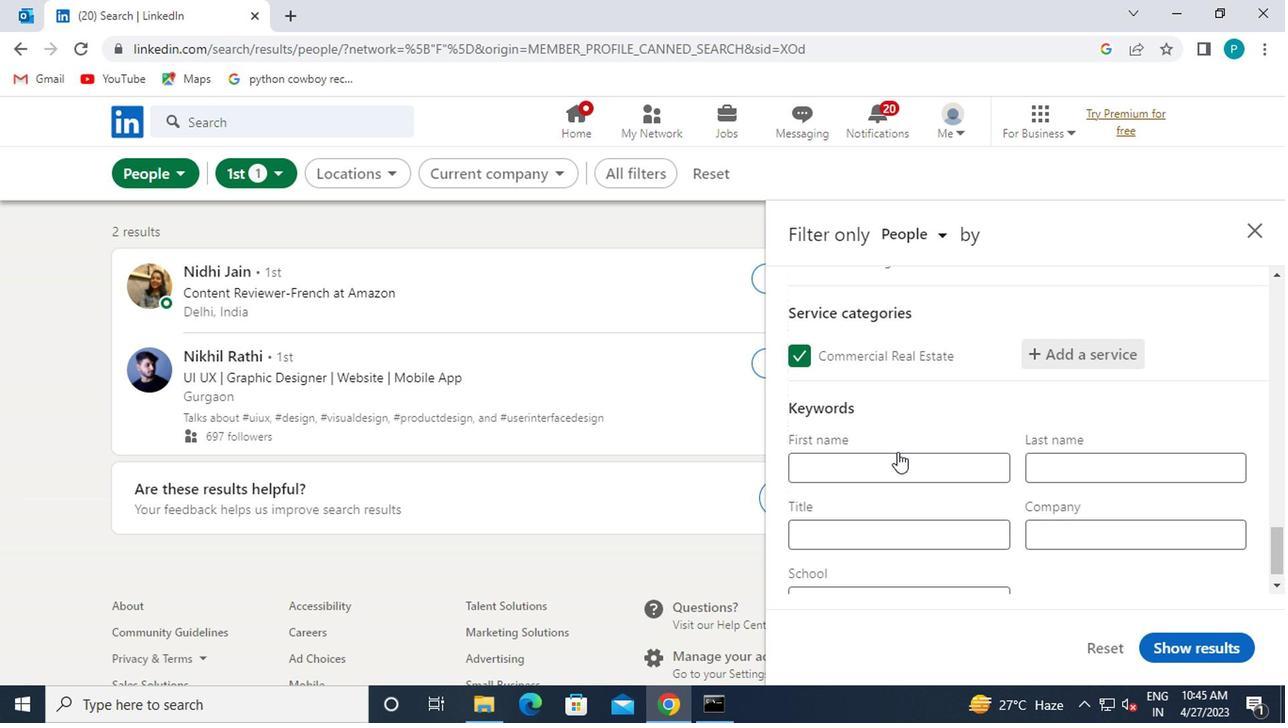 
Action: Mouse scrolled (894, 449) with delta (0, 0)
Screenshot: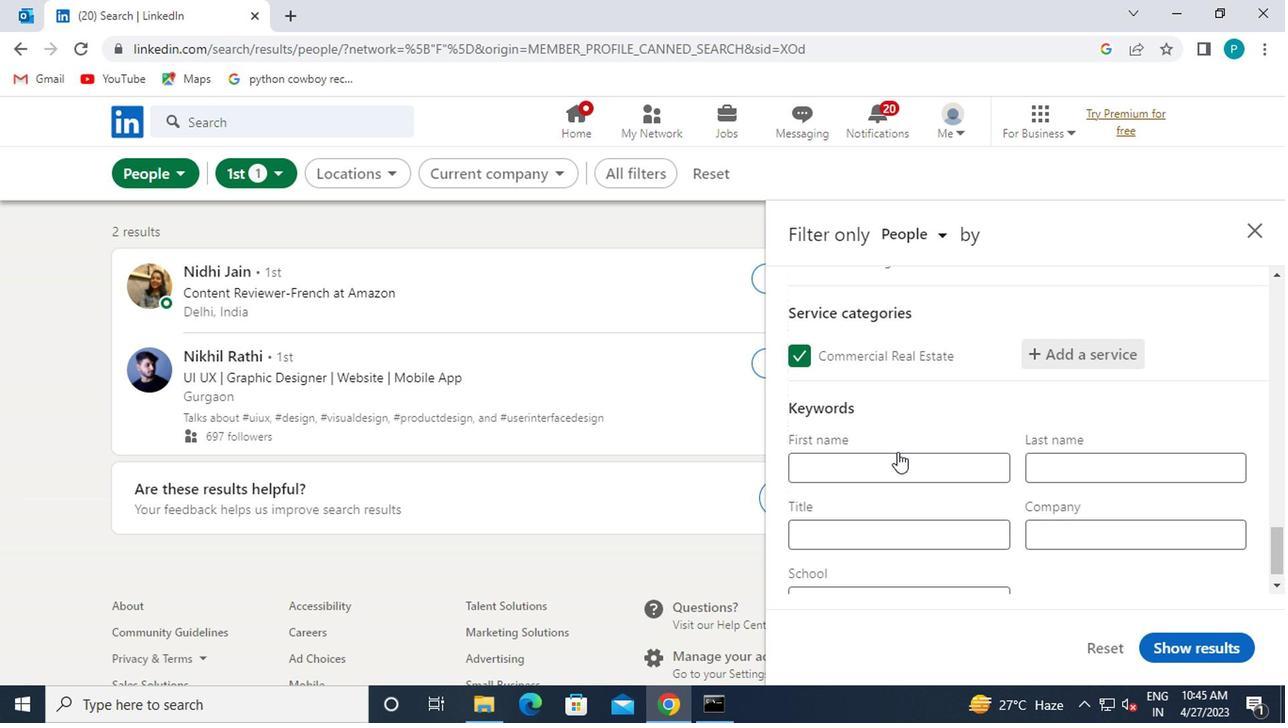 
Action: Mouse moved to (912, 509)
Screenshot: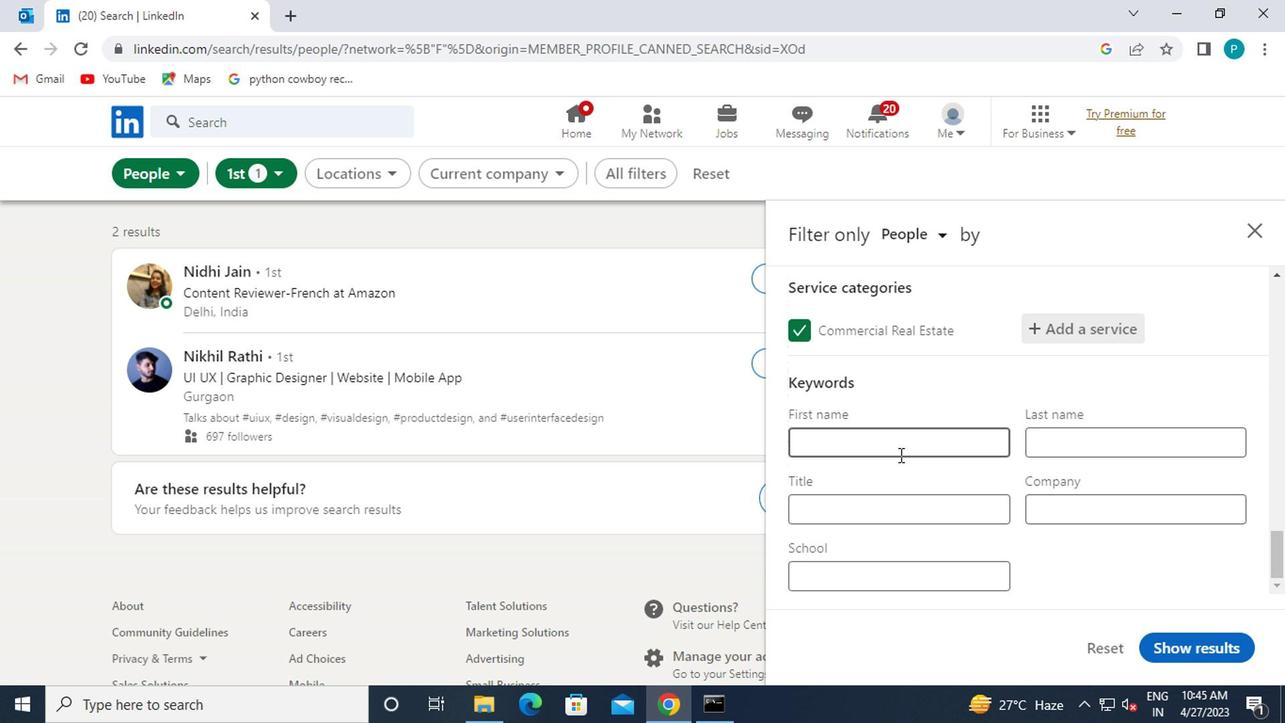 
Action: Mouse pressed left at (912, 509)
Screenshot: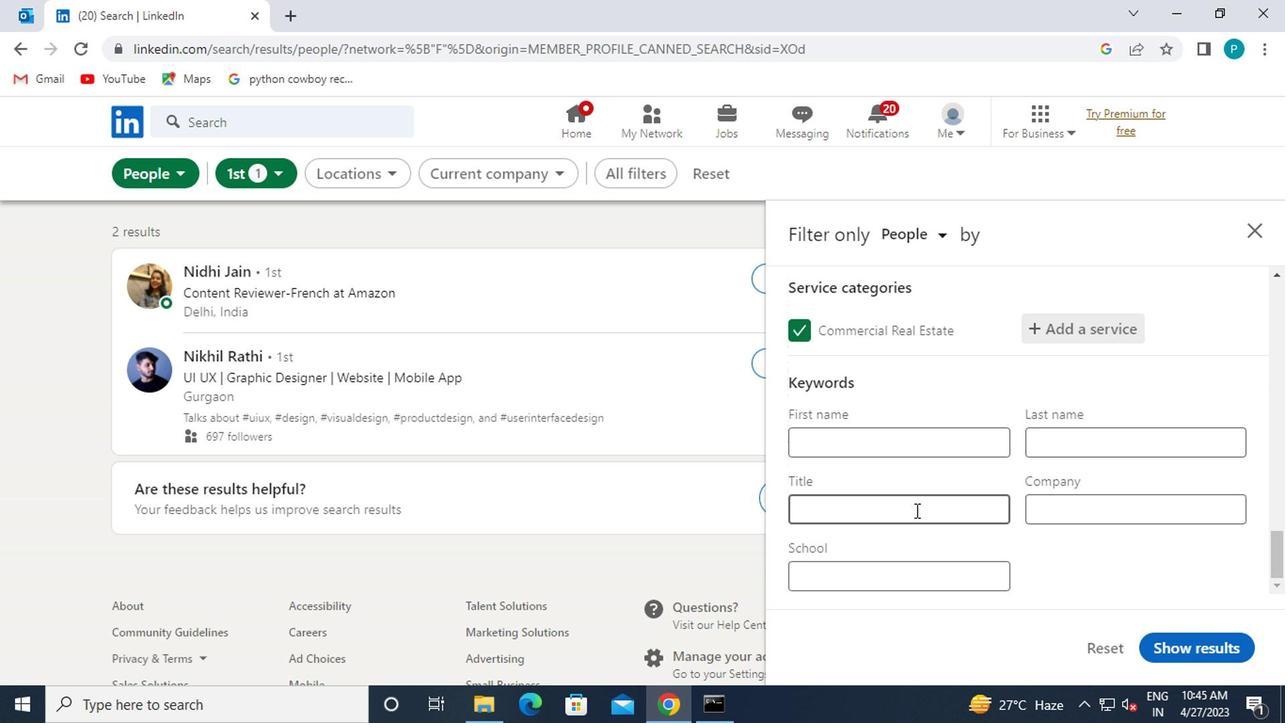 
Action: Key pressed <Key.caps_lock>P<Key.caps_lock>ROPRIETOR
Screenshot: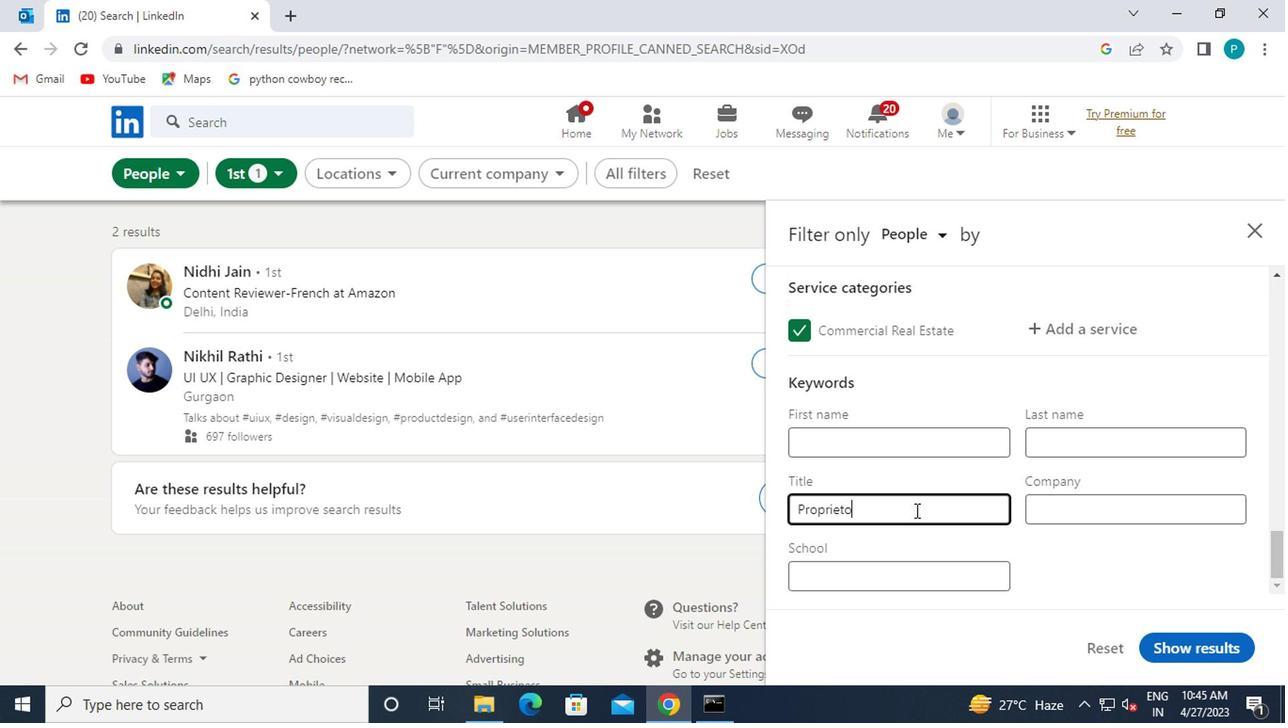 
Action: Mouse moved to (1196, 645)
Screenshot: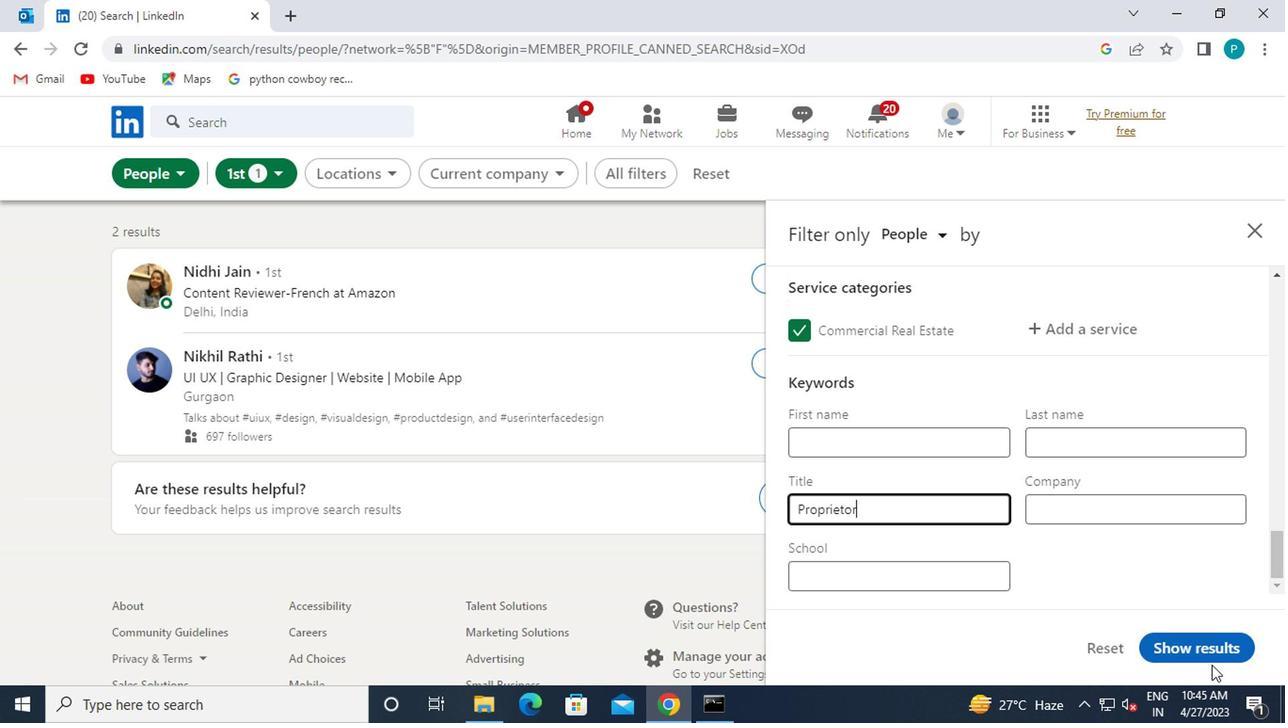 
Action: Mouse pressed left at (1196, 645)
Screenshot: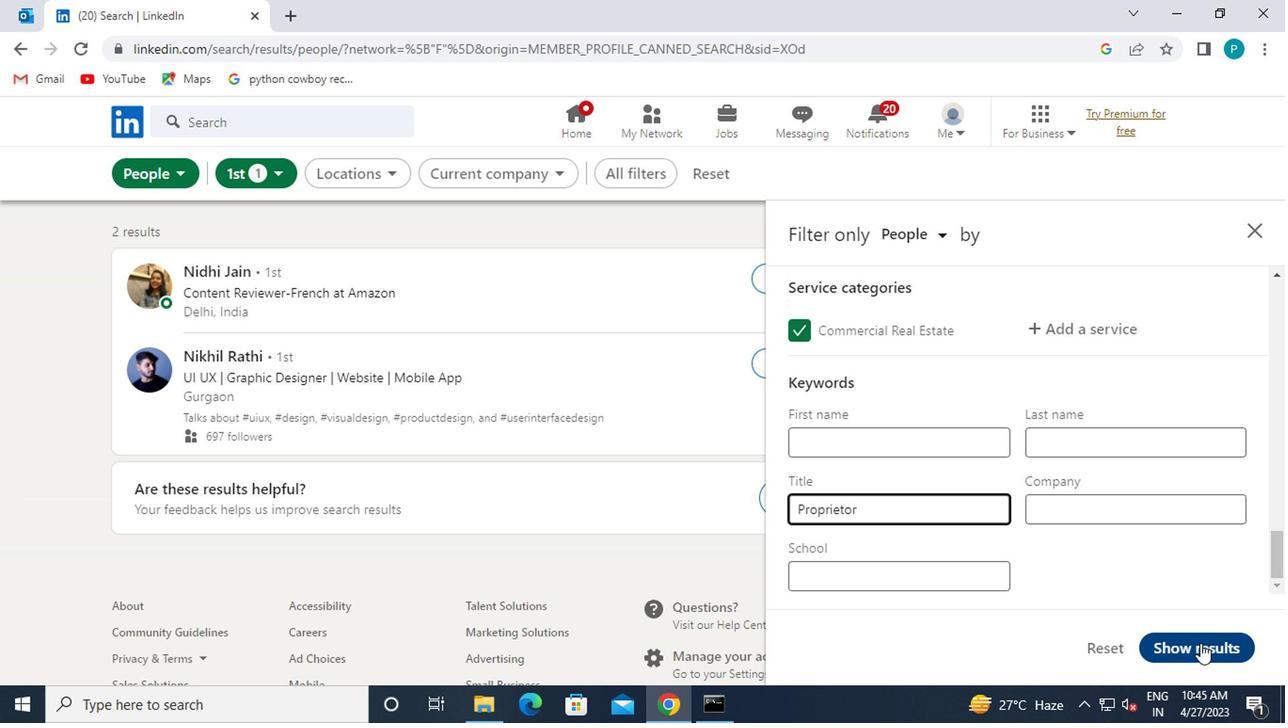 
